 Task: Find connections with filter location Ripon with filter topic #Selfworthwith filter profile language English with filter current company House of Anita Dongre Limited with filter school Jai Hindu jobs with filter industry Ranching and Fisheries with filter service category Product Marketing with filter keywords title Finance Director
Action: Mouse moved to (620, 61)
Screenshot: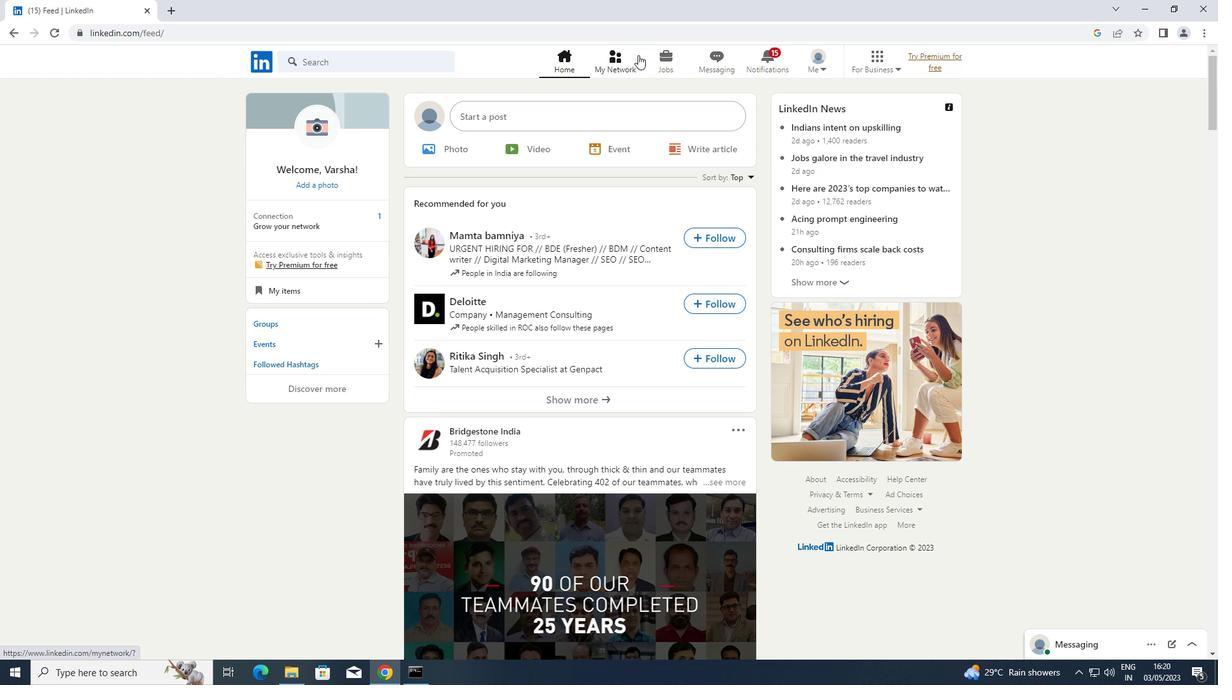 
Action: Mouse pressed left at (620, 61)
Screenshot: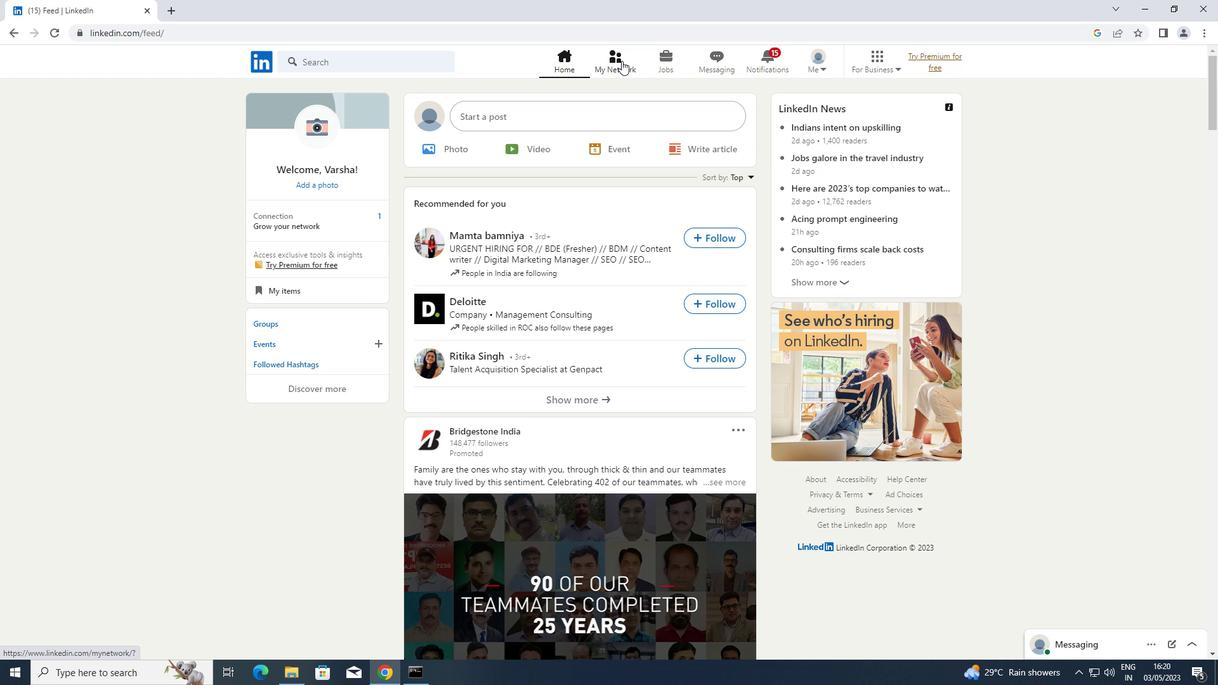 
Action: Mouse moved to (316, 125)
Screenshot: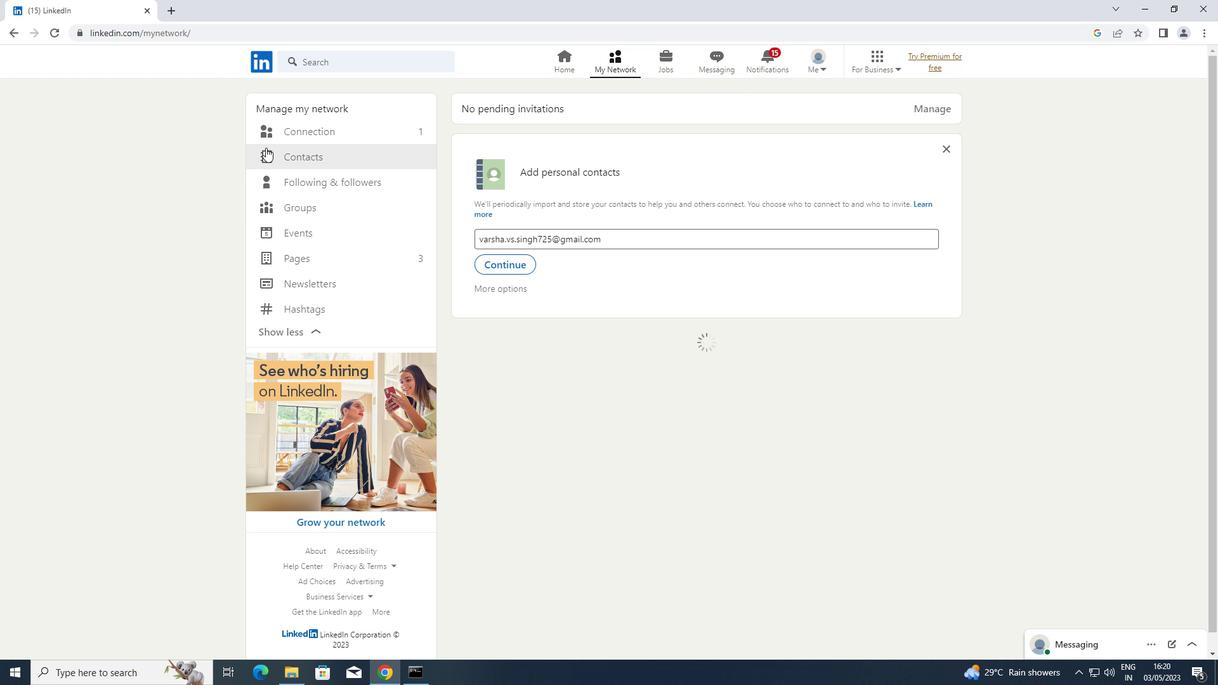 
Action: Mouse pressed left at (316, 125)
Screenshot: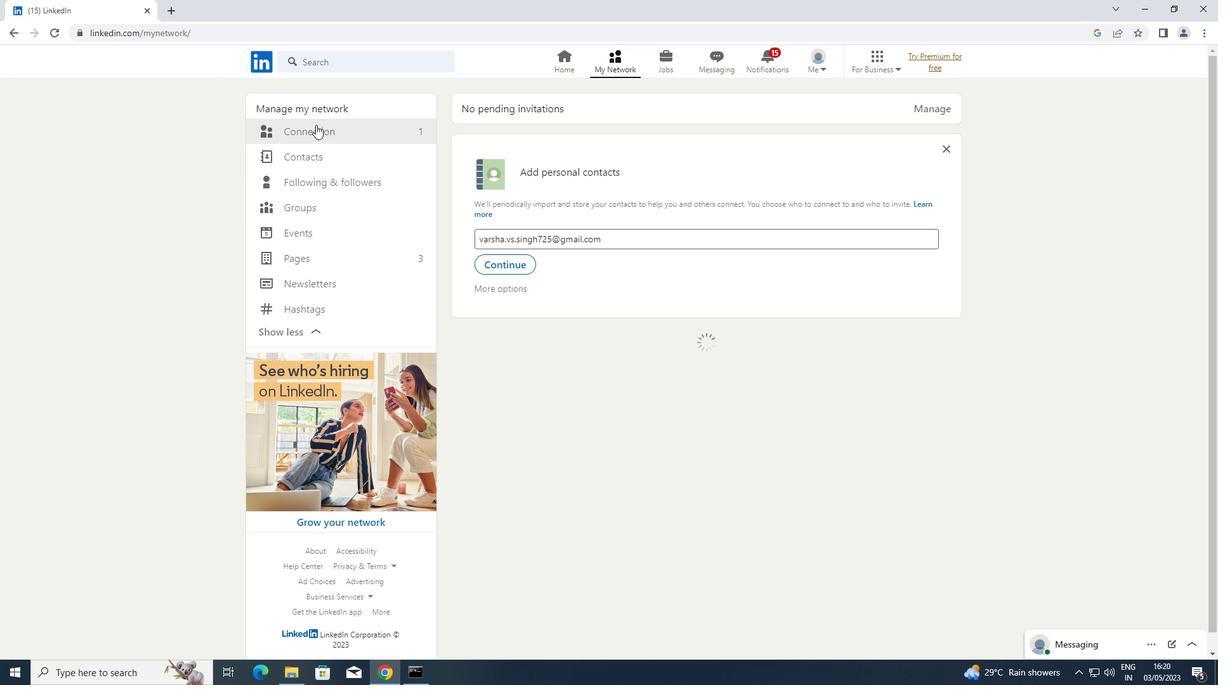 
Action: Mouse moved to (684, 133)
Screenshot: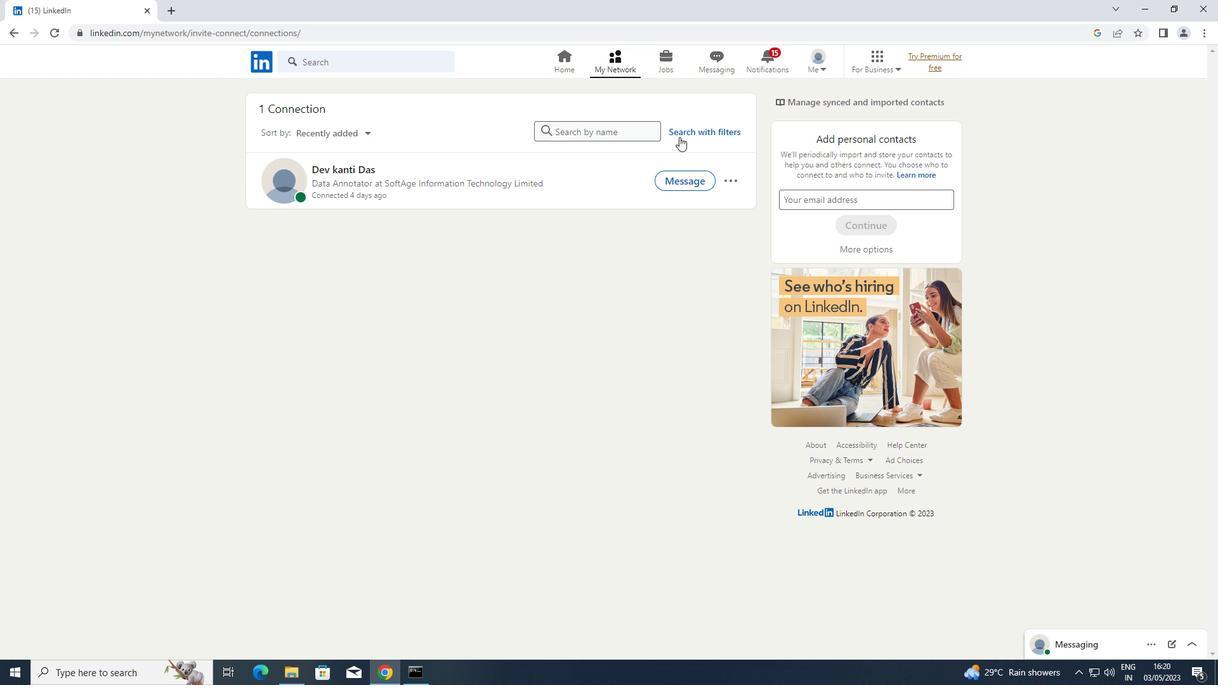 
Action: Mouse pressed left at (684, 133)
Screenshot: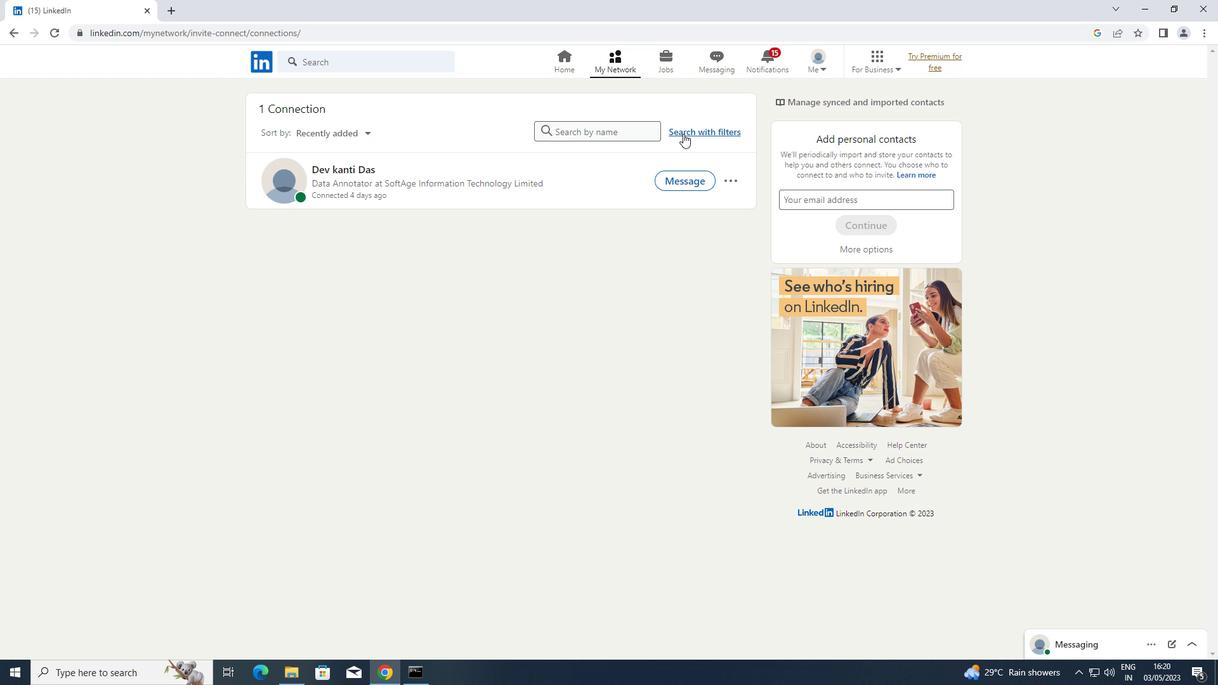 
Action: Mouse moved to (642, 99)
Screenshot: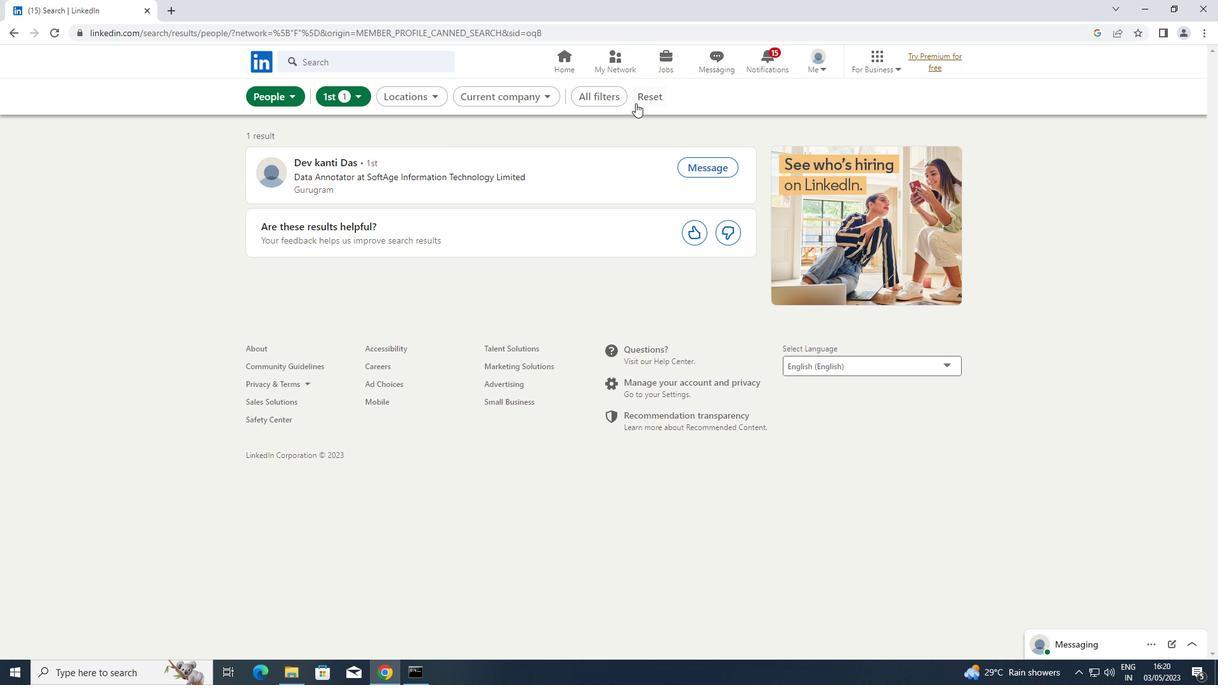 
Action: Mouse pressed left at (642, 99)
Screenshot: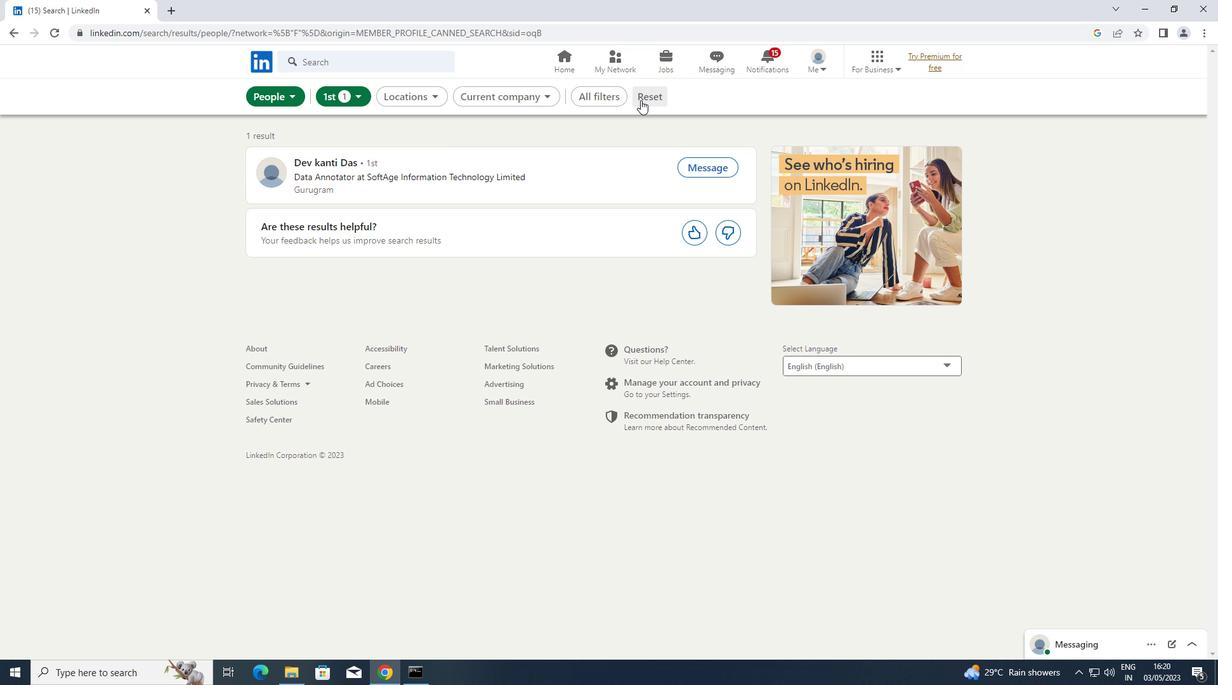 
Action: Mouse moved to (610, 97)
Screenshot: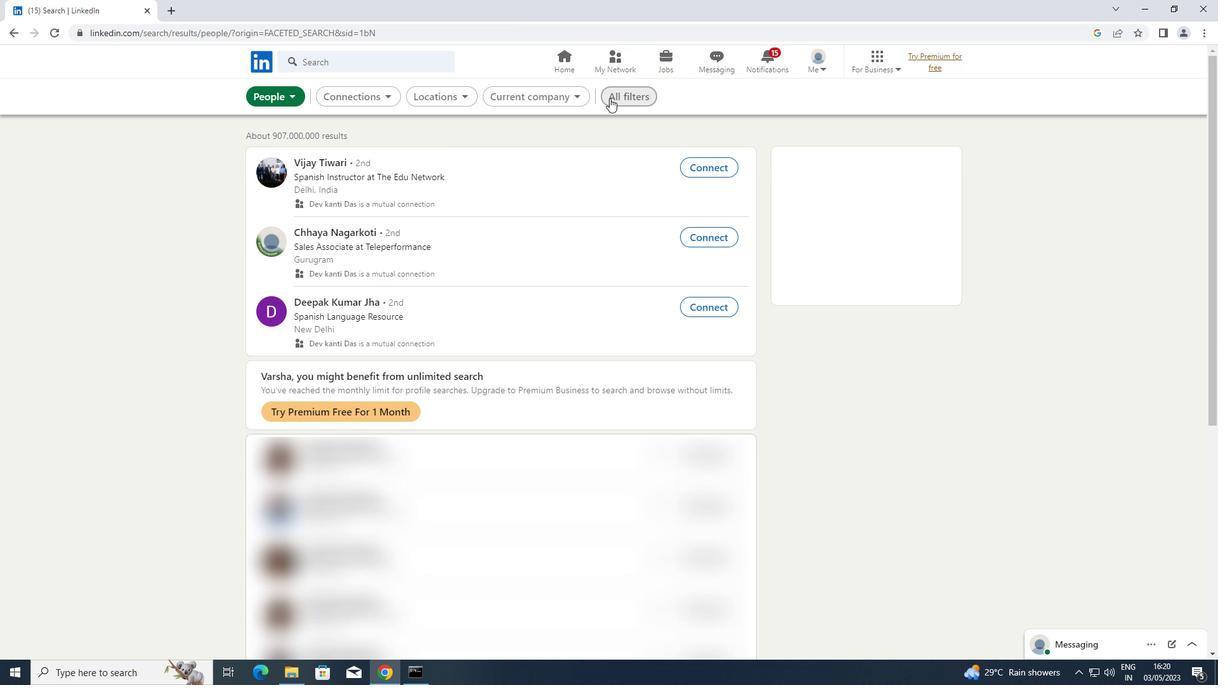
Action: Mouse pressed left at (610, 97)
Screenshot: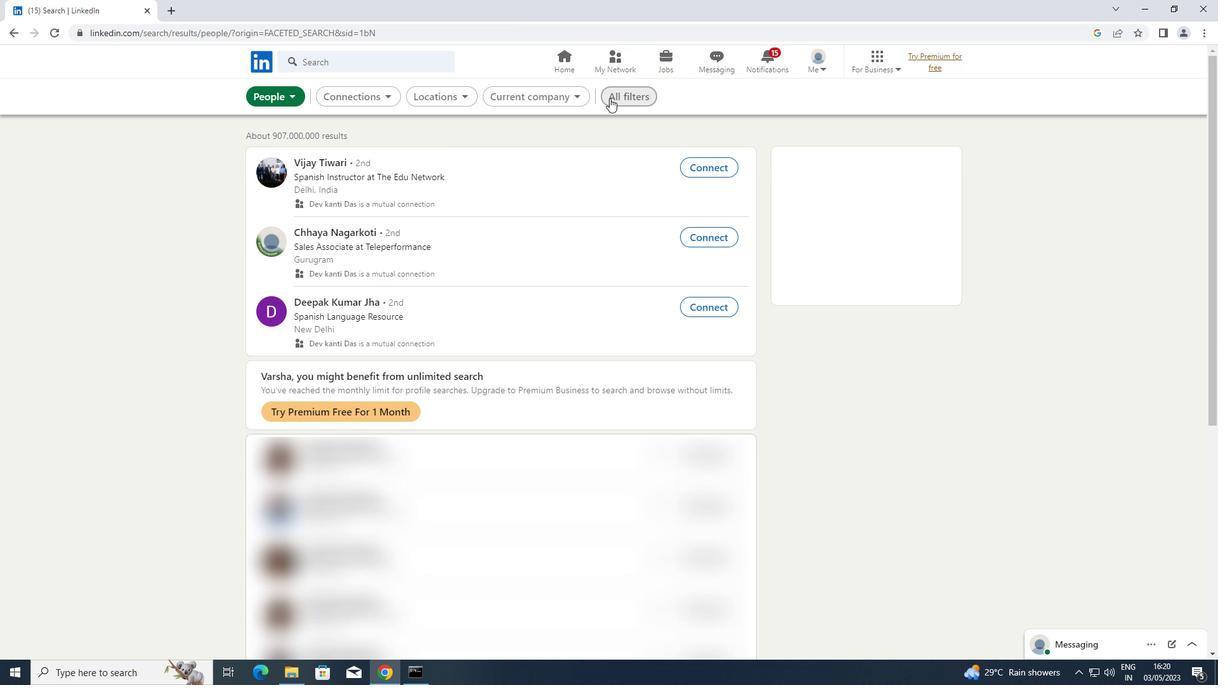 
Action: Mouse moved to (1035, 325)
Screenshot: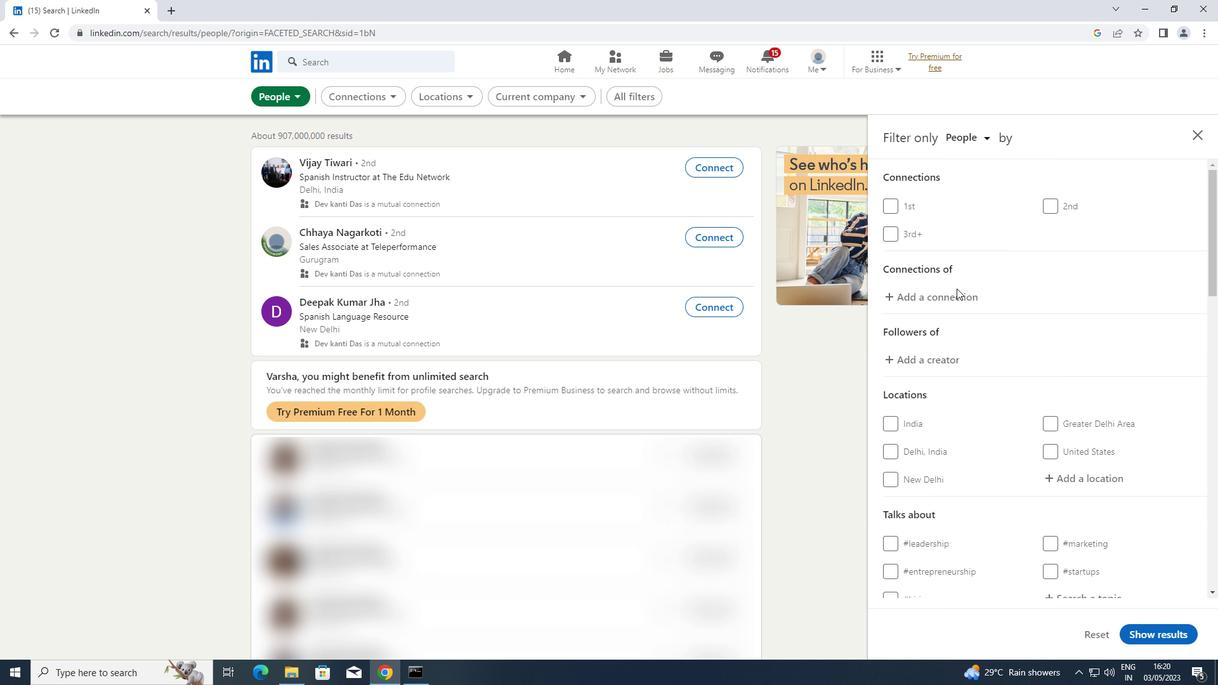 
Action: Mouse scrolled (1035, 325) with delta (0, 0)
Screenshot: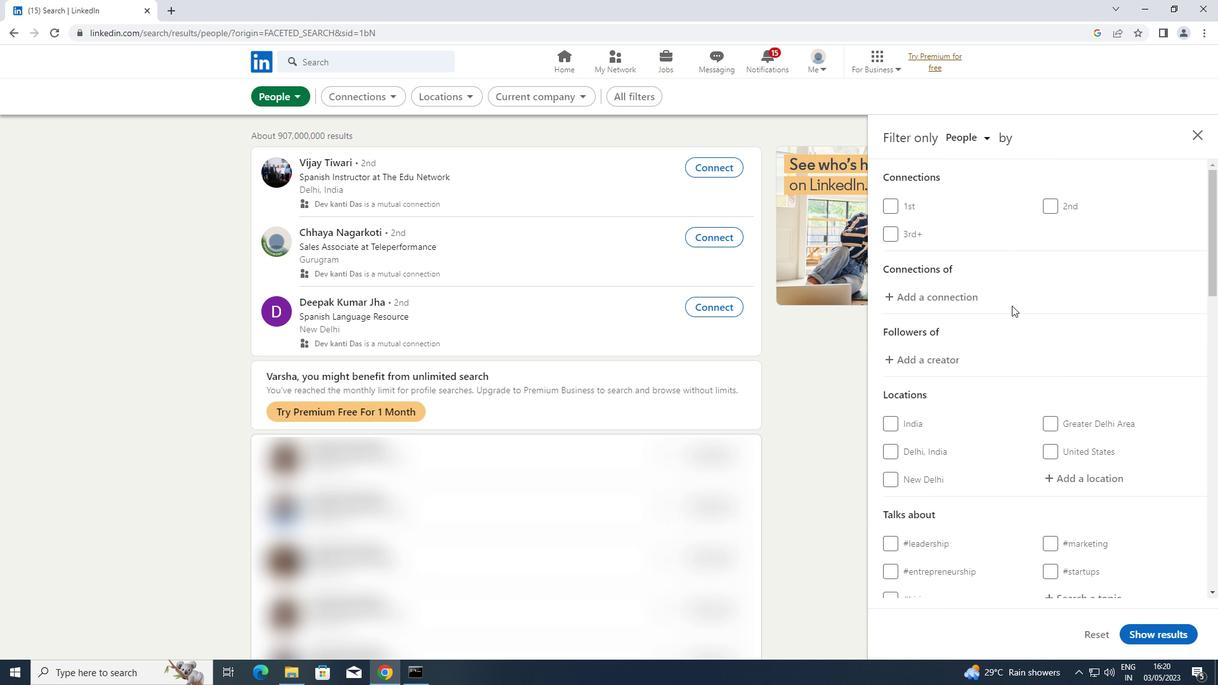 
Action: Mouse scrolled (1035, 325) with delta (0, 0)
Screenshot: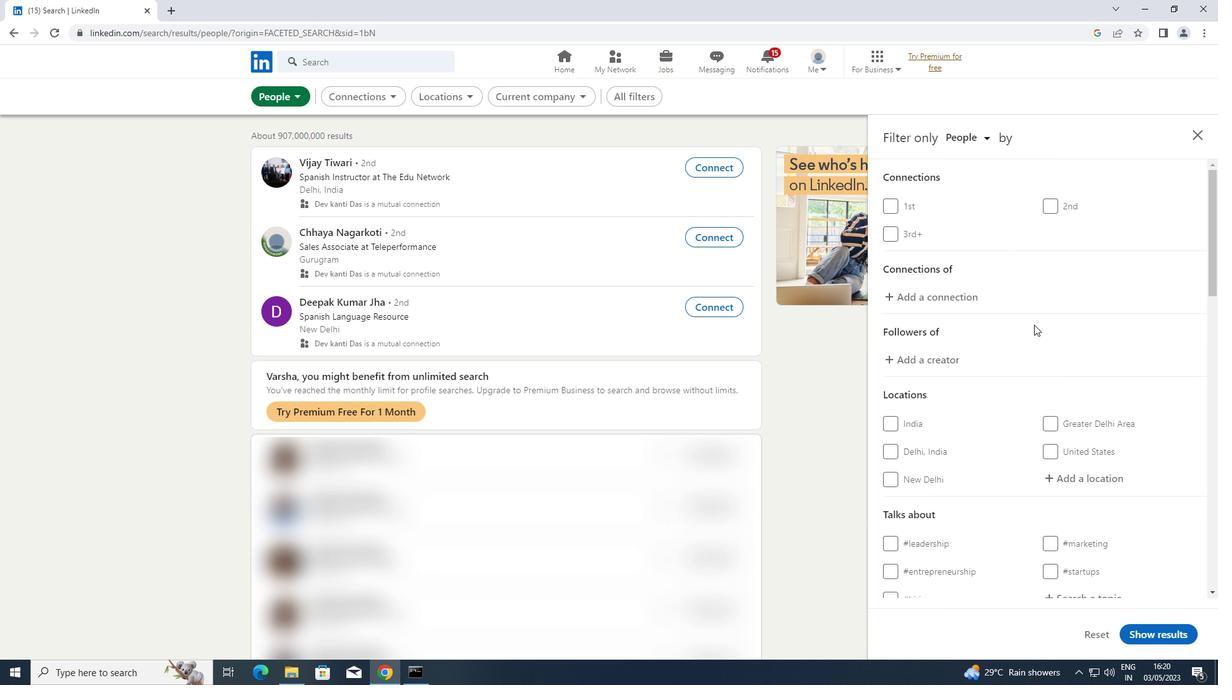 
Action: Mouse moved to (1064, 347)
Screenshot: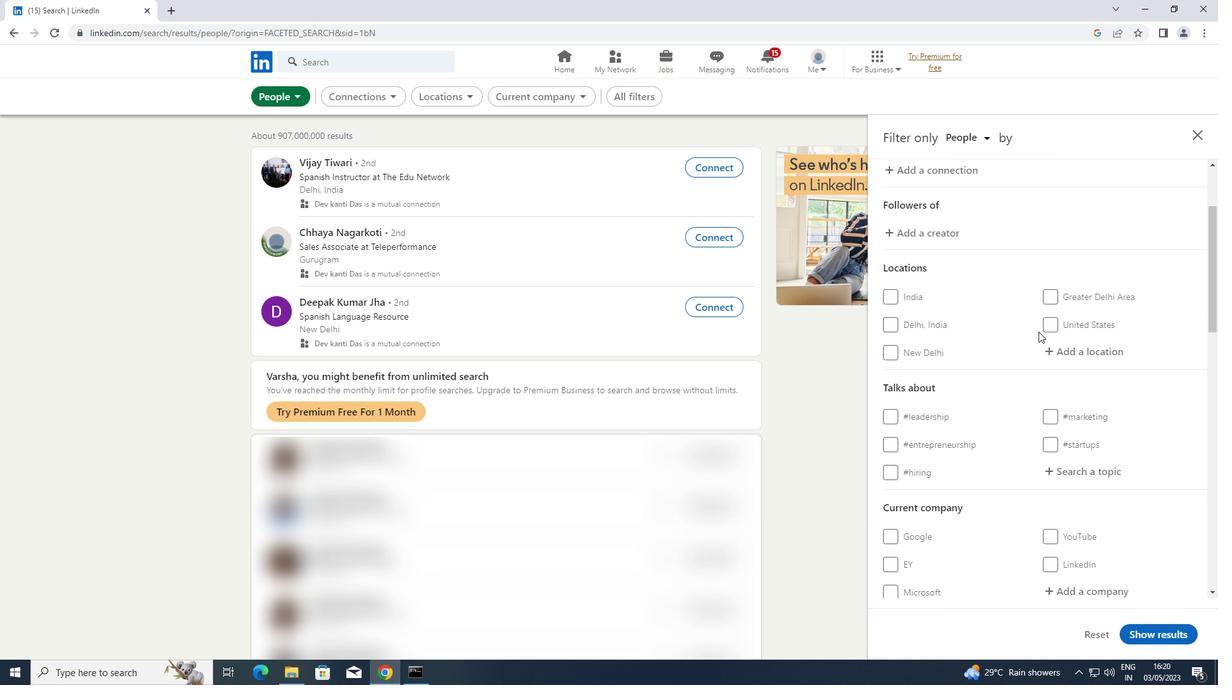 
Action: Mouse pressed left at (1064, 347)
Screenshot: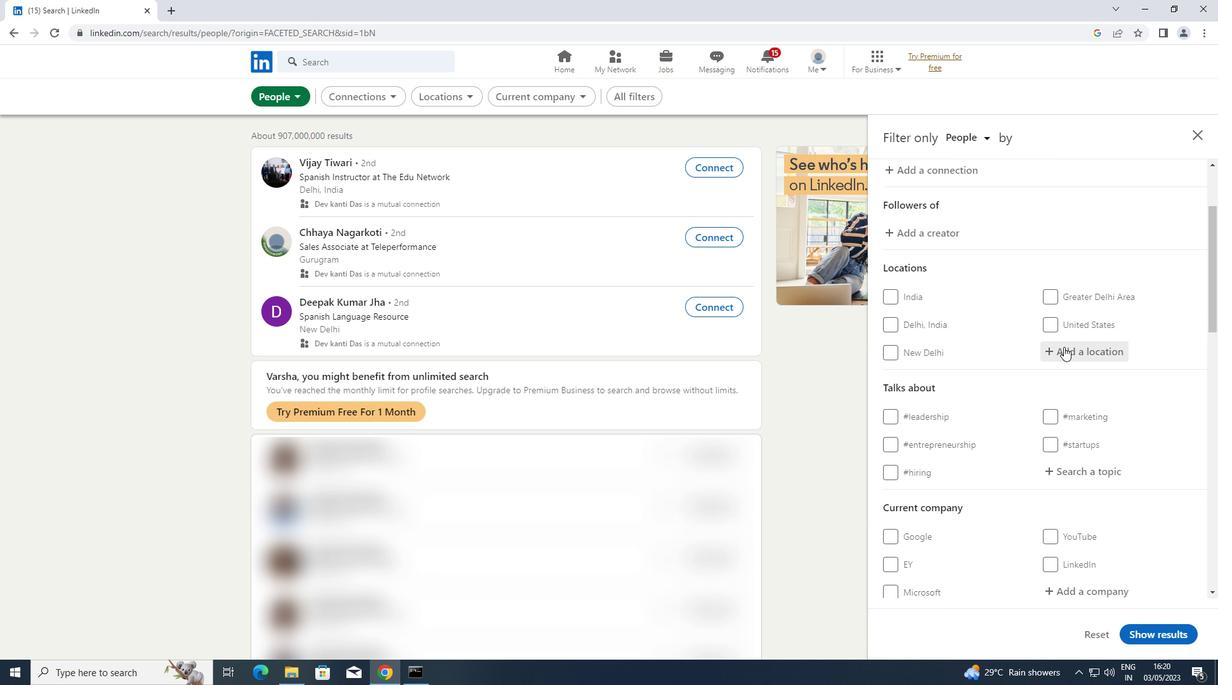
Action: Mouse moved to (1062, 349)
Screenshot: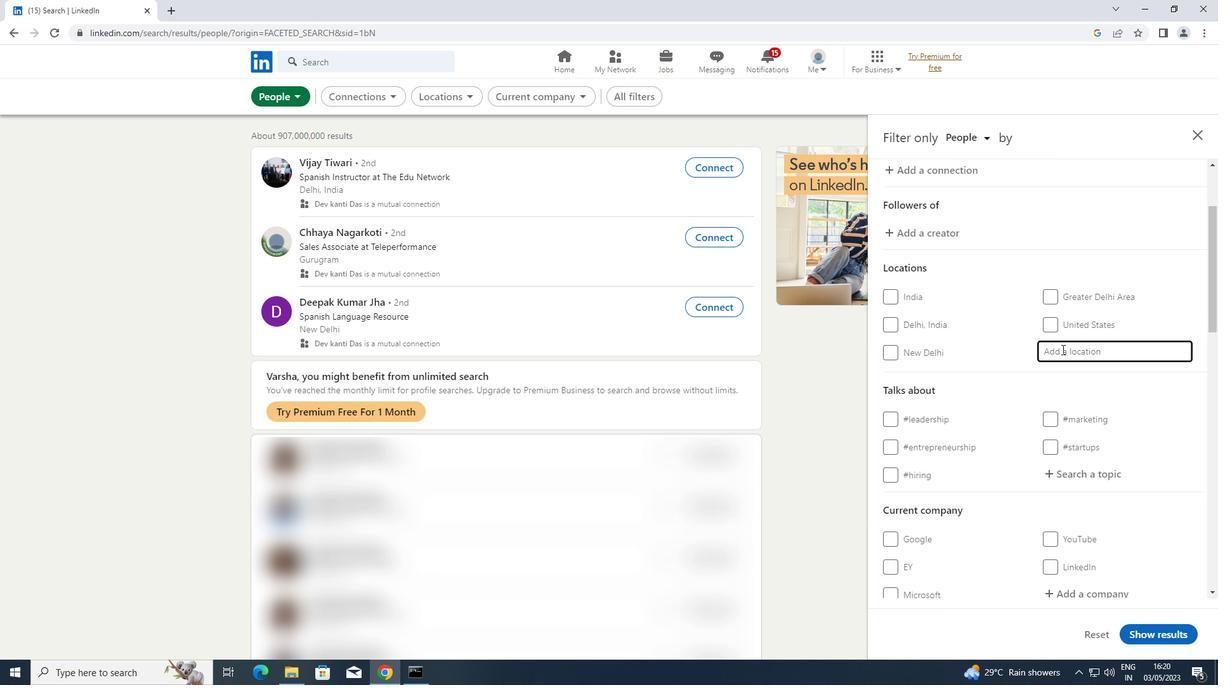 
Action: Key pressed <Key.shift>RIPON
Screenshot: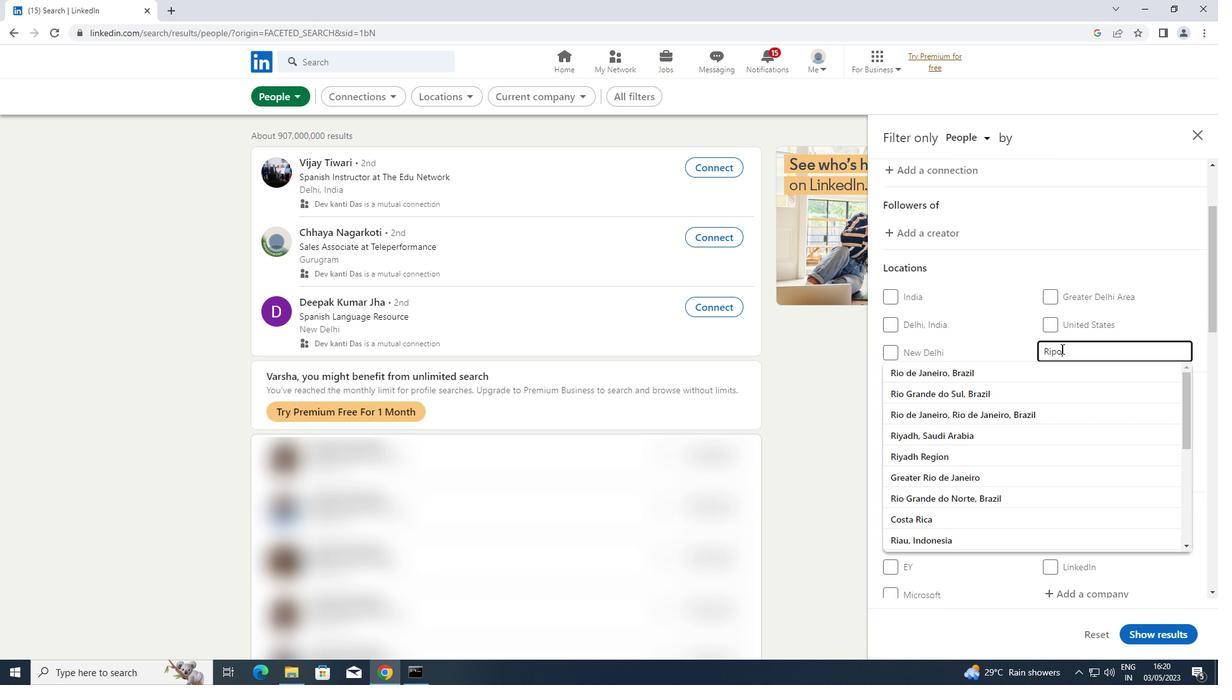 
Action: Mouse moved to (1057, 347)
Screenshot: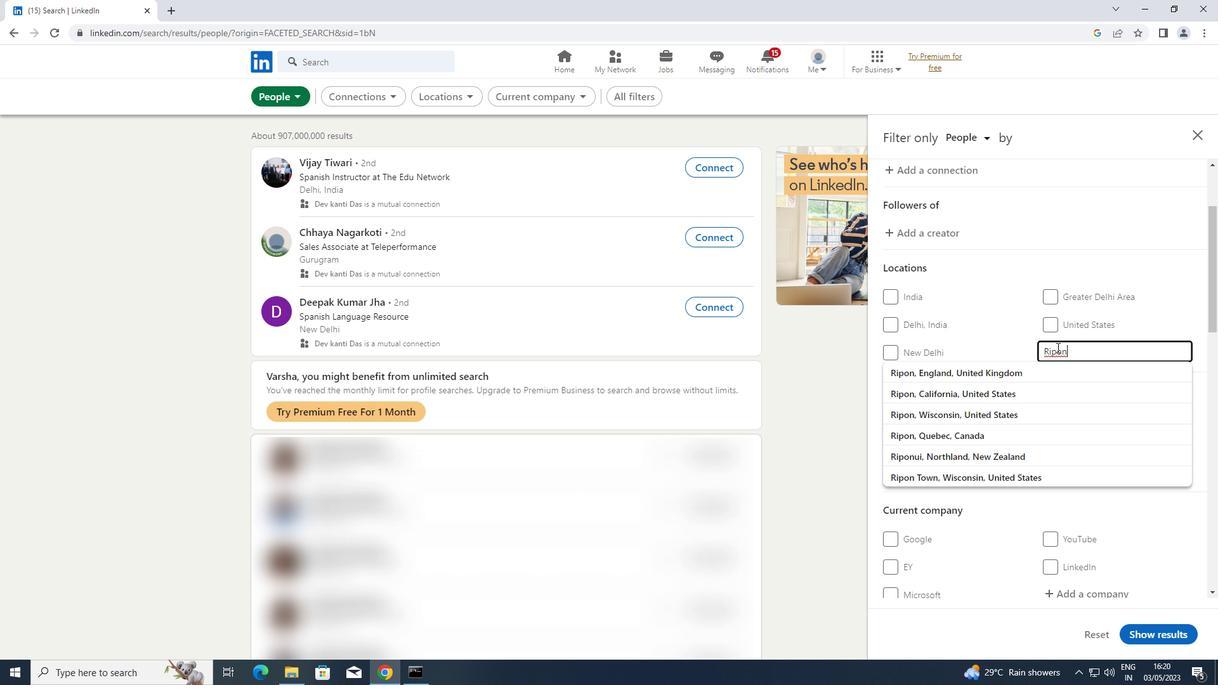 
Action: Key pressed <Key.enter>
Screenshot: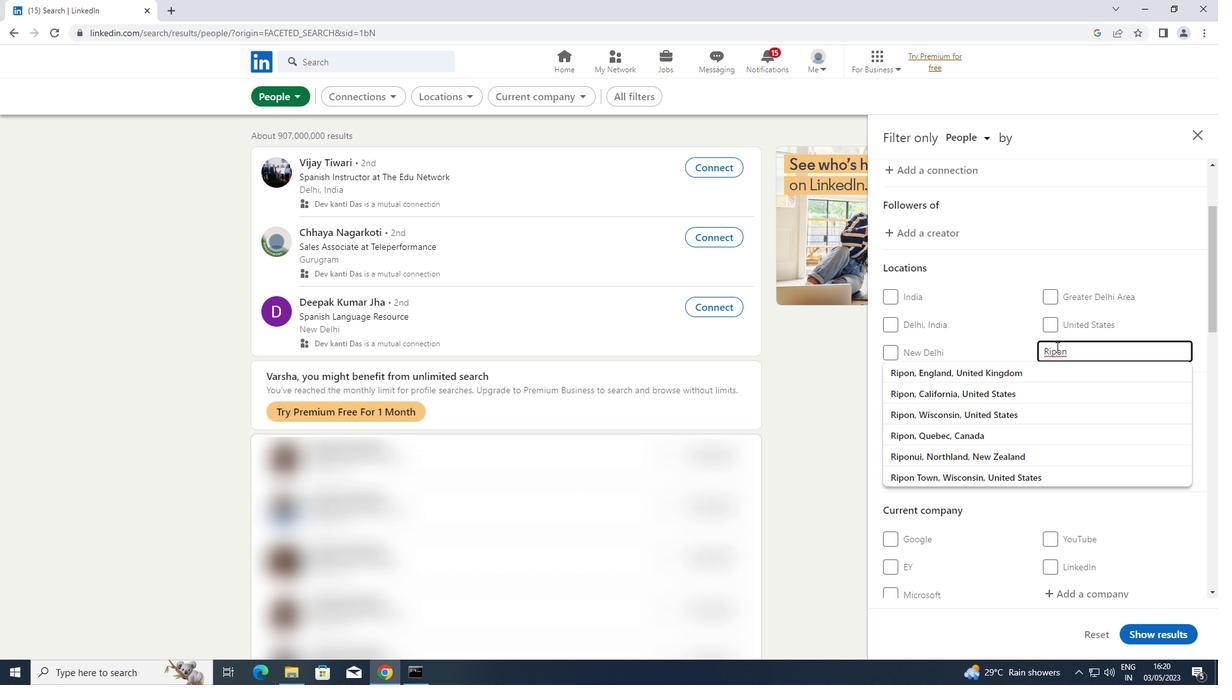 
Action: Mouse moved to (1058, 470)
Screenshot: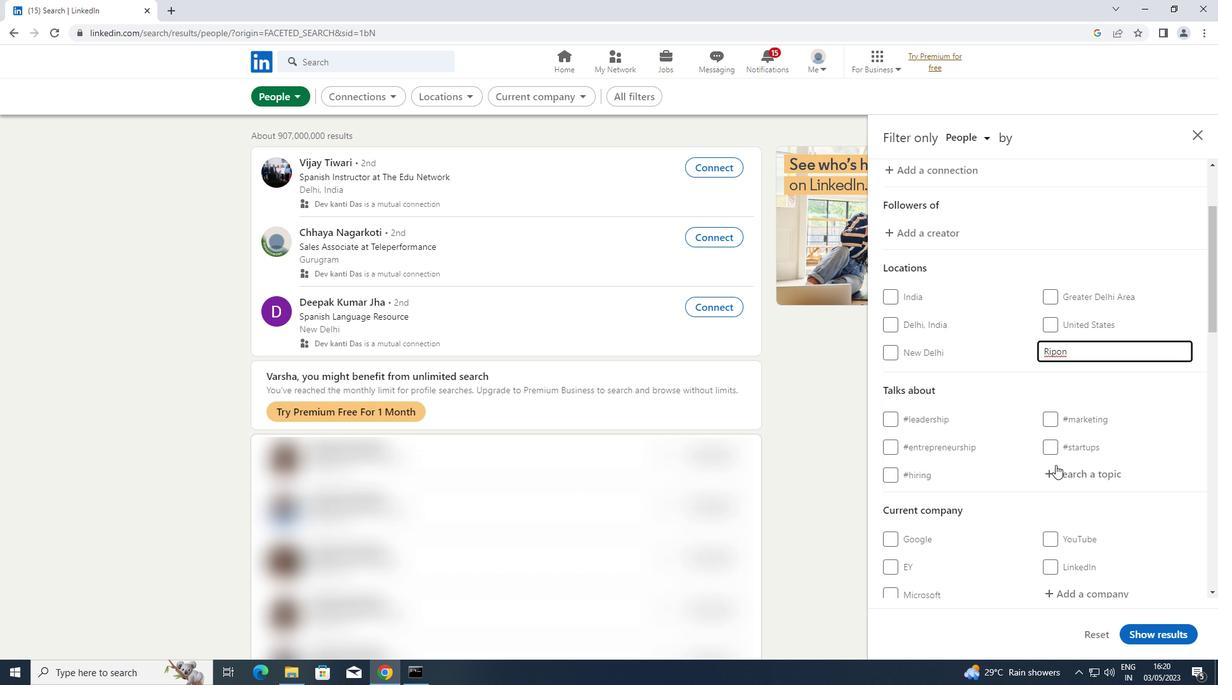 
Action: Mouse pressed left at (1058, 470)
Screenshot: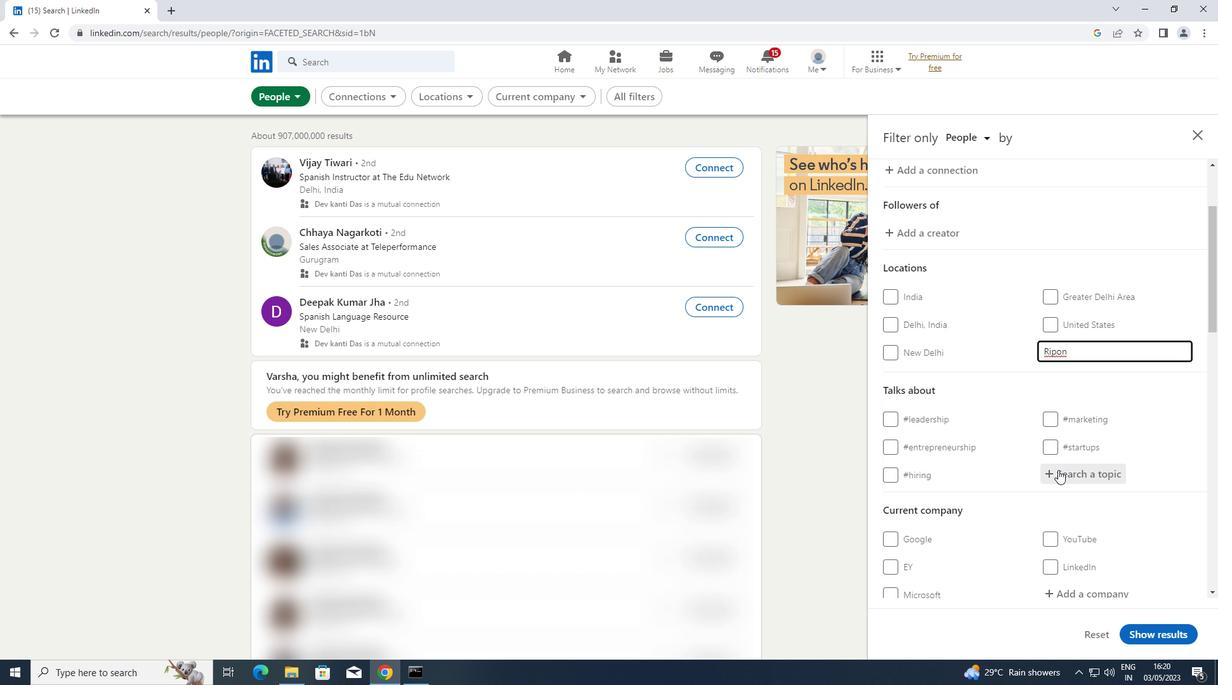 
Action: Mouse moved to (1058, 471)
Screenshot: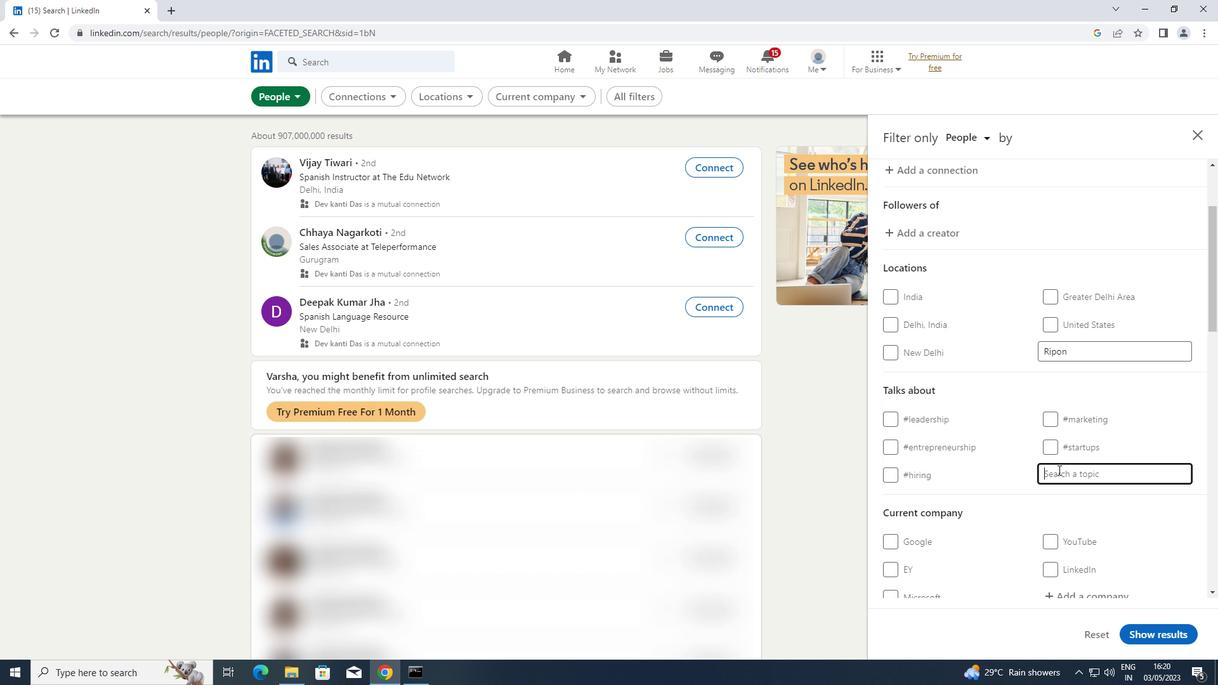 
Action: Key pressed SELFWORT
Screenshot: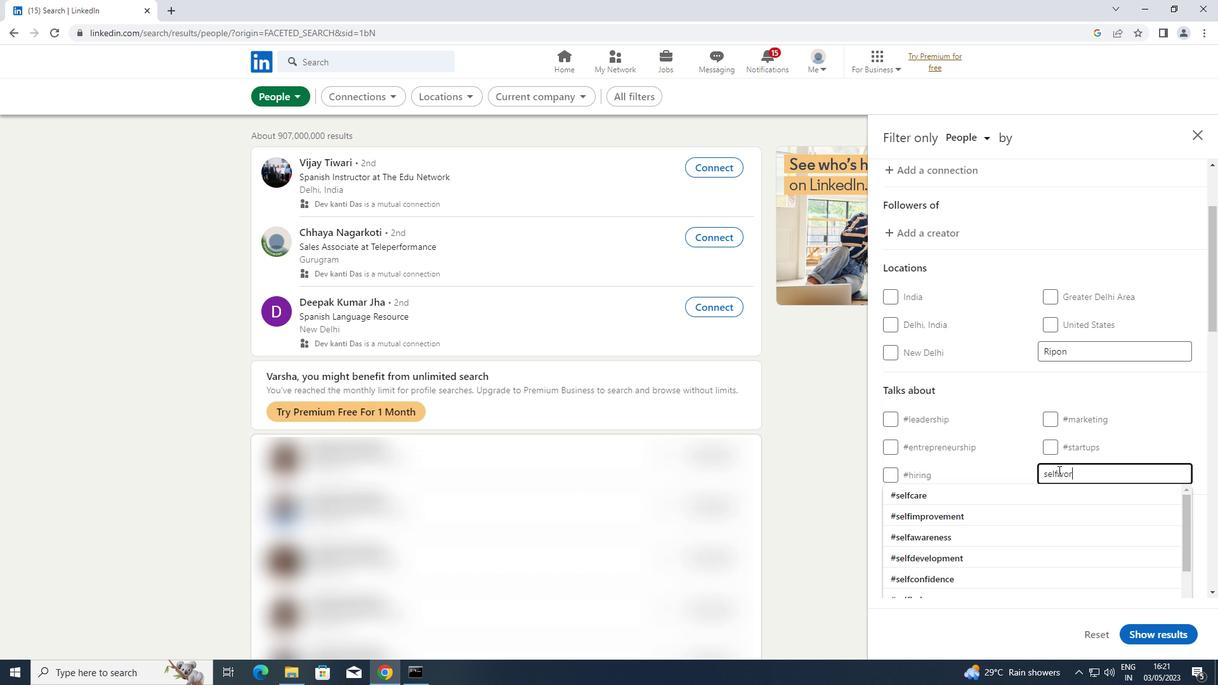
Action: Mouse moved to (933, 495)
Screenshot: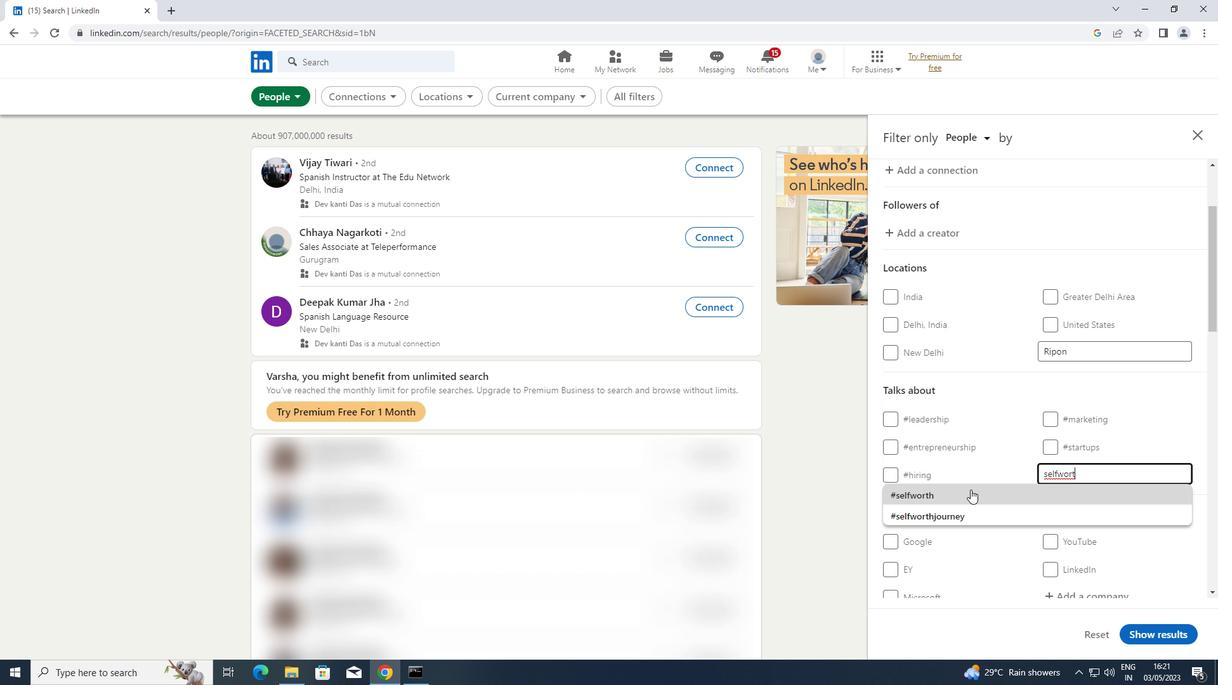 
Action: Mouse pressed left at (933, 495)
Screenshot: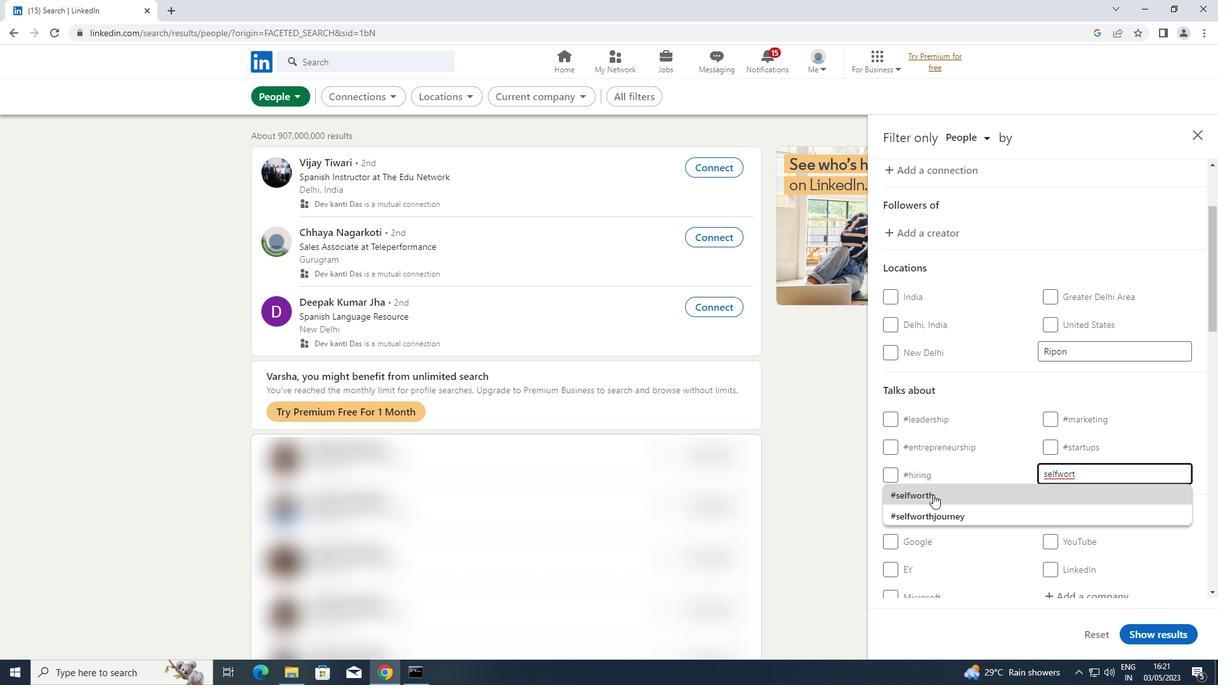 
Action: Mouse scrolled (933, 494) with delta (0, 0)
Screenshot: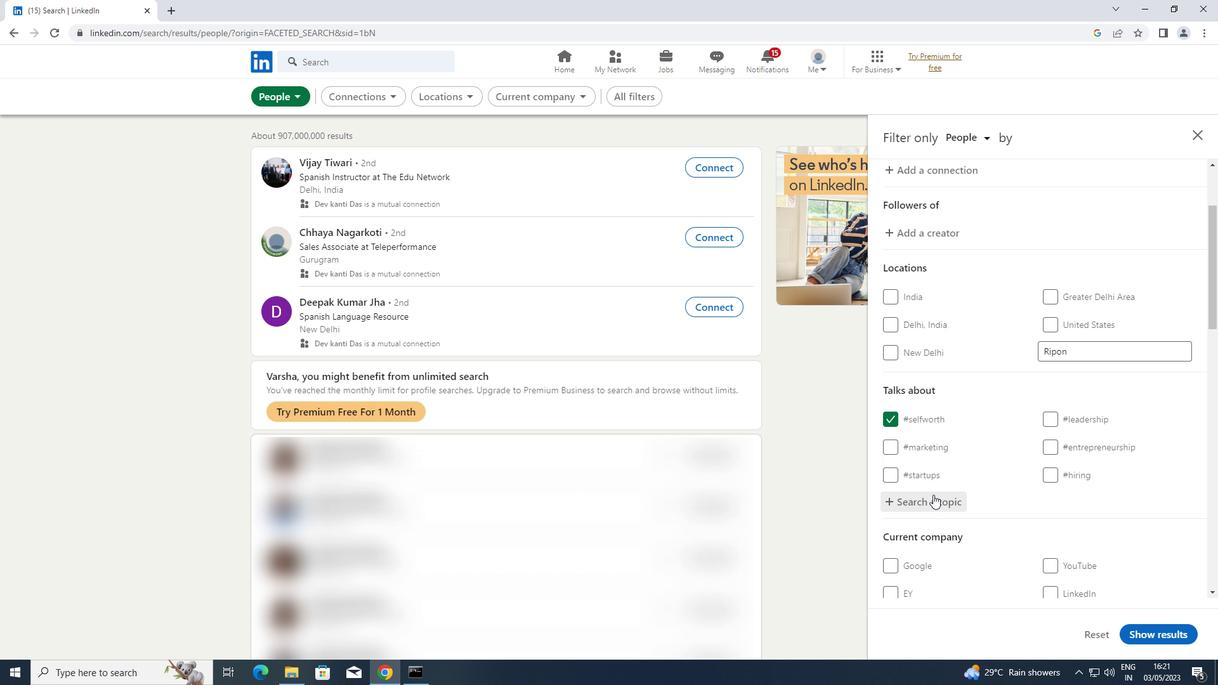 
Action: Mouse scrolled (933, 494) with delta (0, 0)
Screenshot: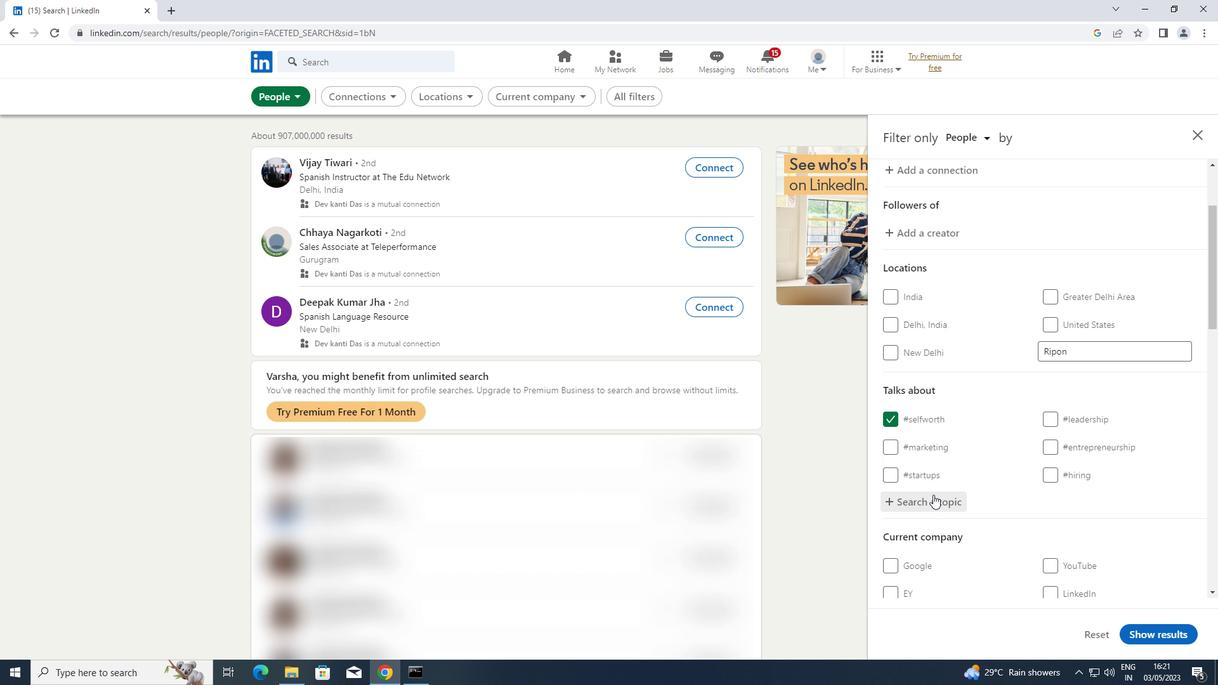 
Action: Mouse scrolled (933, 494) with delta (0, 0)
Screenshot: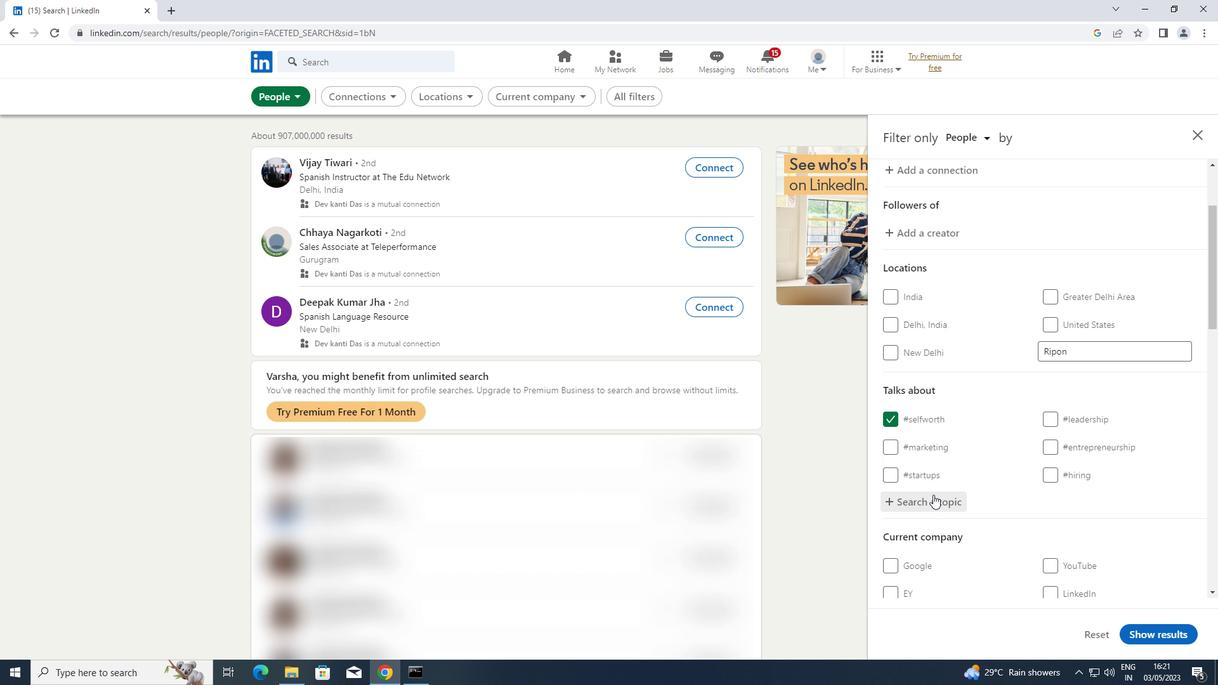 
Action: Mouse scrolled (933, 494) with delta (0, 0)
Screenshot: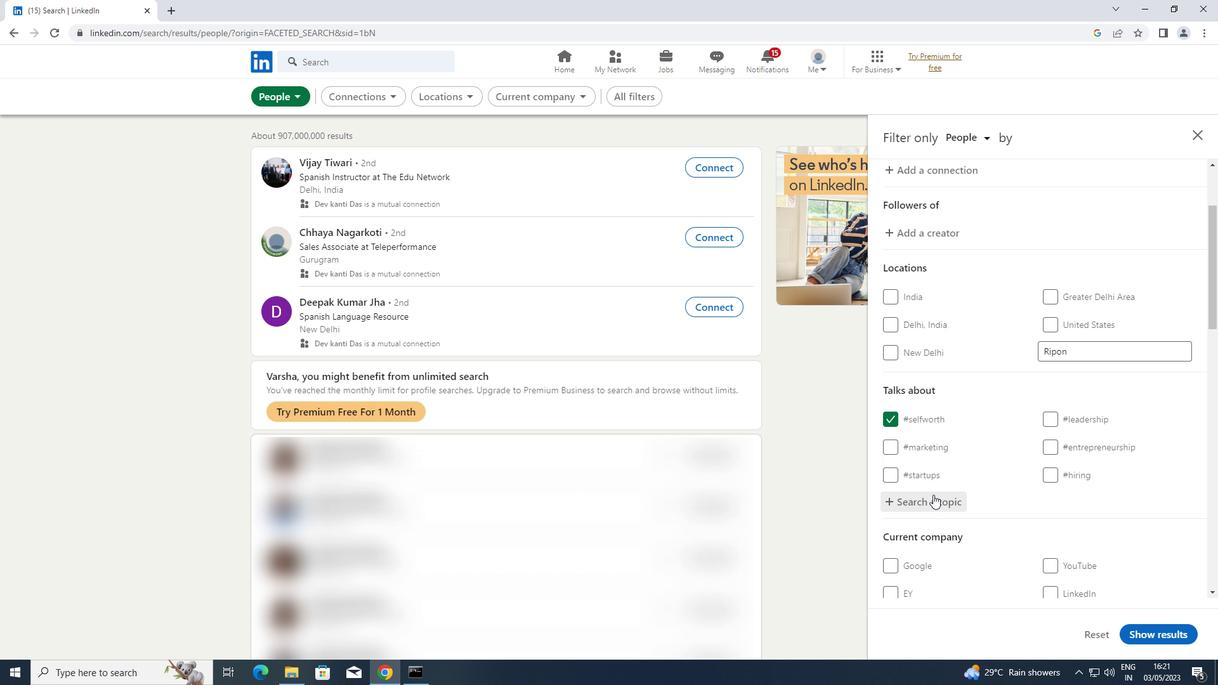 
Action: Mouse scrolled (933, 494) with delta (0, 0)
Screenshot: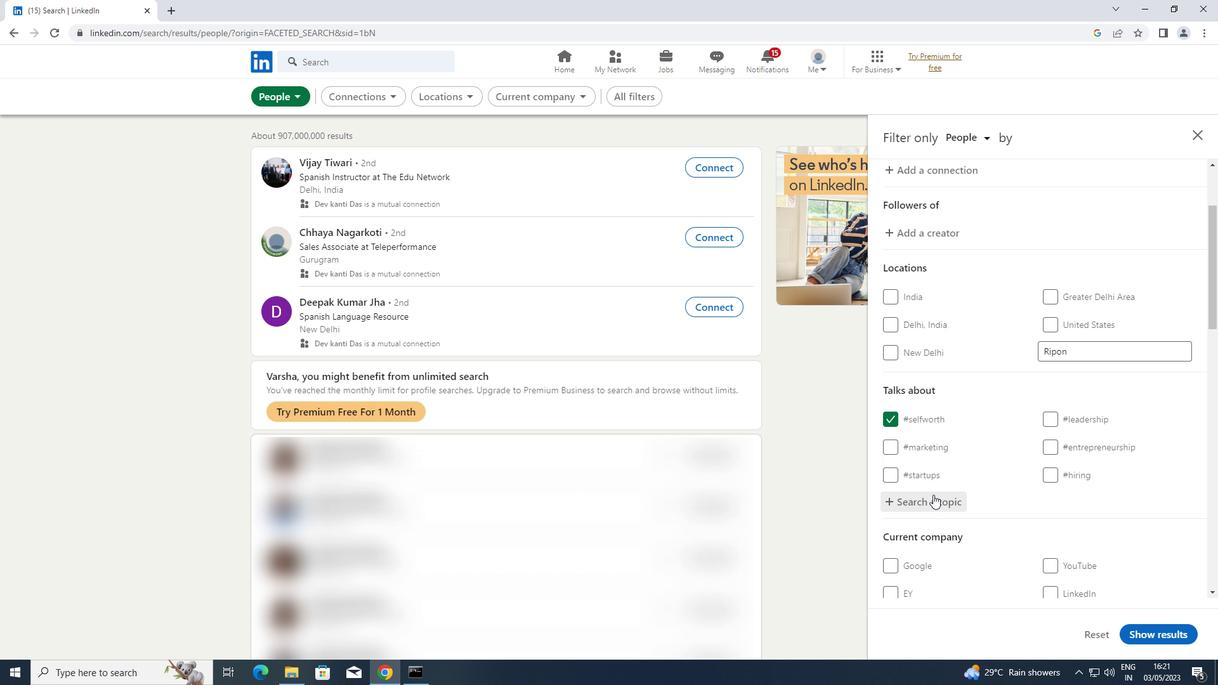 
Action: Mouse scrolled (933, 494) with delta (0, 0)
Screenshot: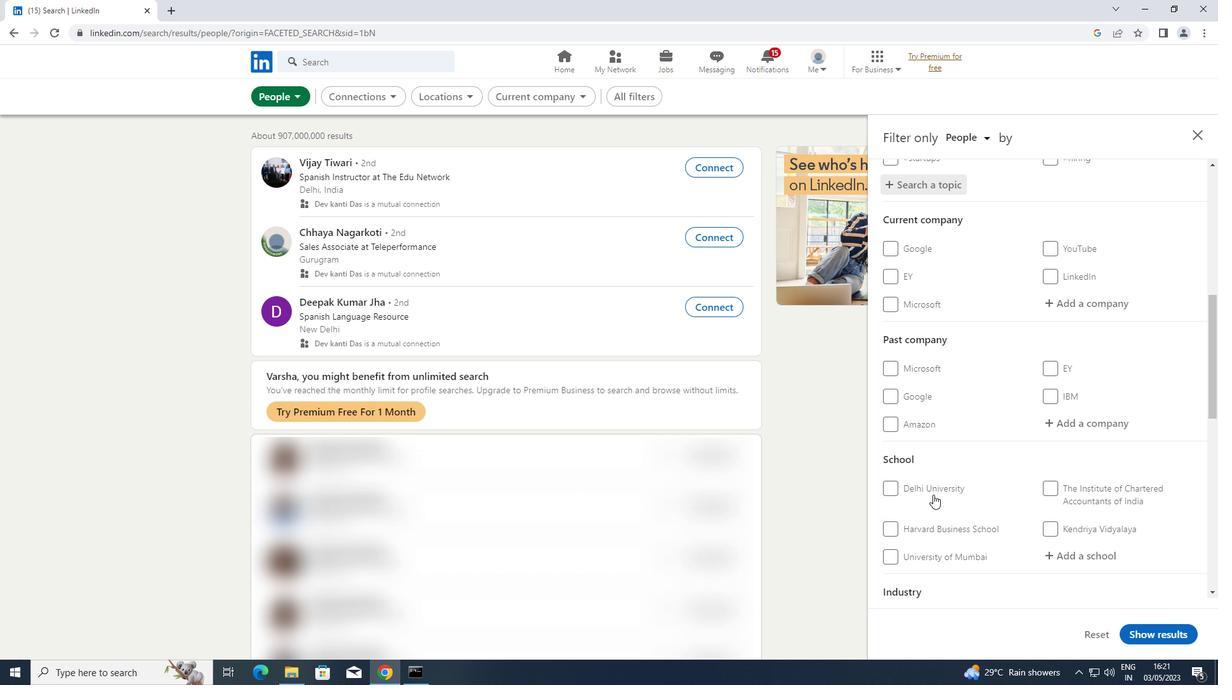 
Action: Mouse scrolled (933, 494) with delta (0, 0)
Screenshot: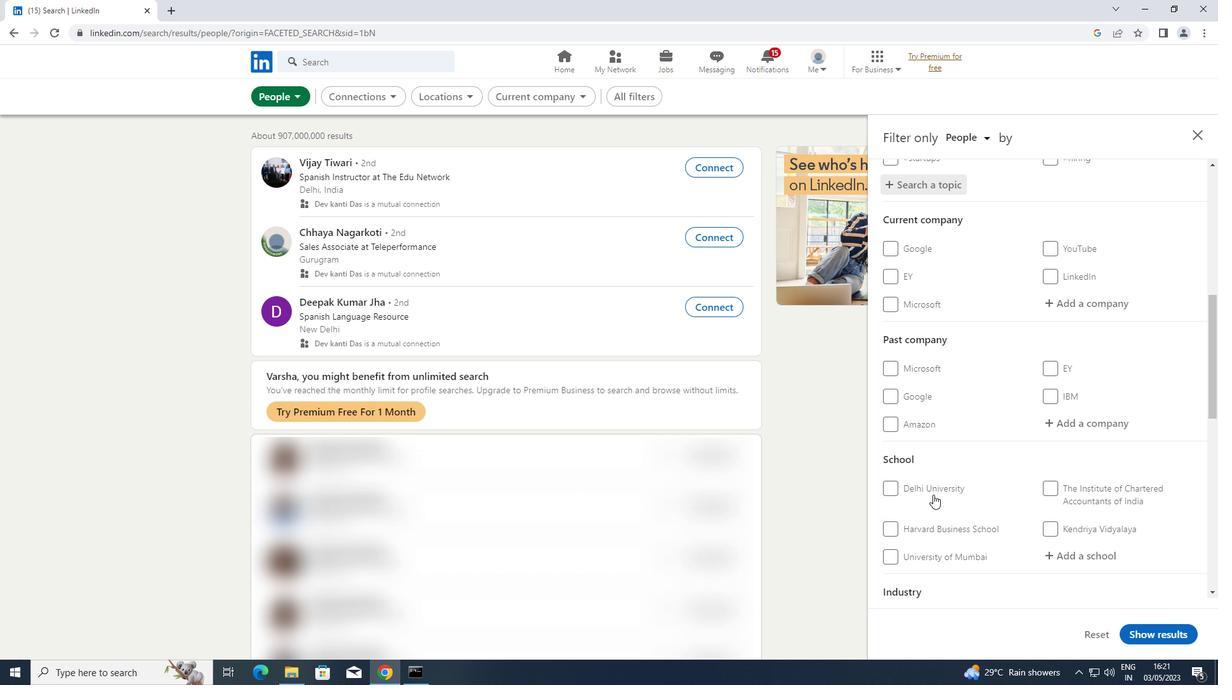 
Action: Mouse scrolled (933, 494) with delta (0, 0)
Screenshot: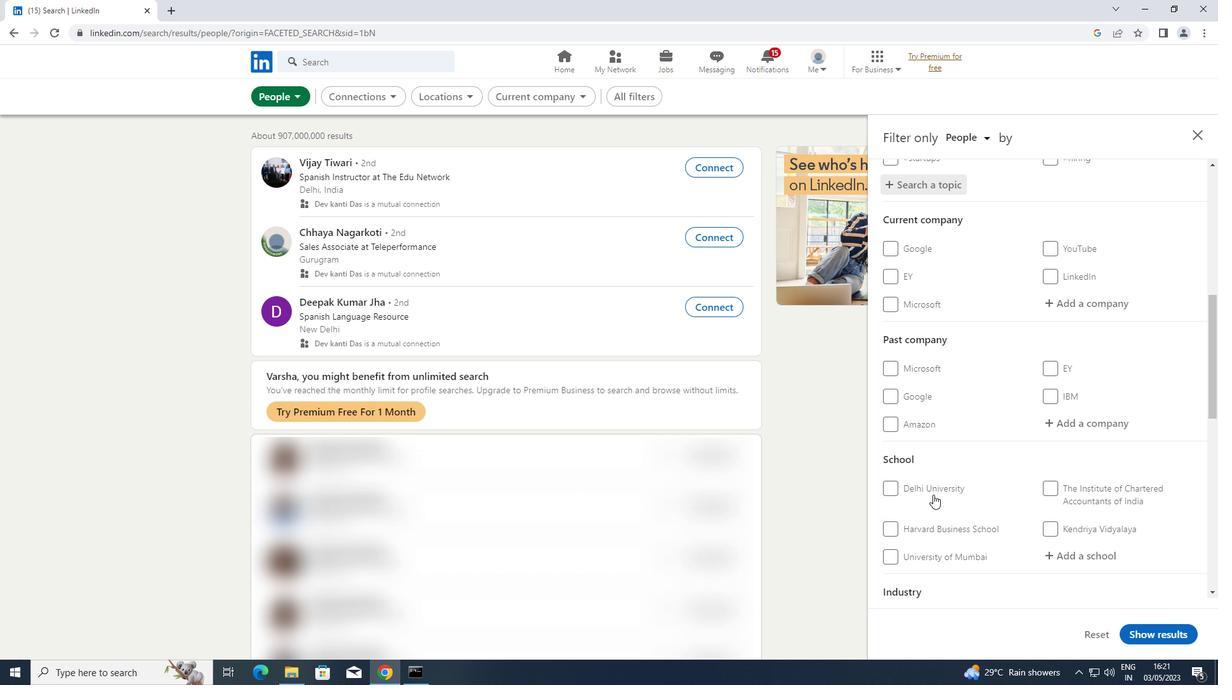 
Action: Mouse scrolled (933, 494) with delta (0, 0)
Screenshot: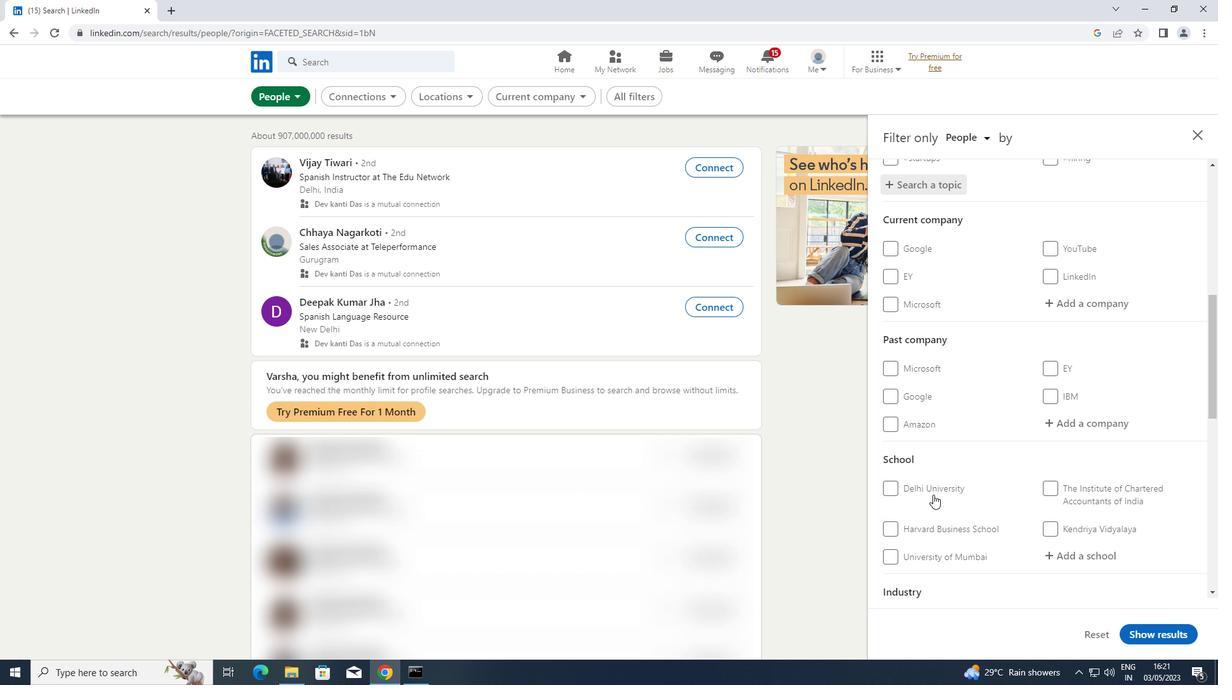 
Action: Mouse moved to (885, 518)
Screenshot: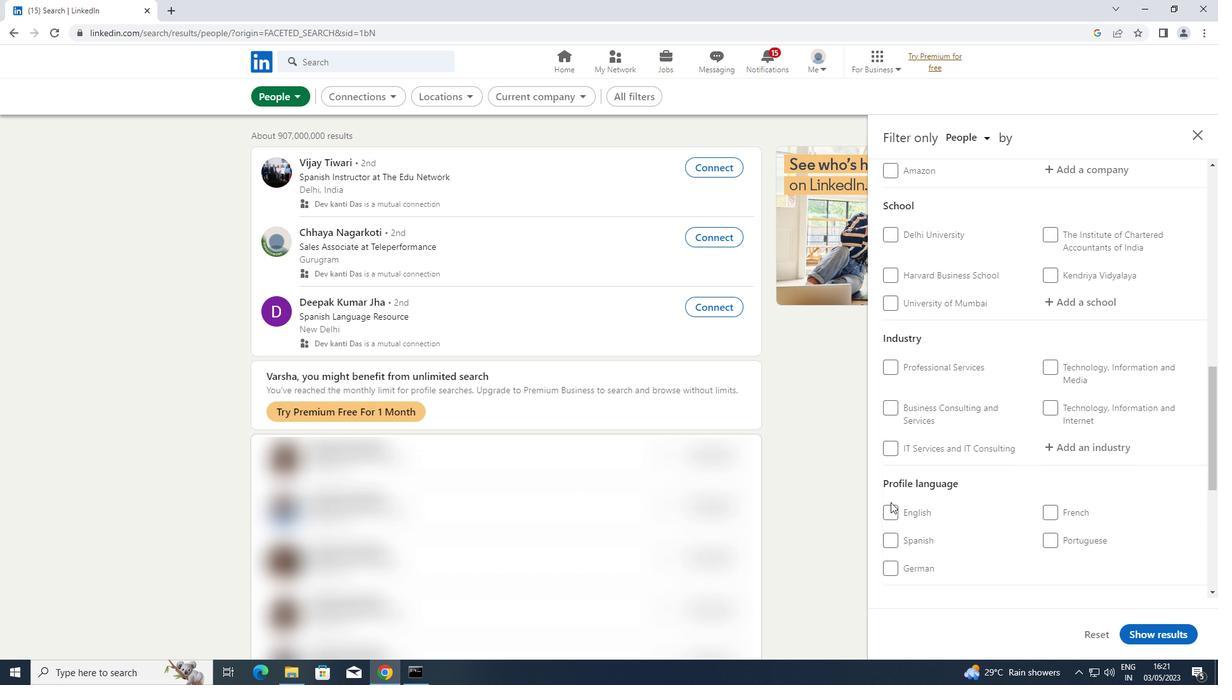 
Action: Mouse pressed left at (885, 518)
Screenshot: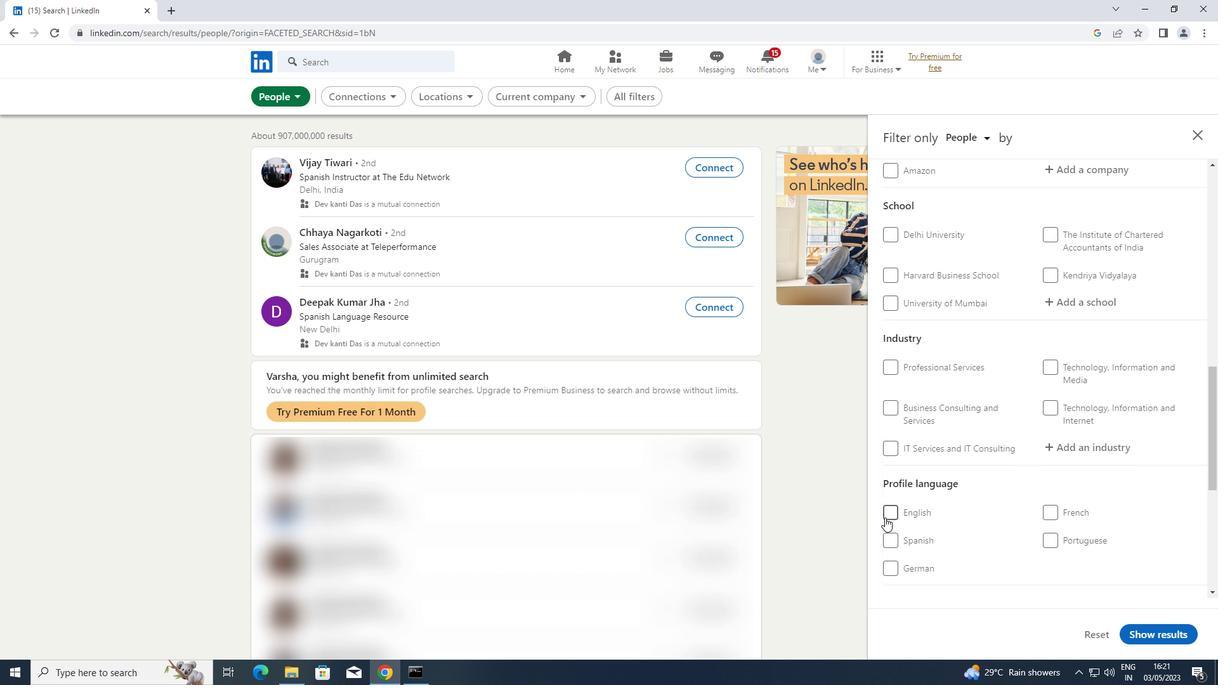 
Action: Mouse moved to (894, 504)
Screenshot: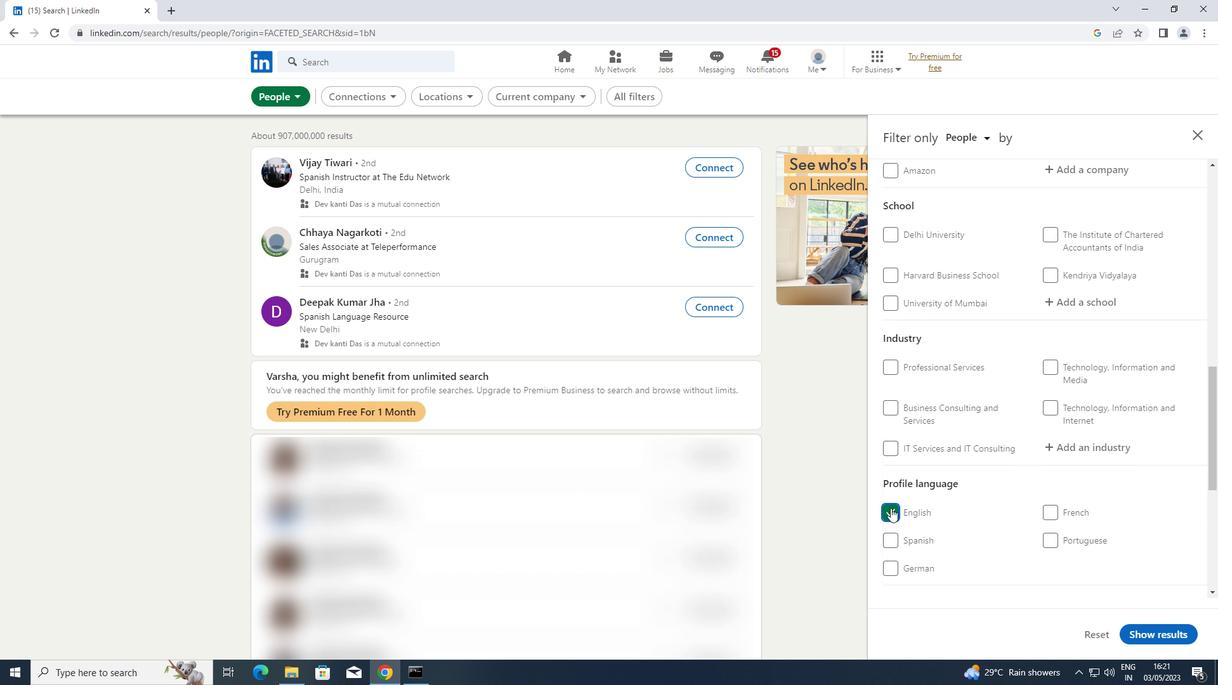 
Action: Mouse scrolled (894, 504) with delta (0, 0)
Screenshot: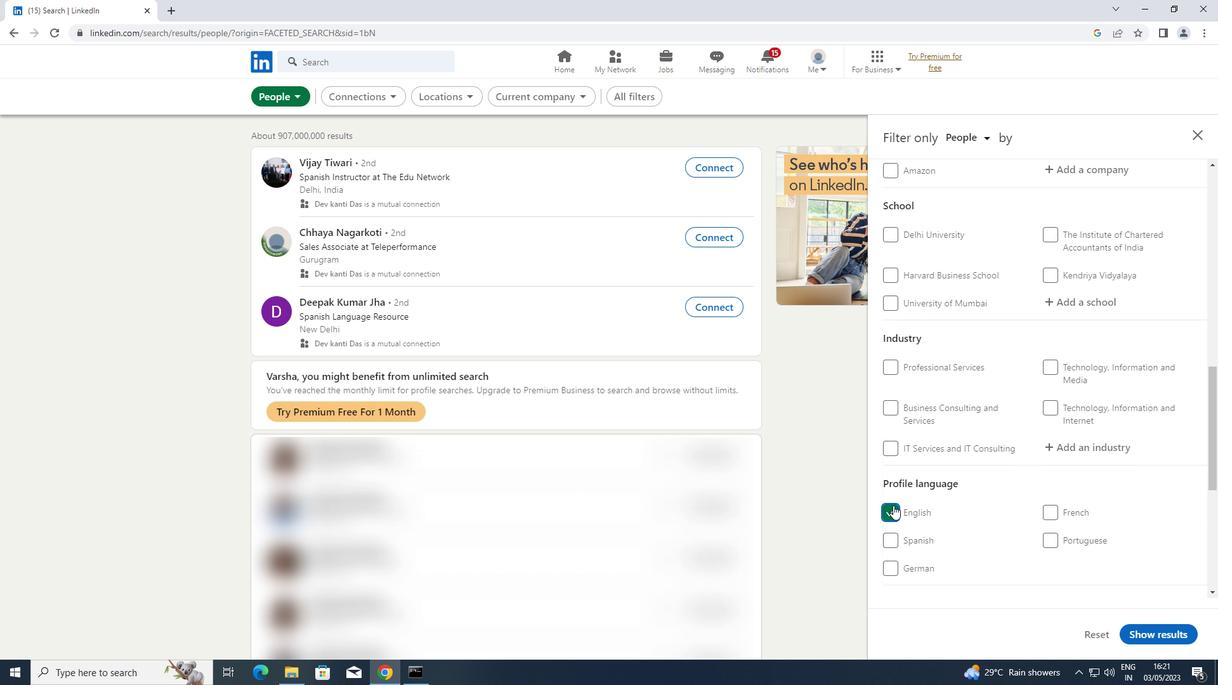 
Action: Mouse scrolled (894, 504) with delta (0, 0)
Screenshot: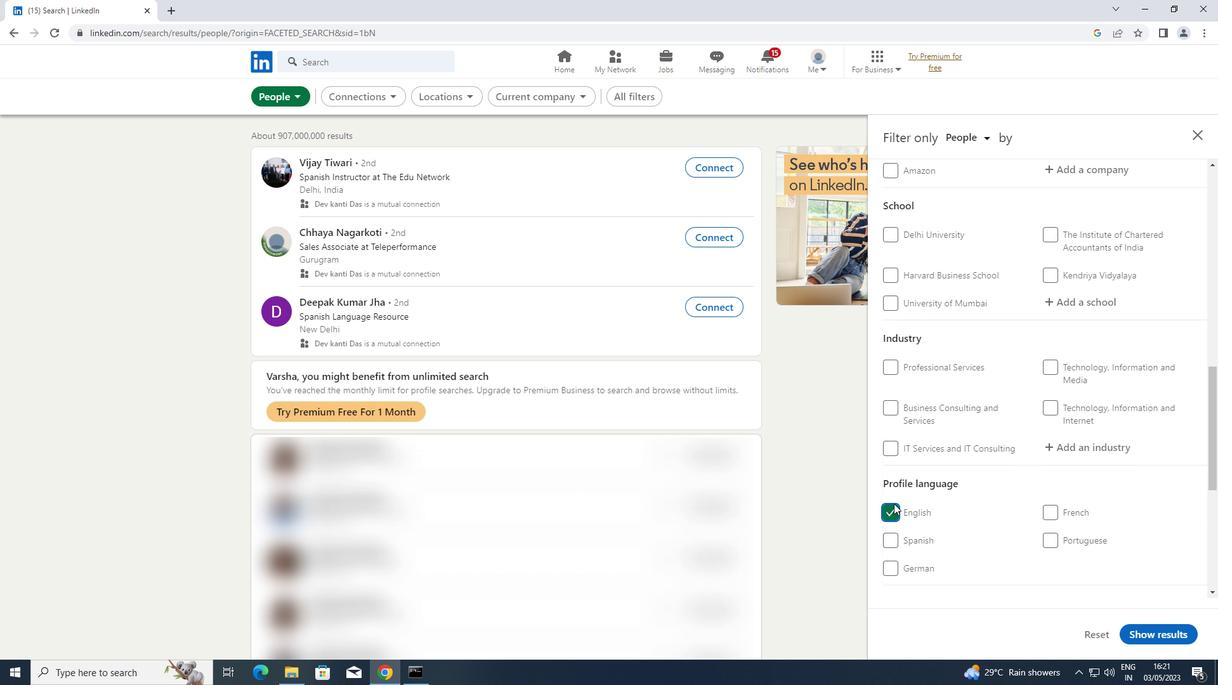 
Action: Mouse scrolled (894, 504) with delta (0, 0)
Screenshot: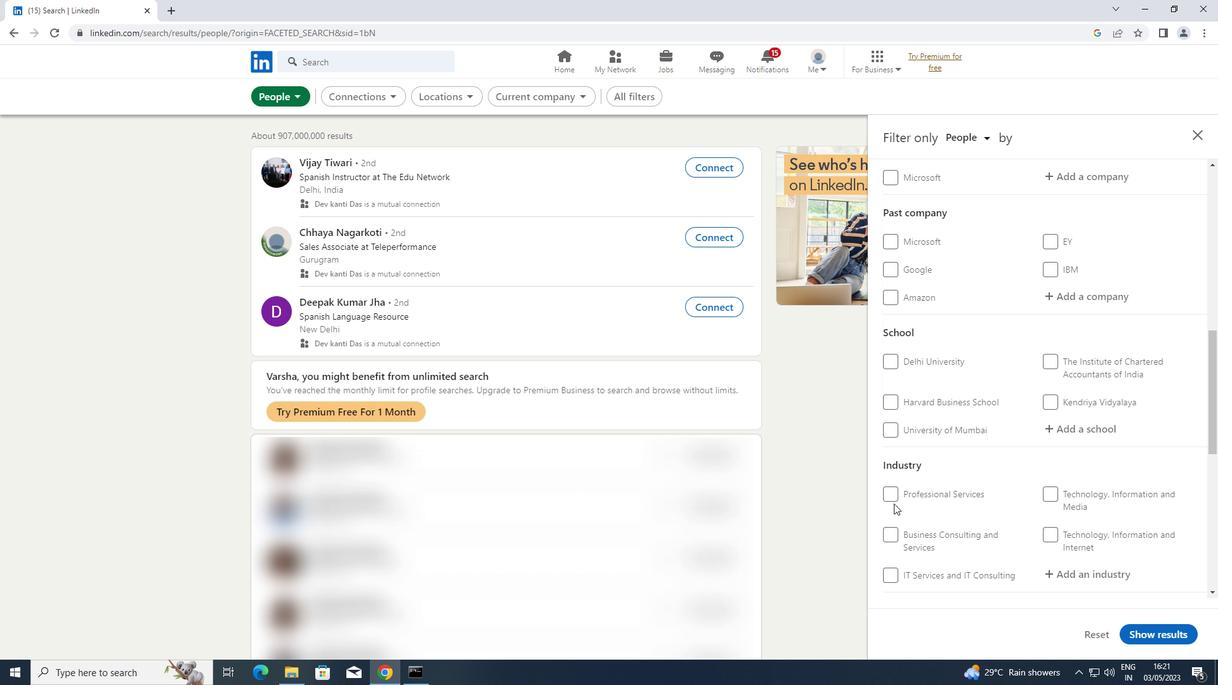 
Action: Mouse scrolled (894, 504) with delta (0, 0)
Screenshot: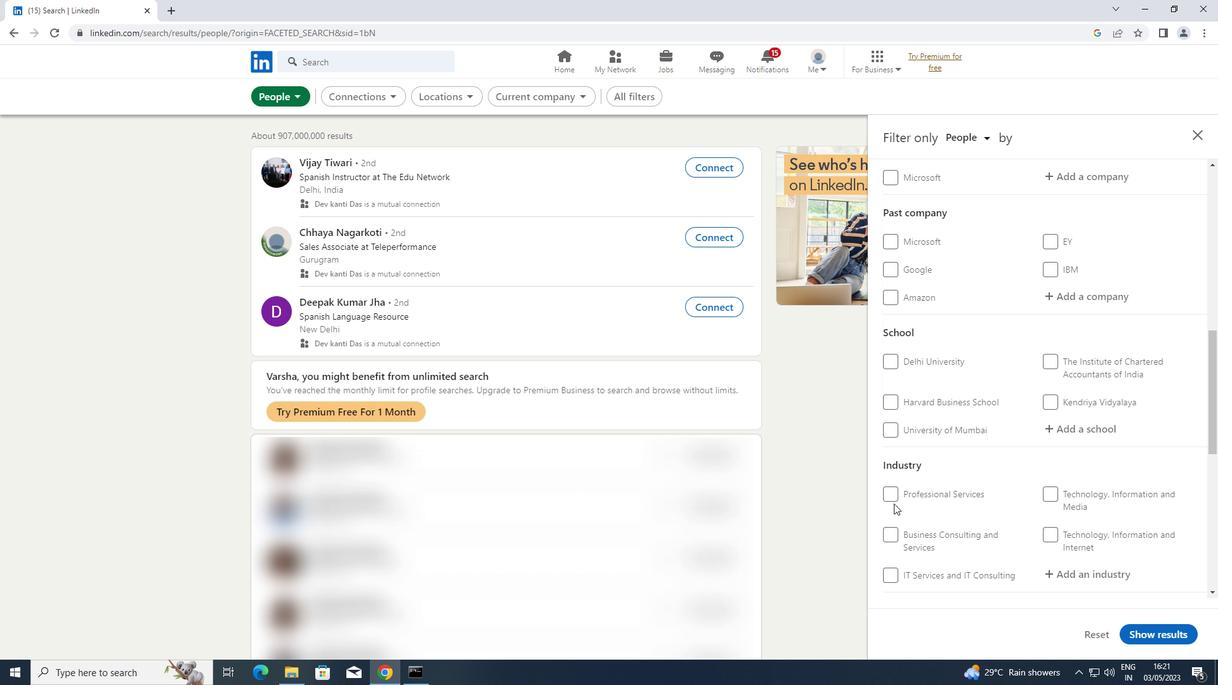 
Action: Mouse scrolled (894, 504) with delta (0, 0)
Screenshot: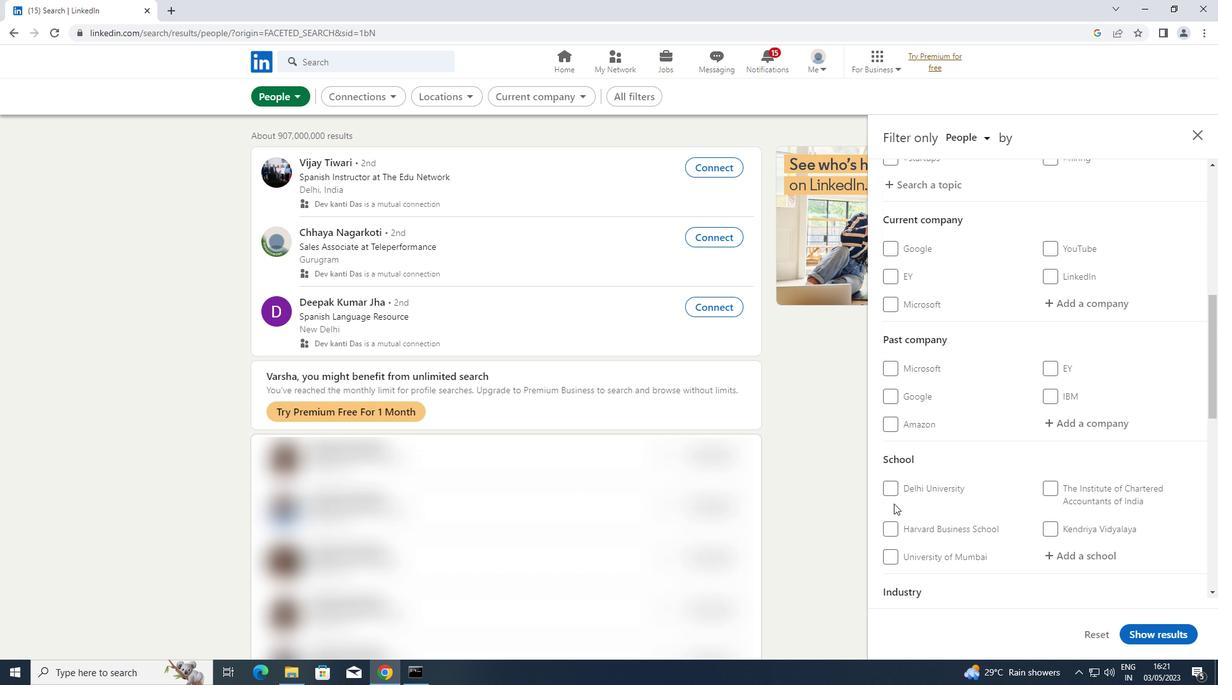 
Action: Mouse moved to (1070, 363)
Screenshot: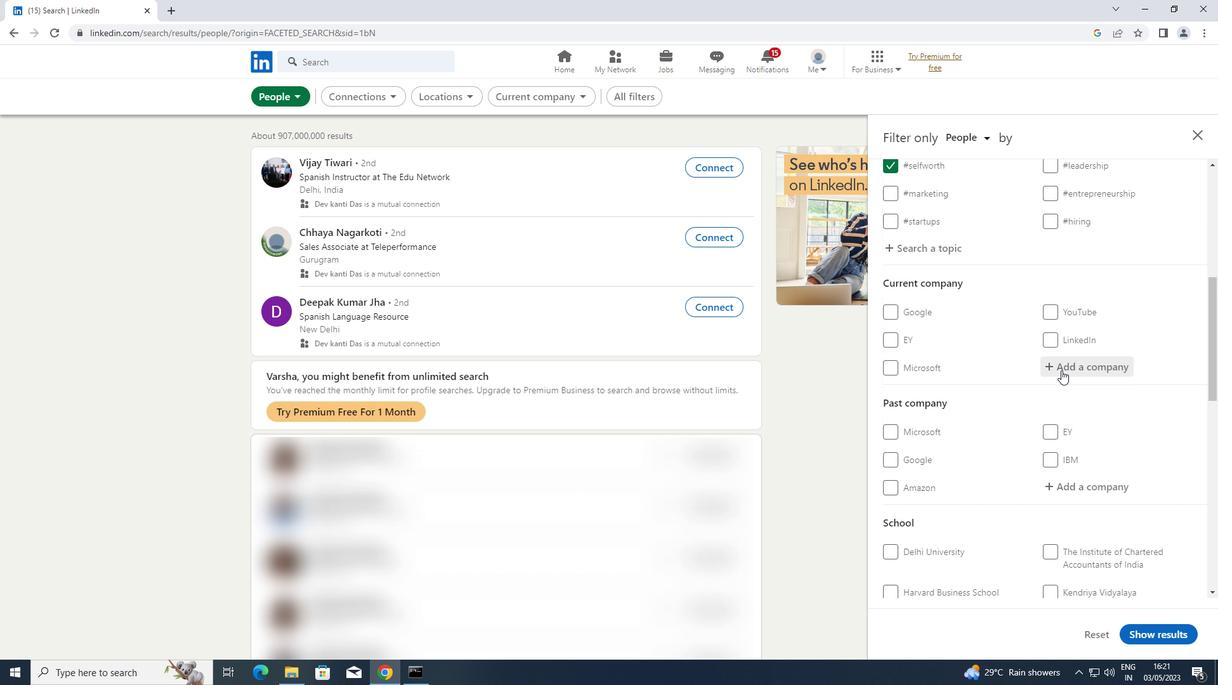 
Action: Mouse pressed left at (1070, 363)
Screenshot: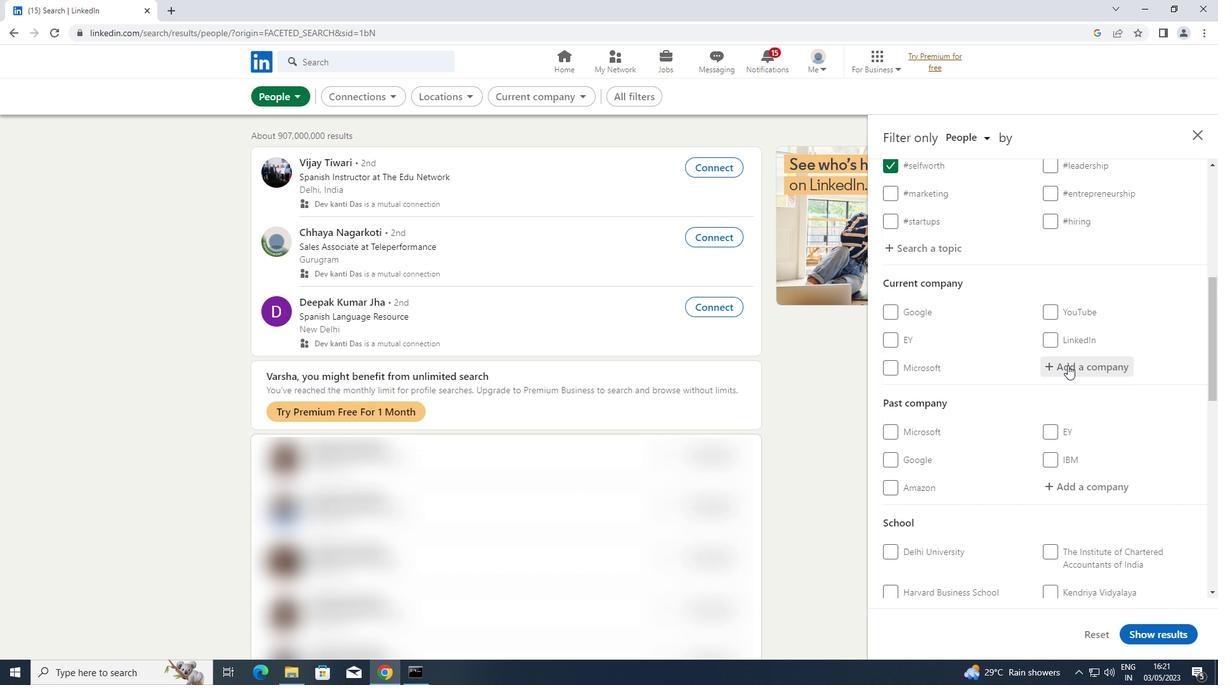 
Action: Mouse moved to (1062, 359)
Screenshot: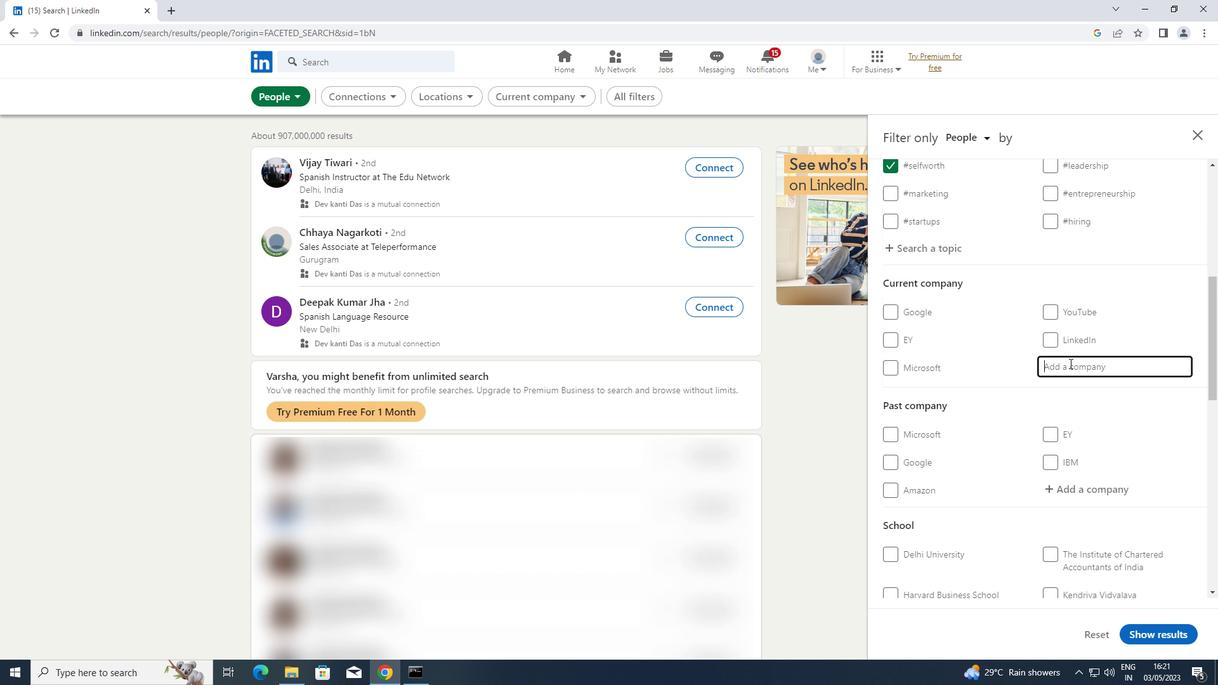 
Action: Key pressed <Key.shift>HOUSE<Key.space>OF<Key.space><Key.shift>ANITA
Screenshot: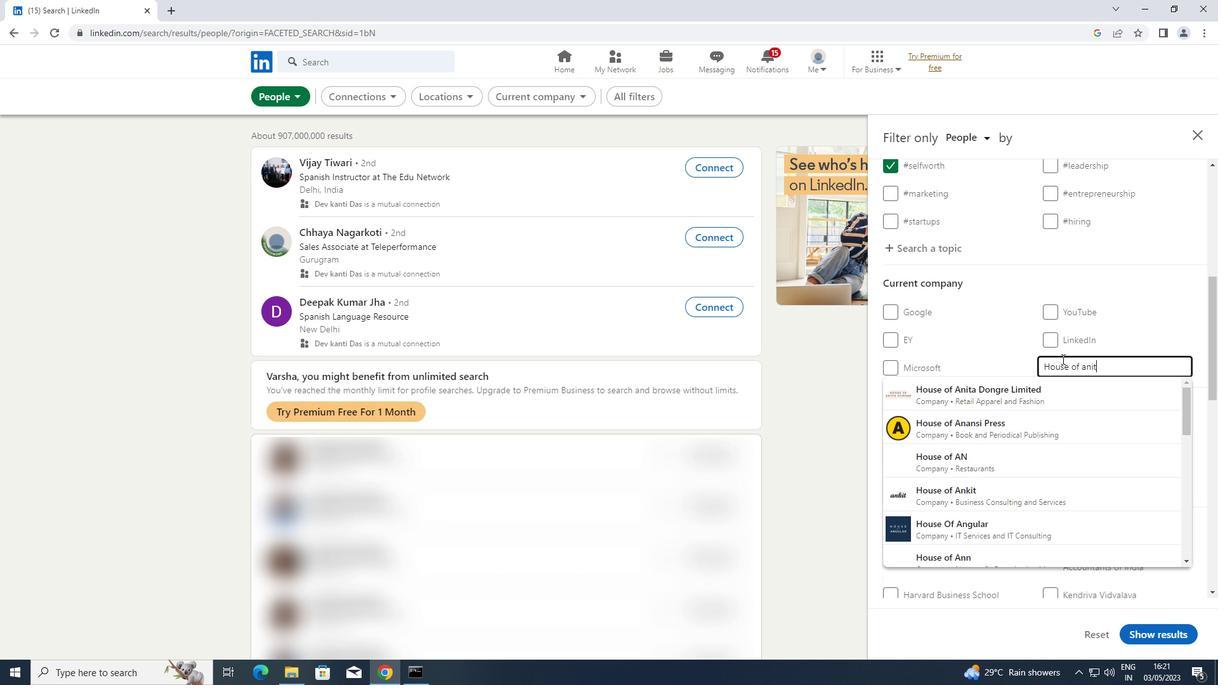 
Action: Mouse moved to (1013, 385)
Screenshot: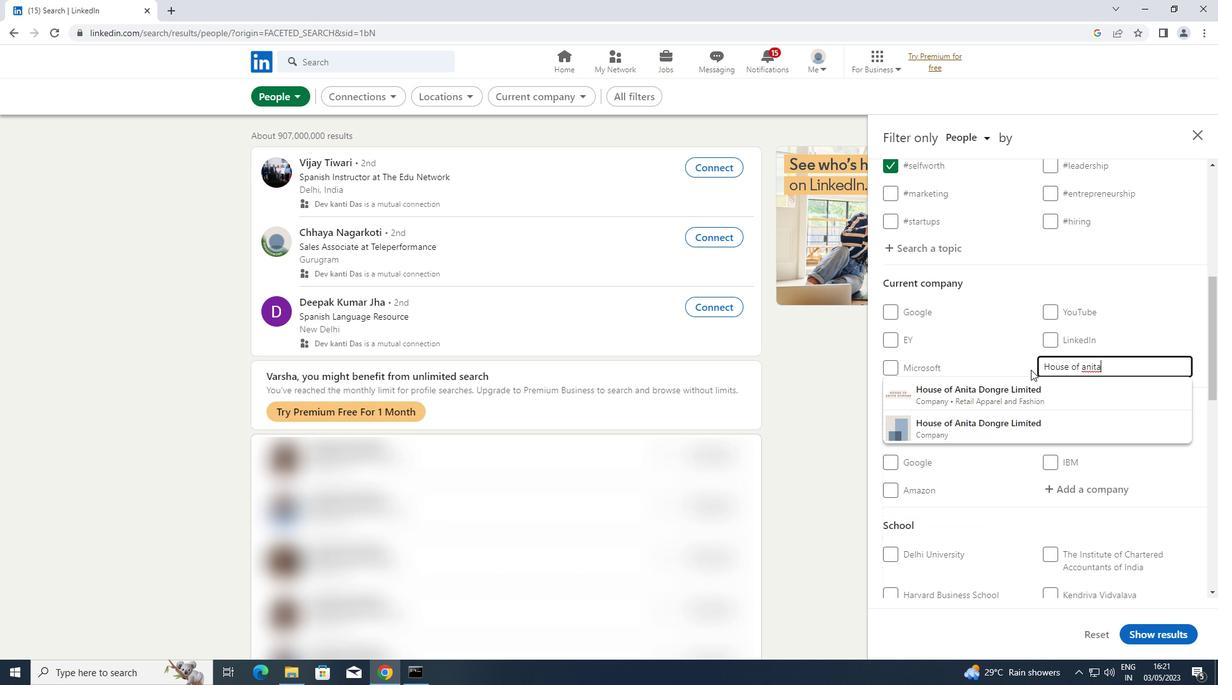 
Action: Mouse pressed left at (1013, 385)
Screenshot: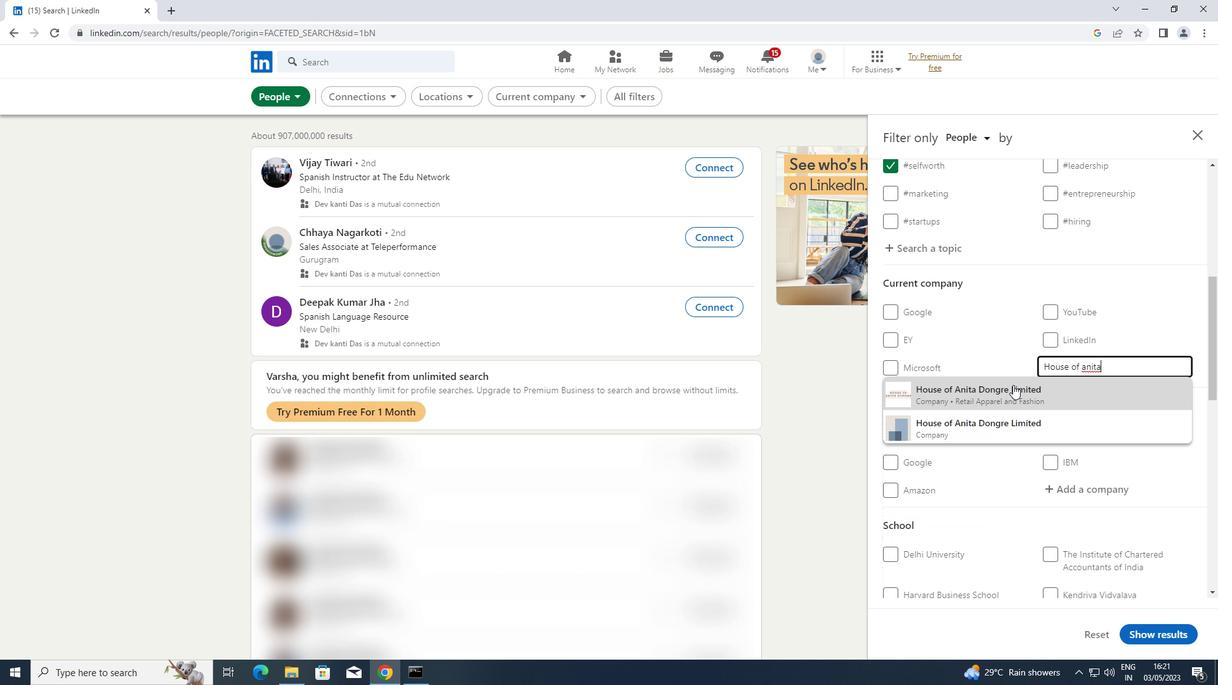 
Action: Mouse scrolled (1013, 384) with delta (0, 0)
Screenshot: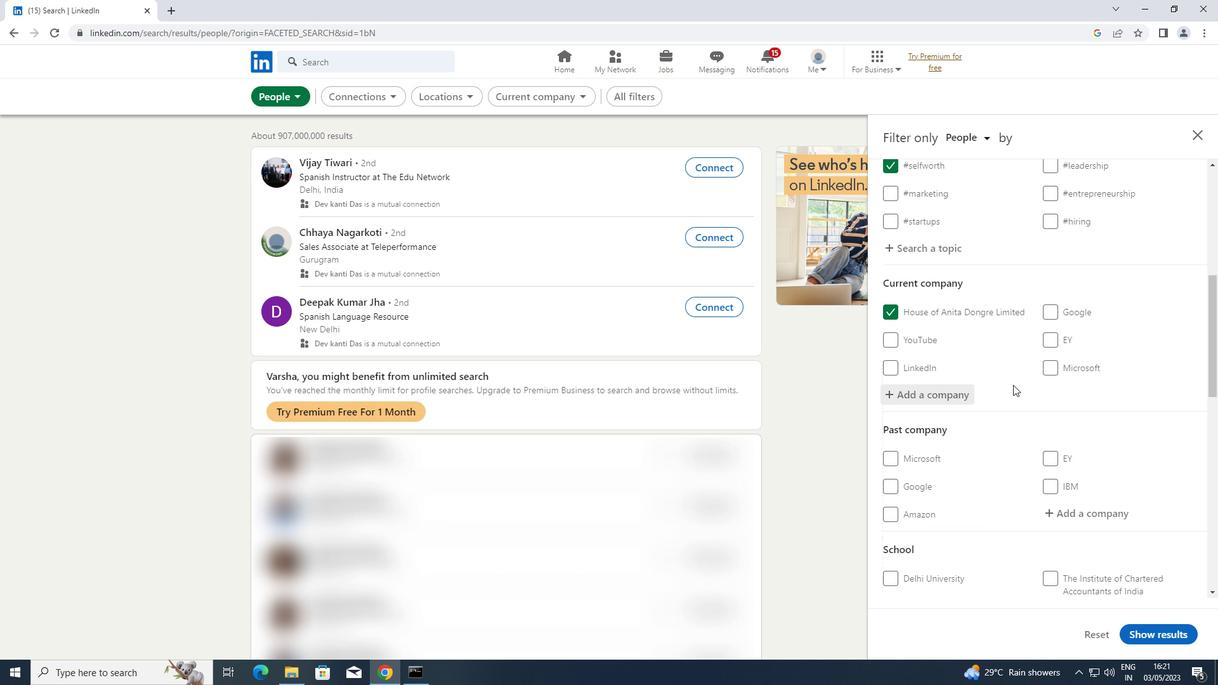 
Action: Mouse scrolled (1013, 384) with delta (0, 0)
Screenshot: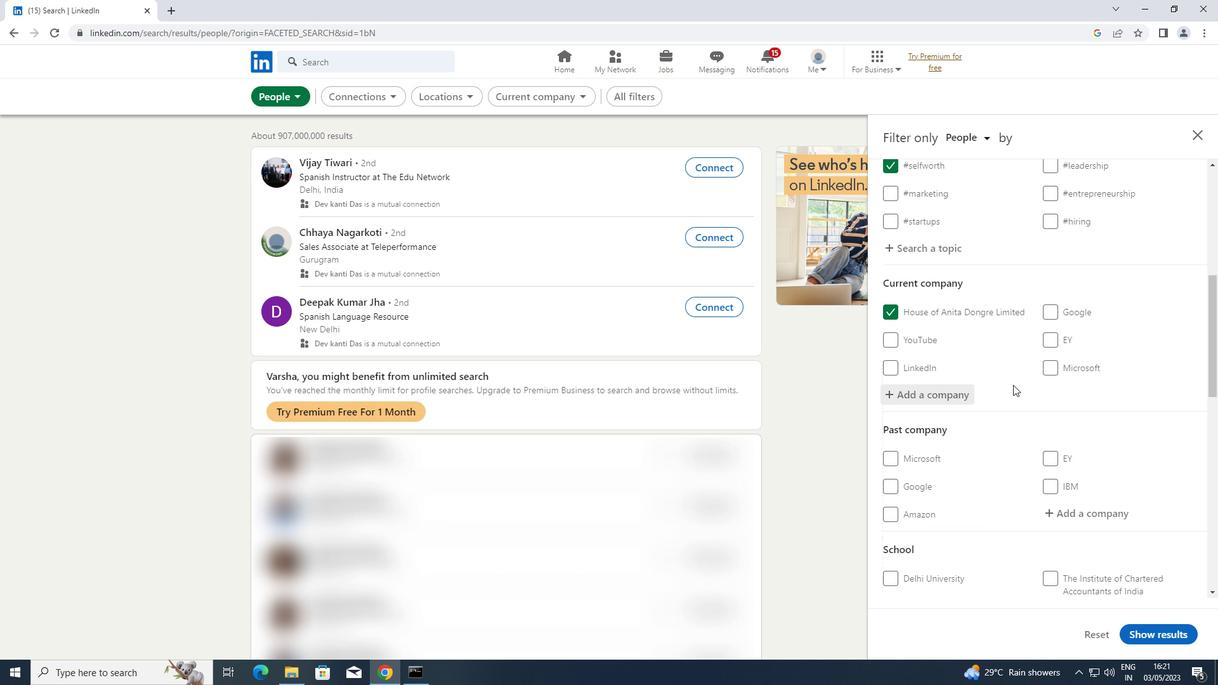 
Action: Mouse moved to (1063, 514)
Screenshot: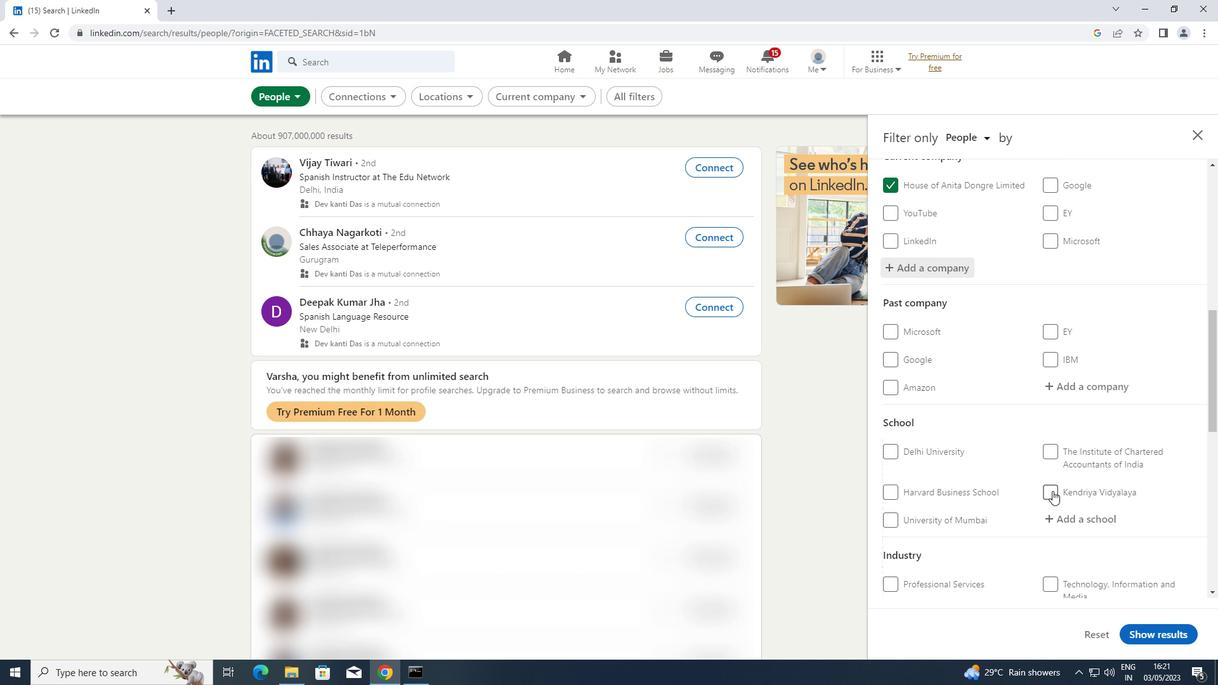 
Action: Mouse pressed left at (1063, 514)
Screenshot: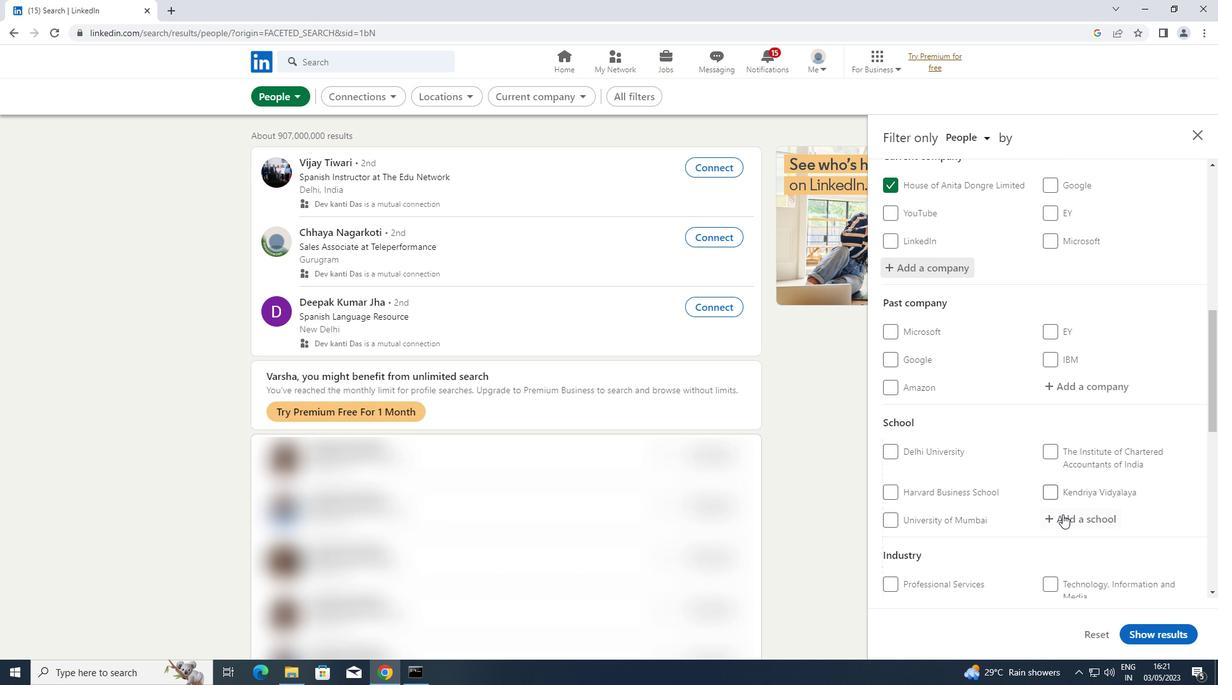 
Action: Key pressed <Key.shift>JAI<Key.space><Key.shift>HINDU
Screenshot: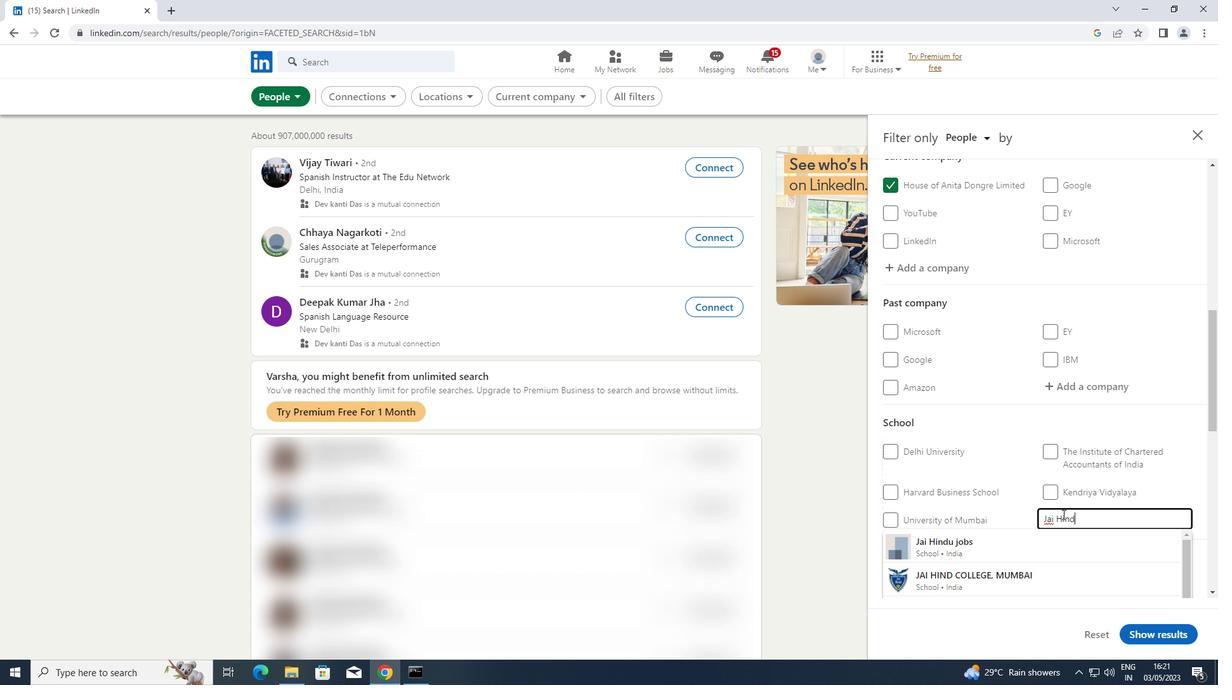 
Action: Mouse moved to (916, 542)
Screenshot: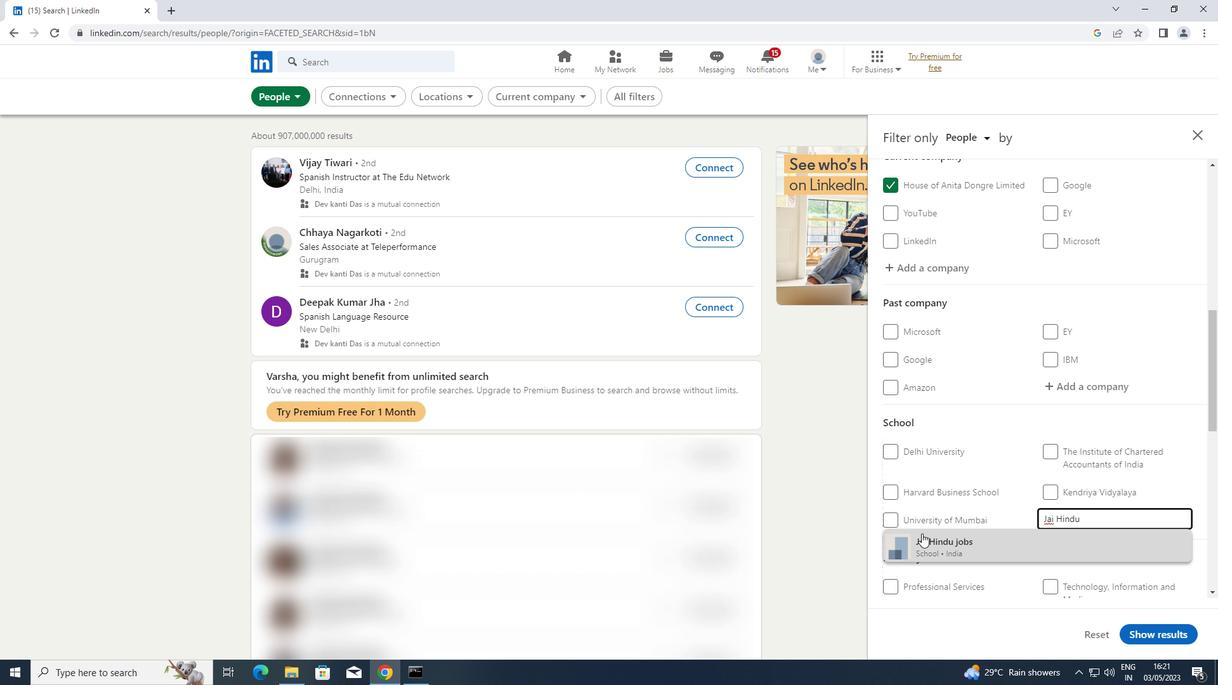 
Action: Mouse pressed left at (916, 542)
Screenshot: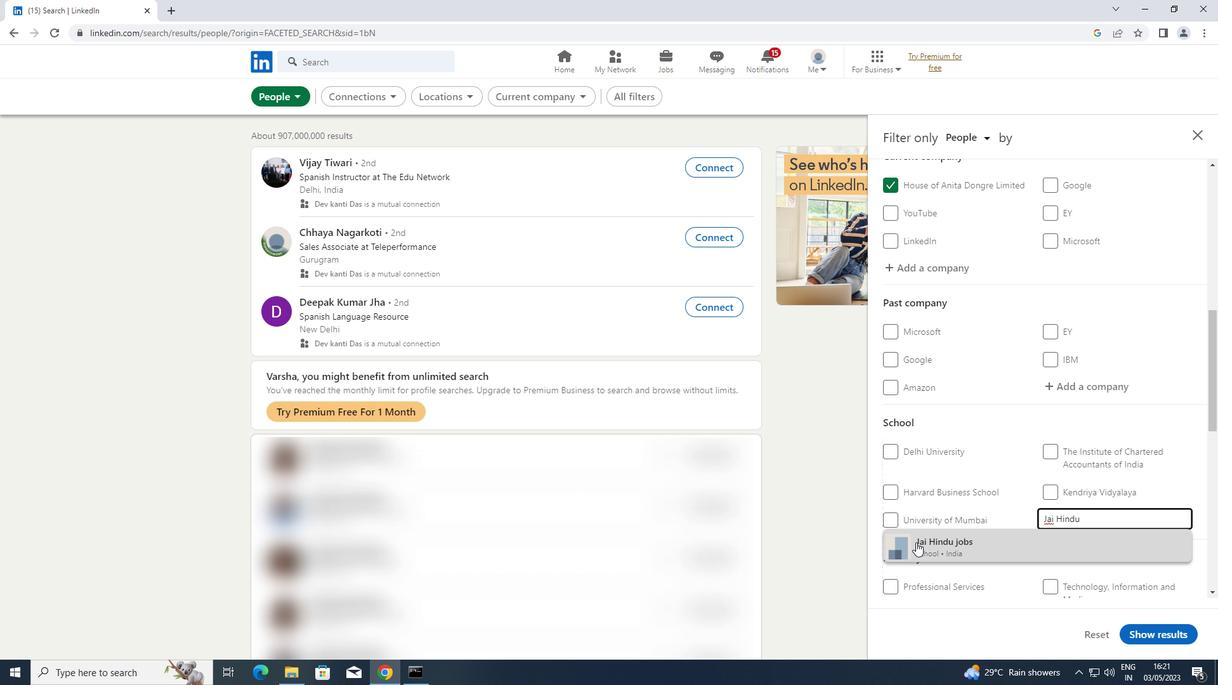 
Action: Mouse scrolled (916, 542) with delta (0, 0)
Screenshot: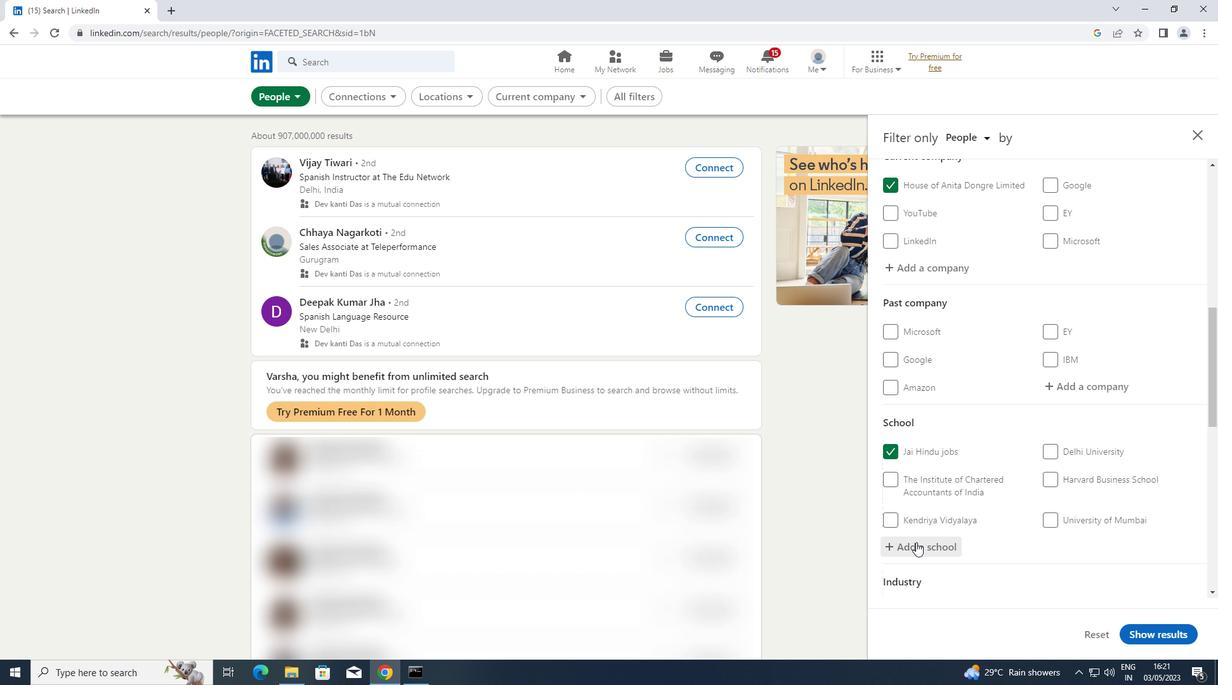 
Action: Mouse scrolled (916, 542) with delta (0, 0)
Screenshot: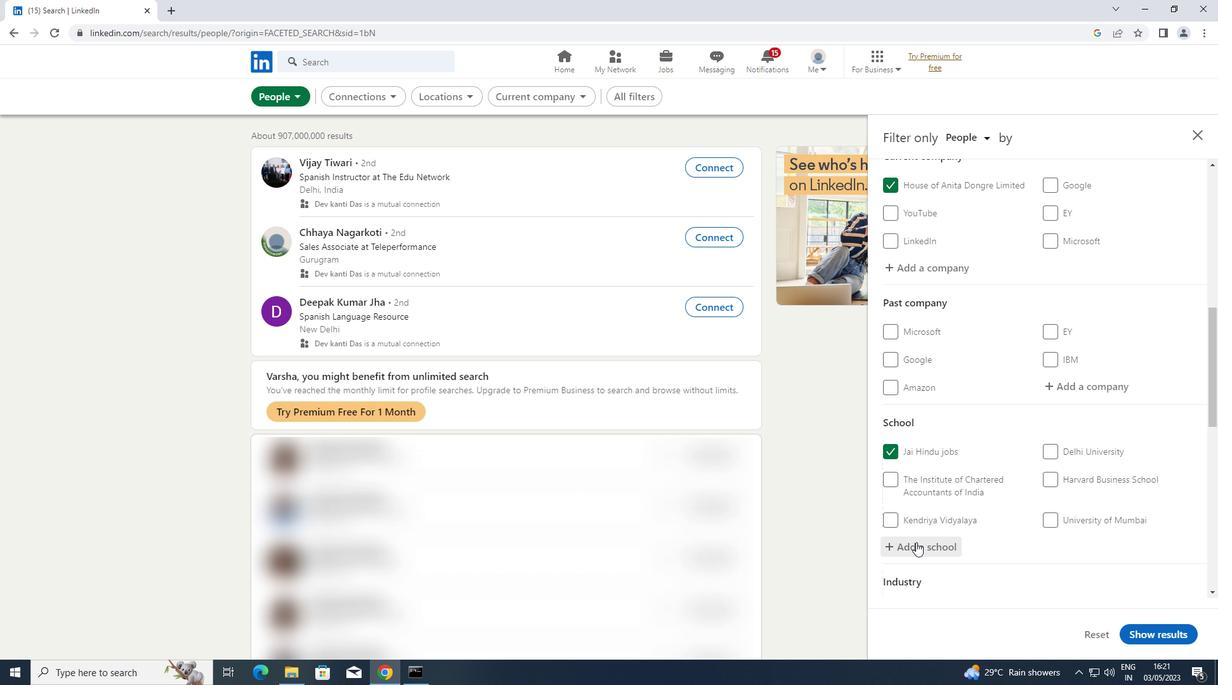 
Action: Mouse scrolled (916, 542) with delta (0, 0)
Screenshot: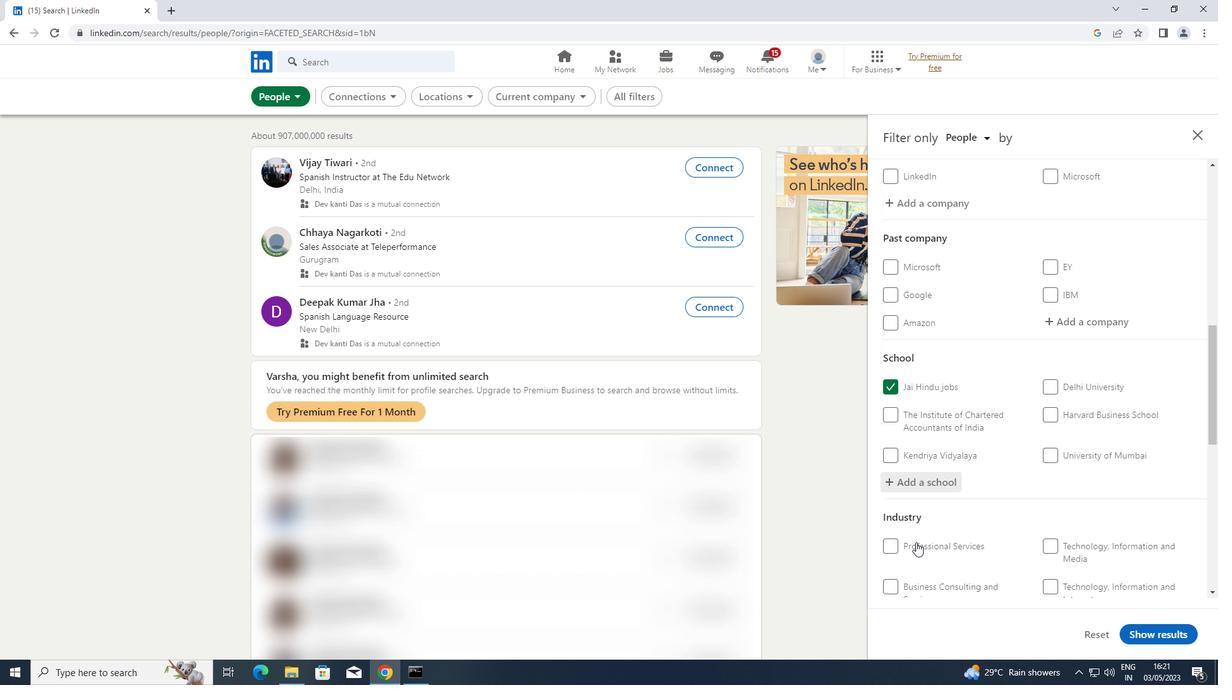 
Action: Mouse scrolled (916, 542) with delta (0, 0)
Screenshot: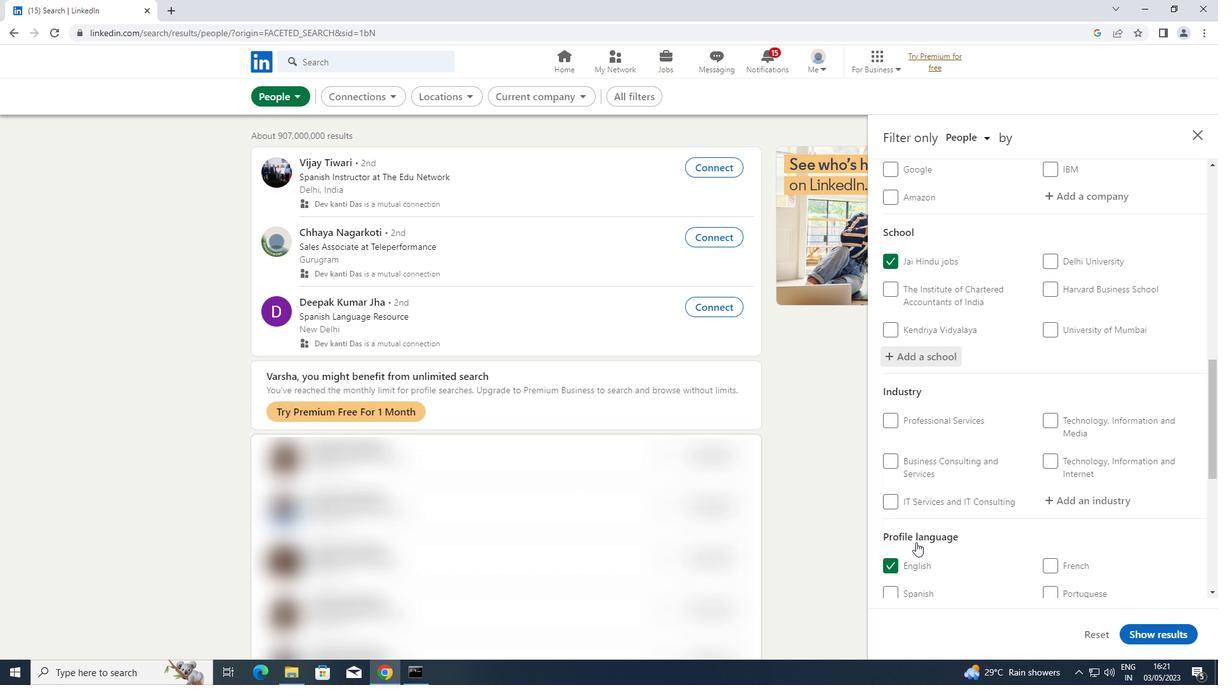 
Action: Mouse moved to (1083, 436)
Screenshot: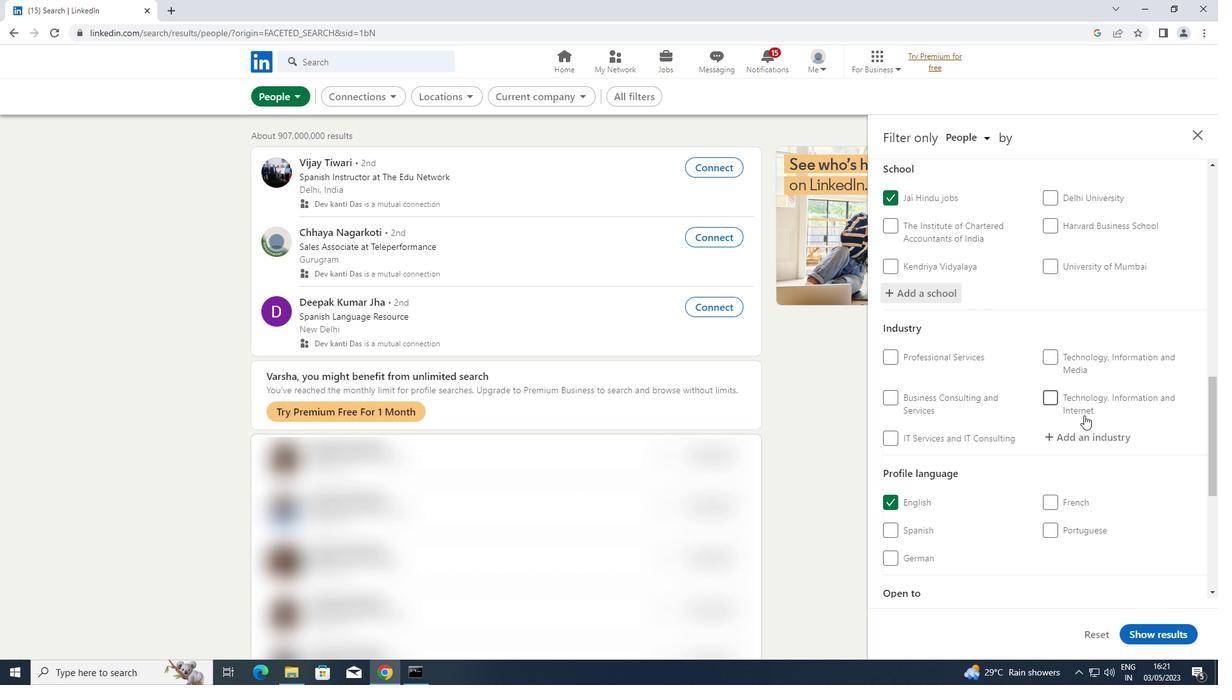 
Action: Mouse pressed left at (1083, 436)
Screenshot: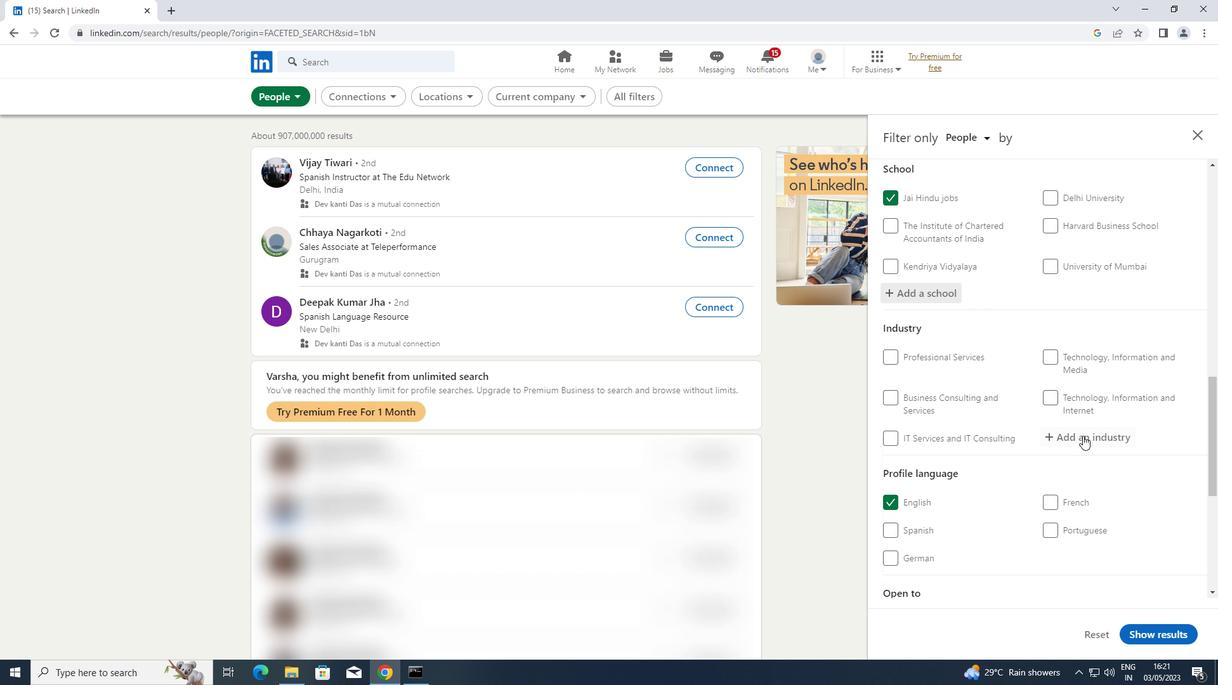 
Action: Key pressed <Key.shift>RANCHIN
Screenshot: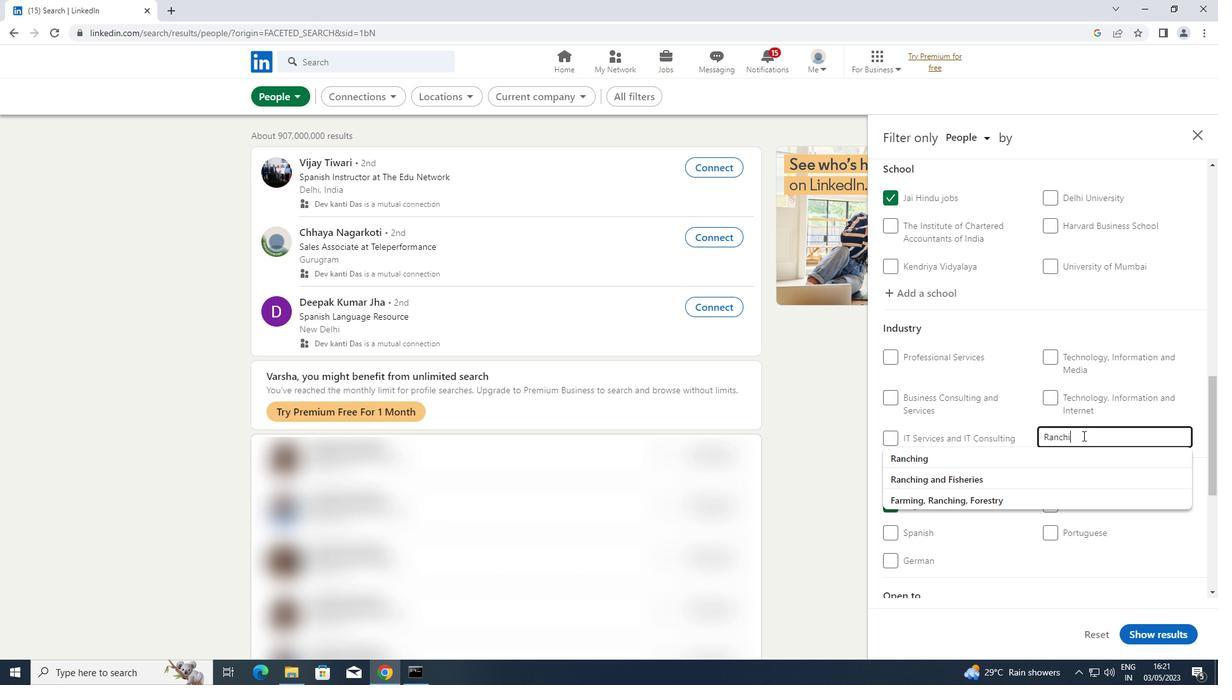 
Action: Mouse moved to (973, 479)
Screenshot: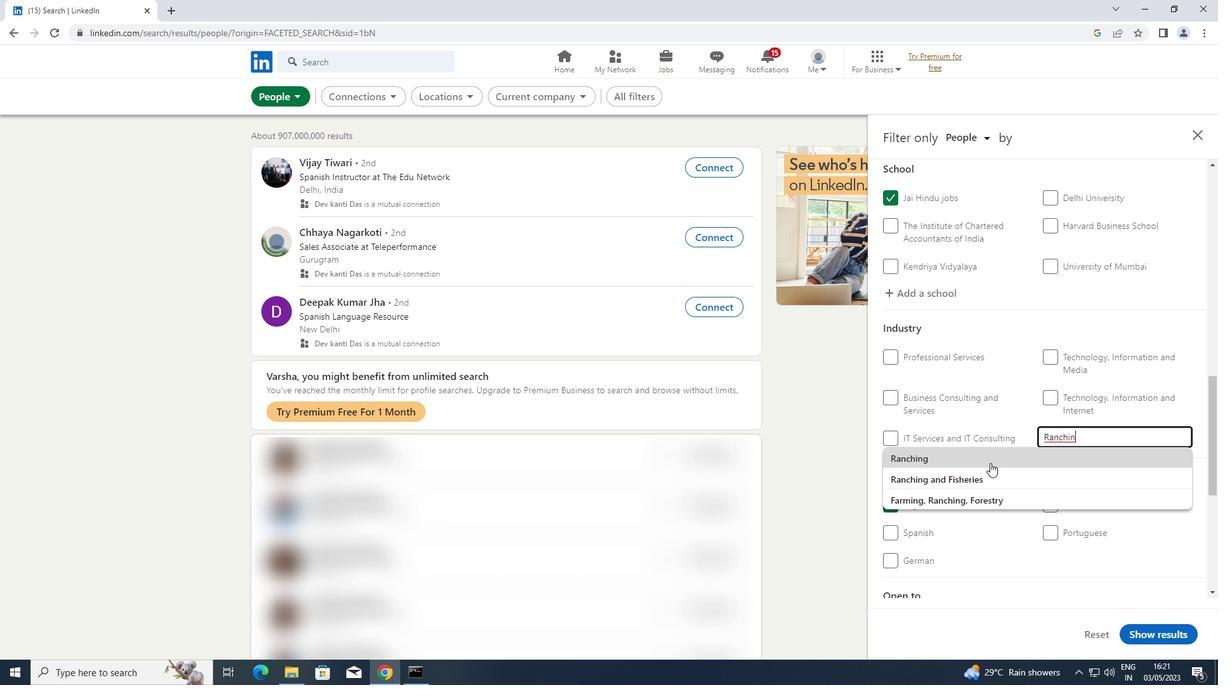 
Action: Mouse pressed left at (973, 479)
Screenshot: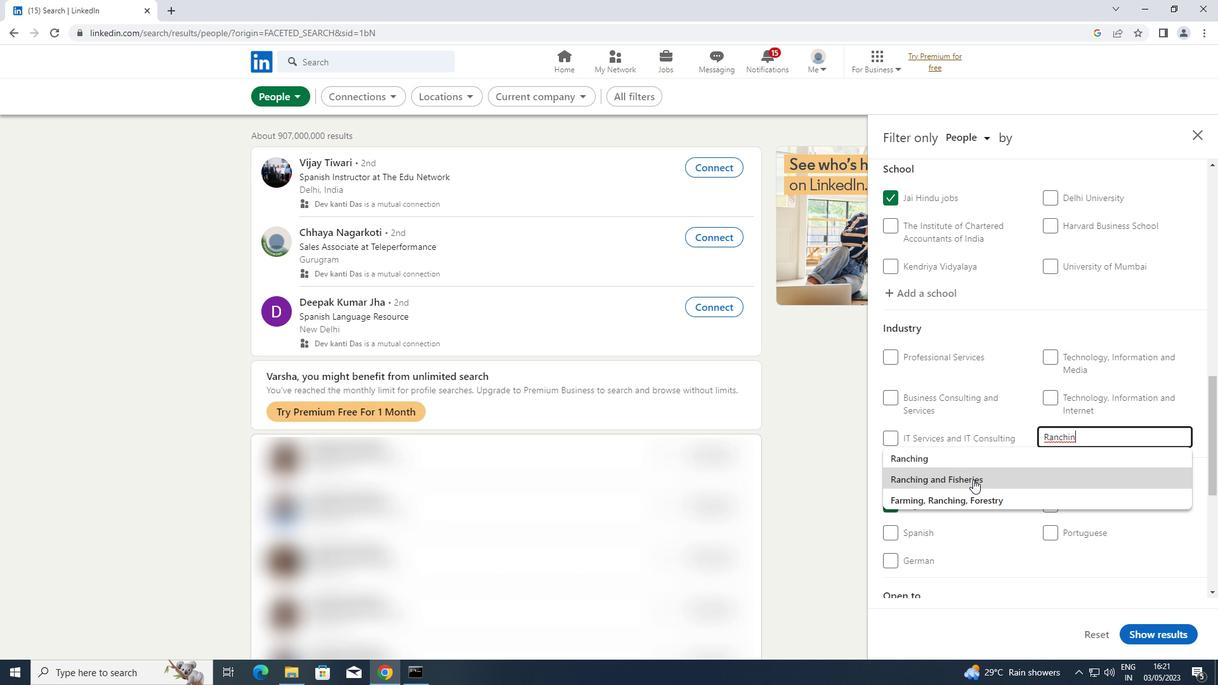 
Action: Mouse moved to (973, 479)
Screenshot: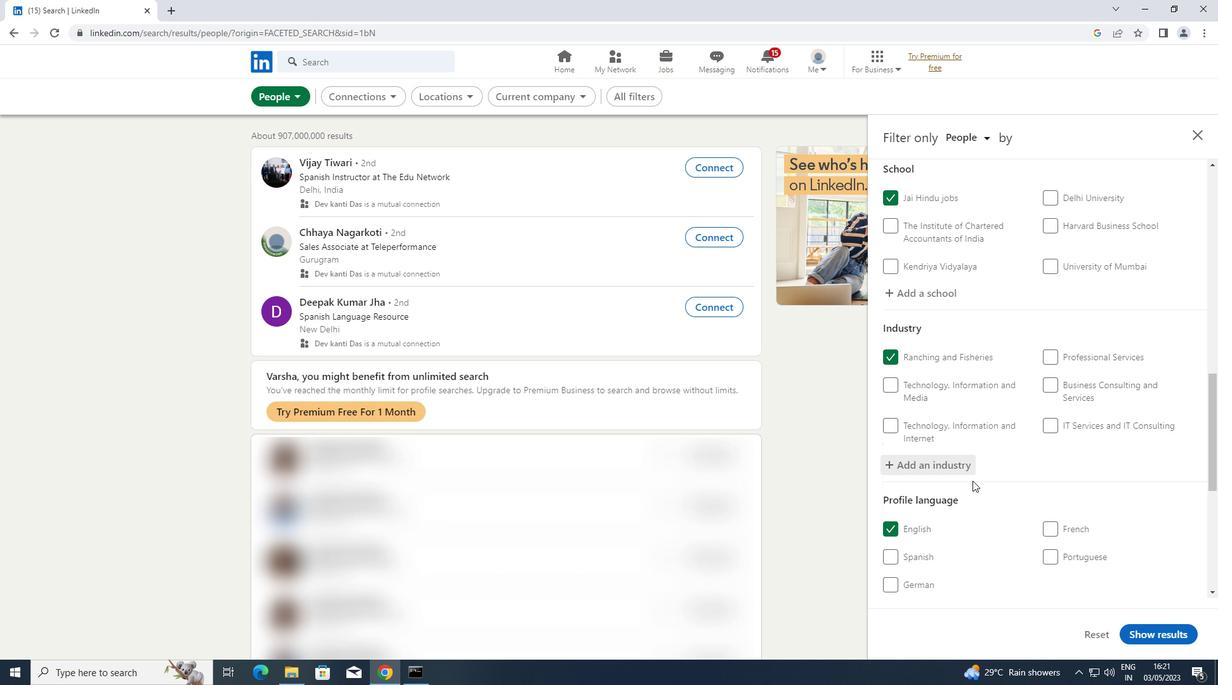 
Action: Mouse scrolled (973, 479) with delta (0, 0)
Screenshot: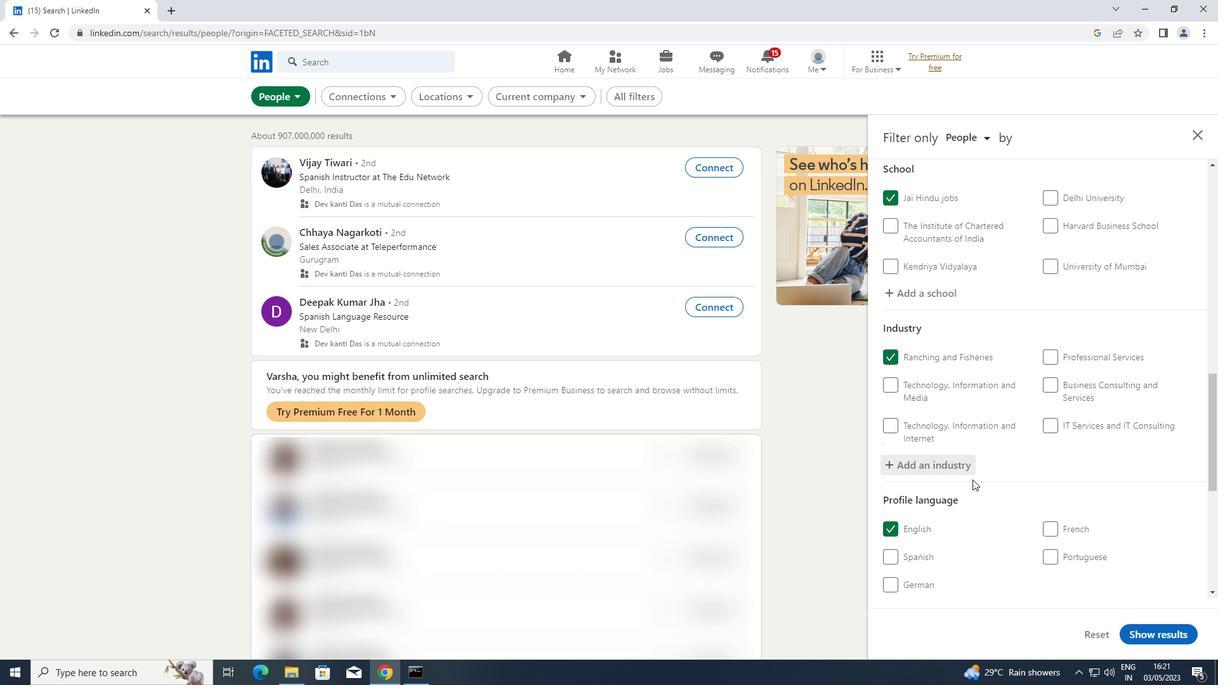 
Action: Mouse scrolled (973, 479) with delta (0, 0)
Screenshot: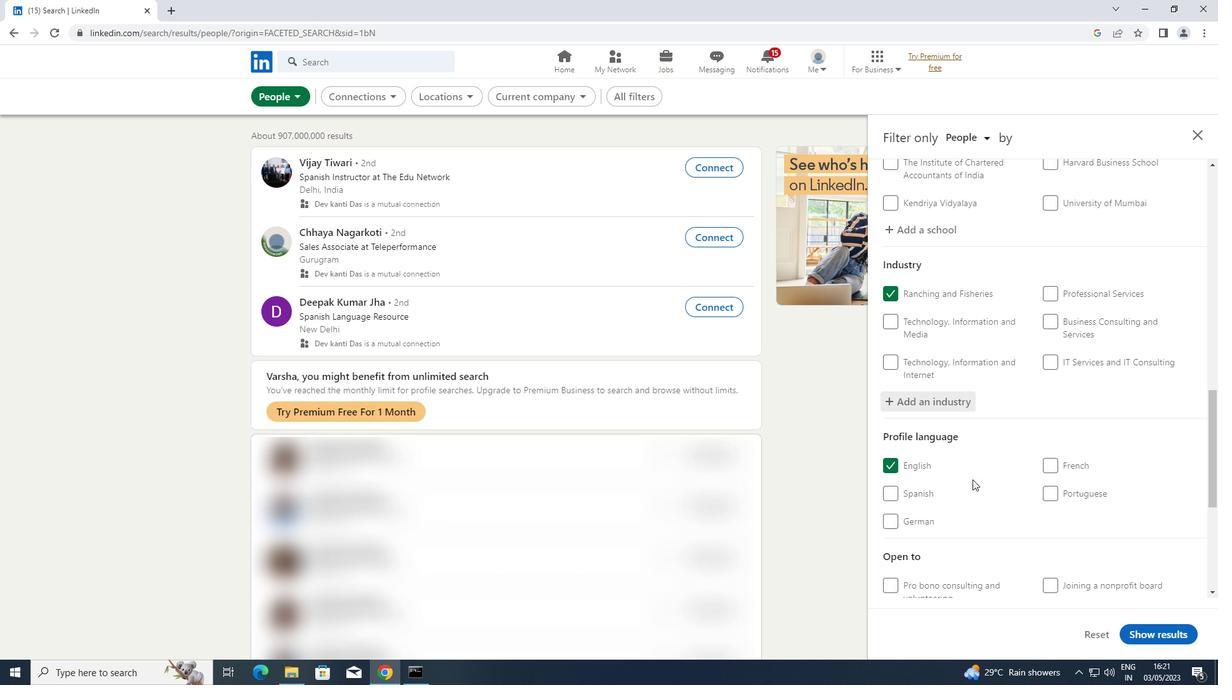 
Action: Mouse scrolled (973, 479) with delta (0, 0)
Screenshot: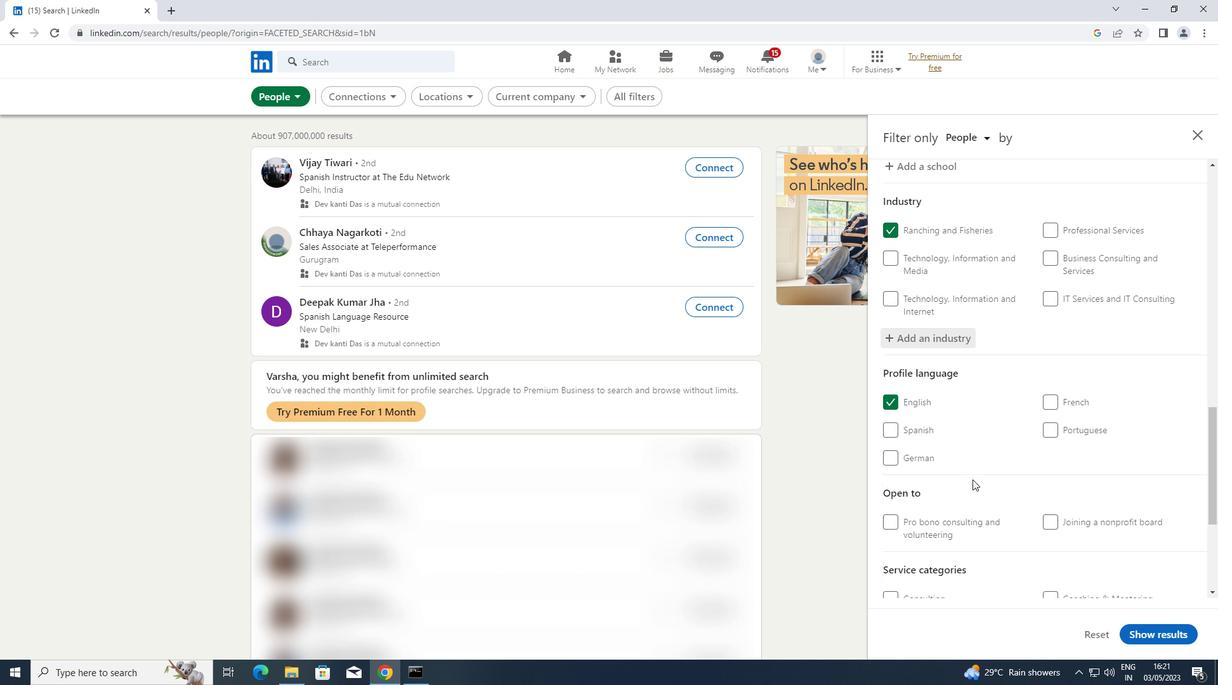 
Action: Mouse scrolled (973, 479) with delta (0, 0)
Screenshot: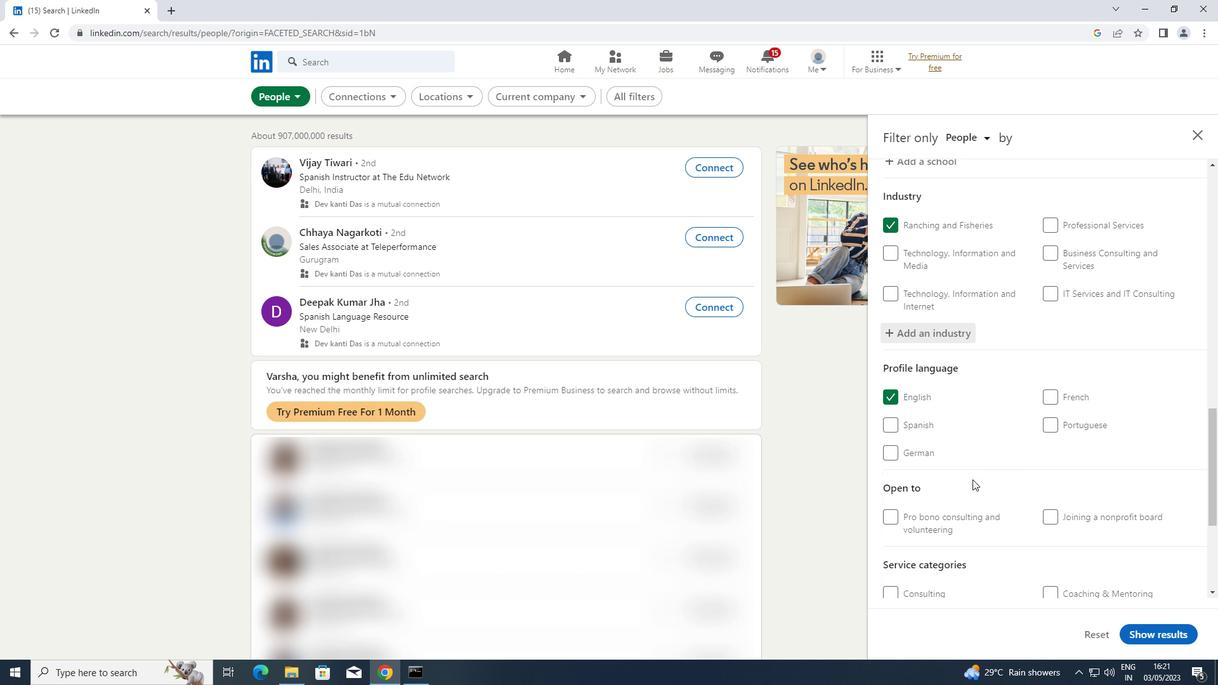 
Action: Mouse scrolled (973, 479) with delta (0, 0)
Screenshot: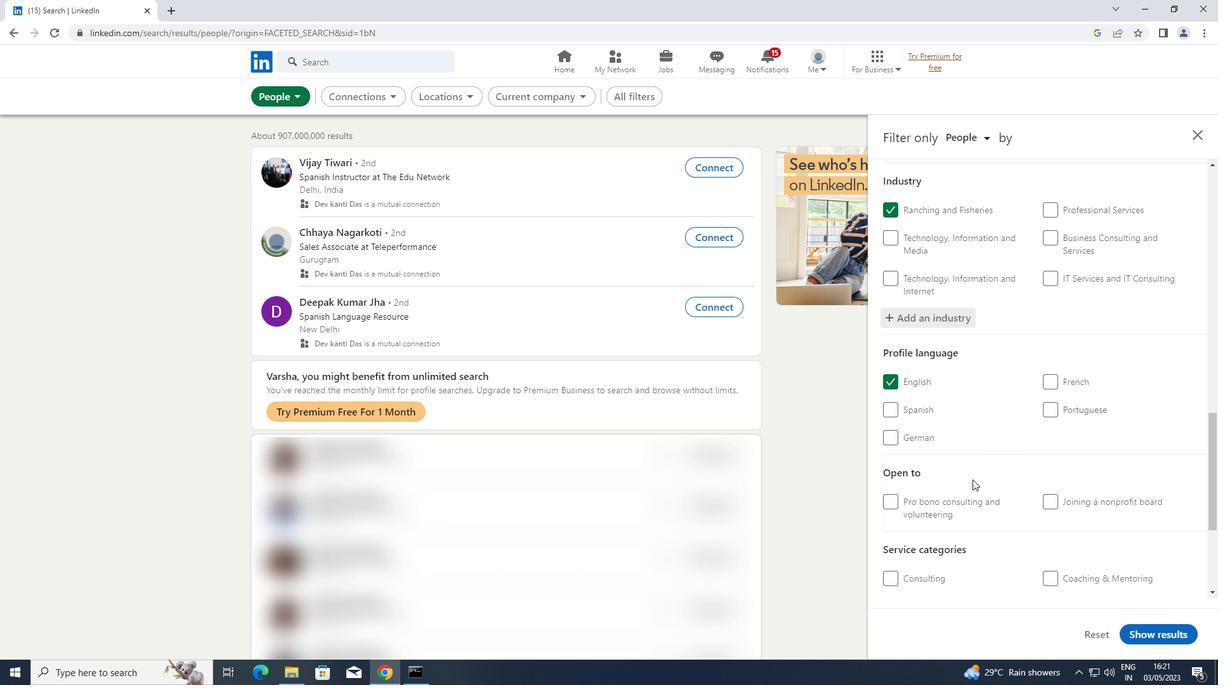 
Action: Mouse scrolled (973, 479) with delta (0, 0)
Screenshot: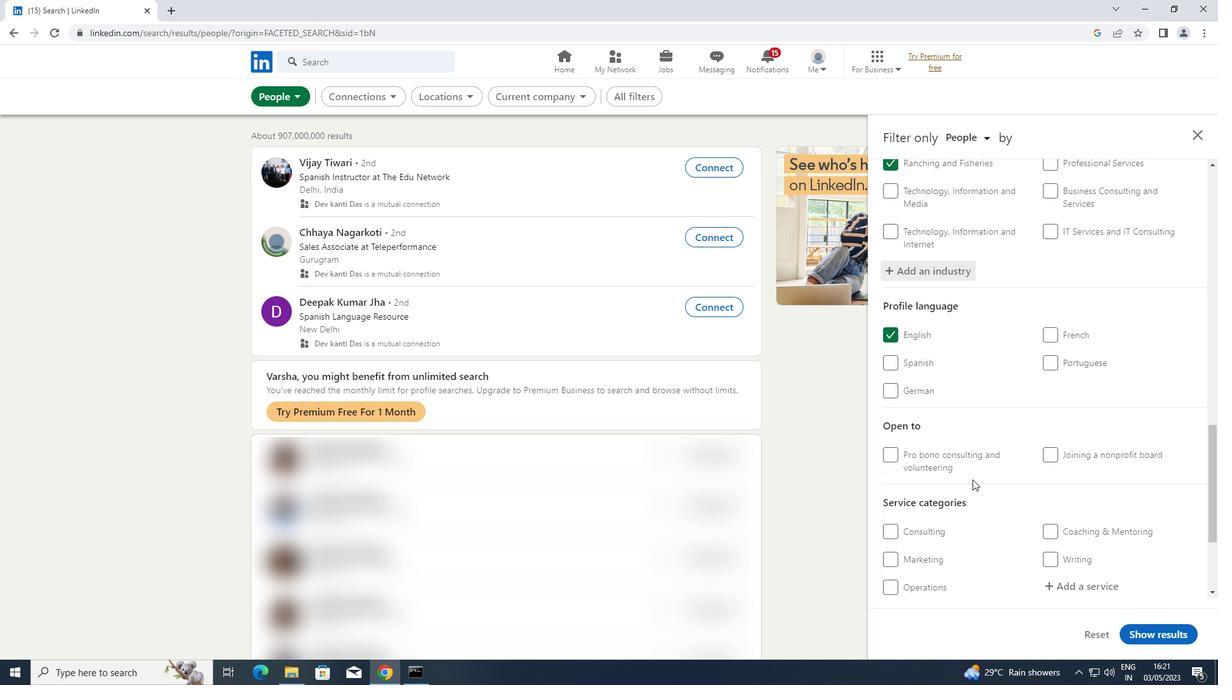 
Action: Mouse moved to (1091, 415)
Screenshot: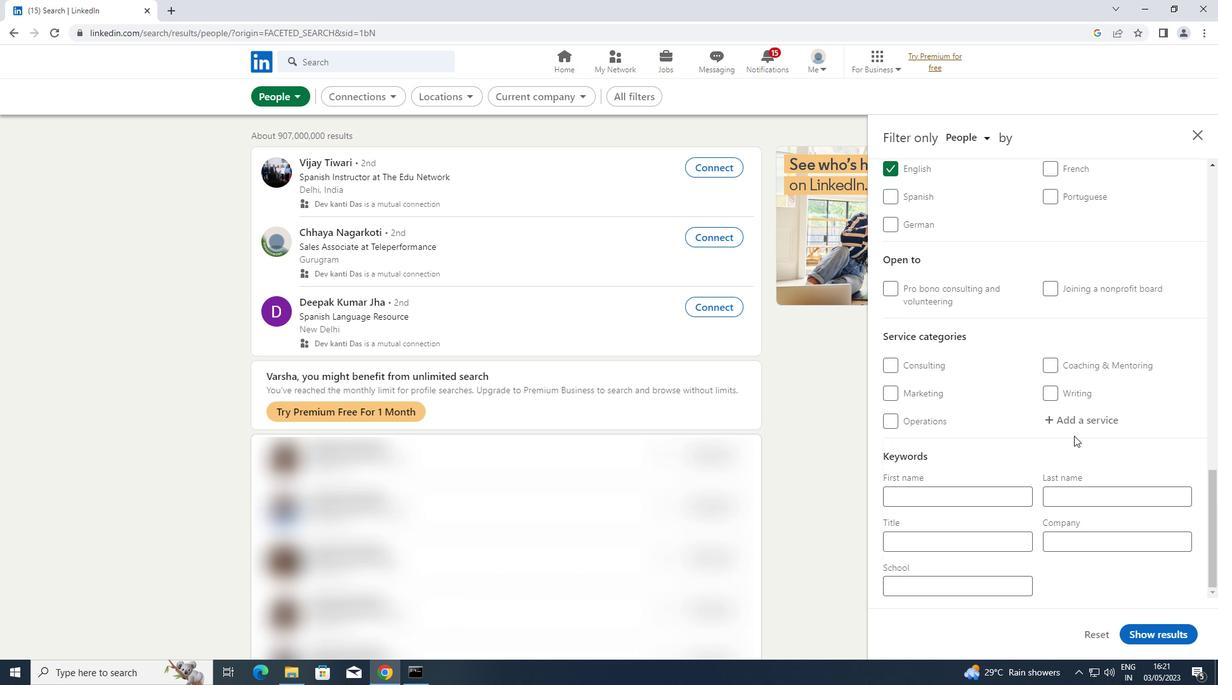 
Action: Mouse pressed left at (1091, 415)
Screenshot: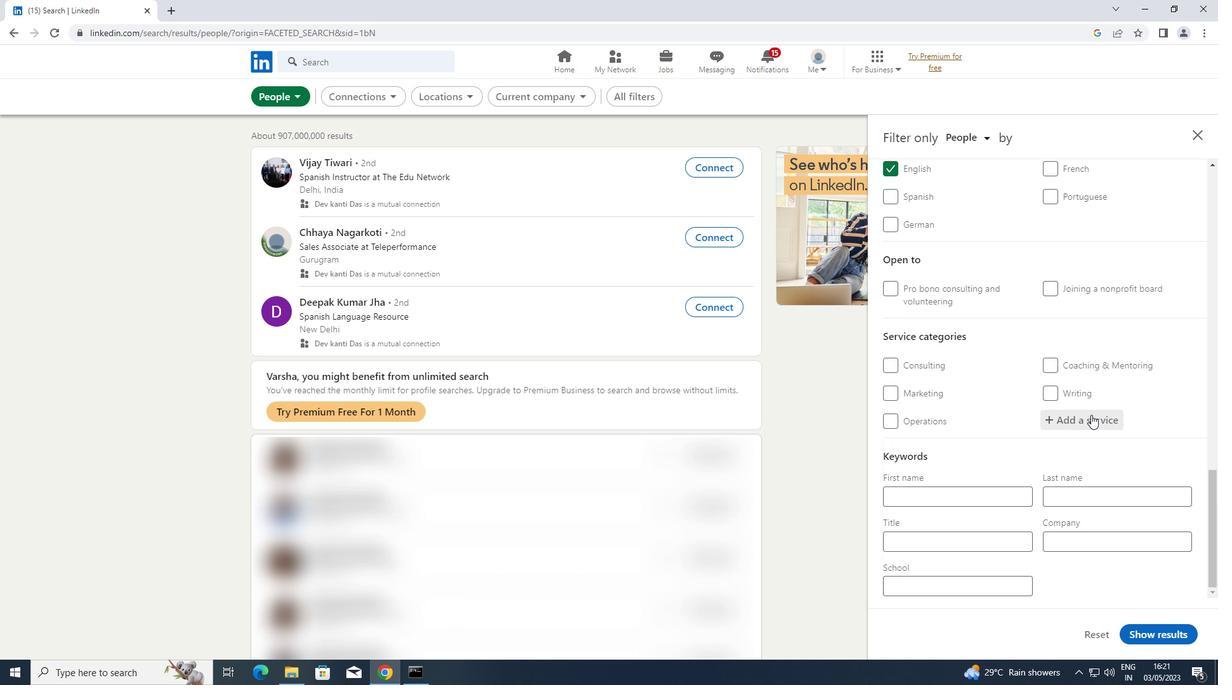 
Action: Mouse moved to (1089, 413)
Screenshot: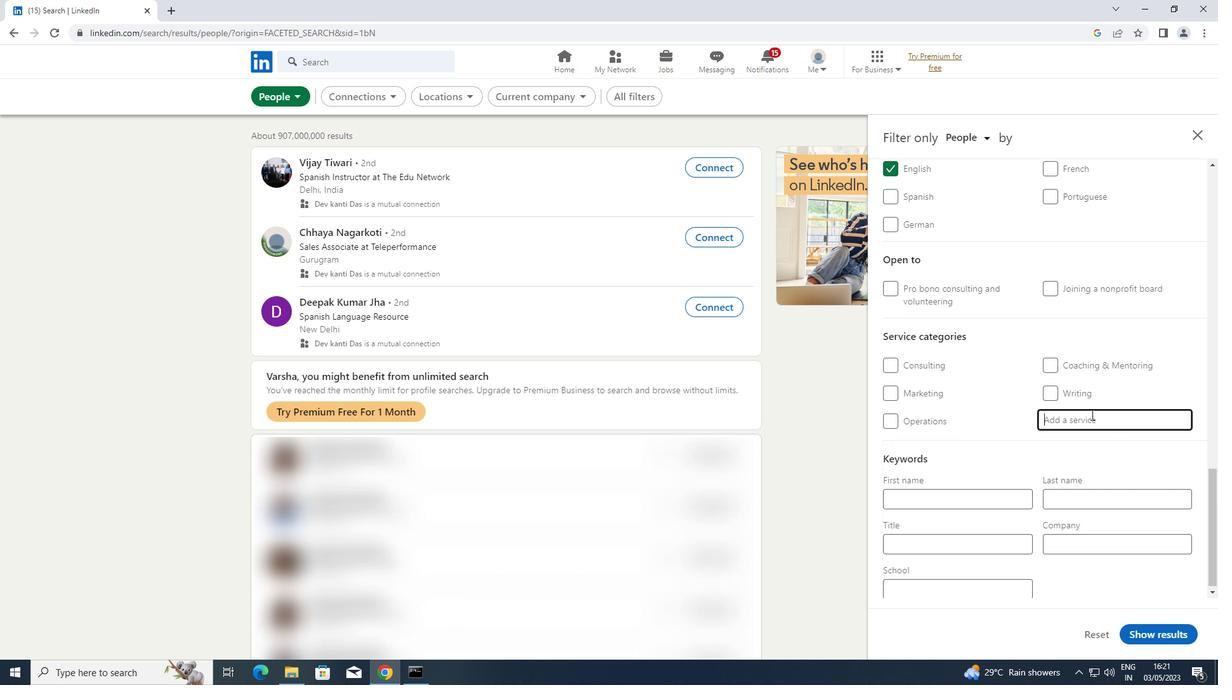
Action: Key pressed <Key.shift>PRODUCT
Screenshot: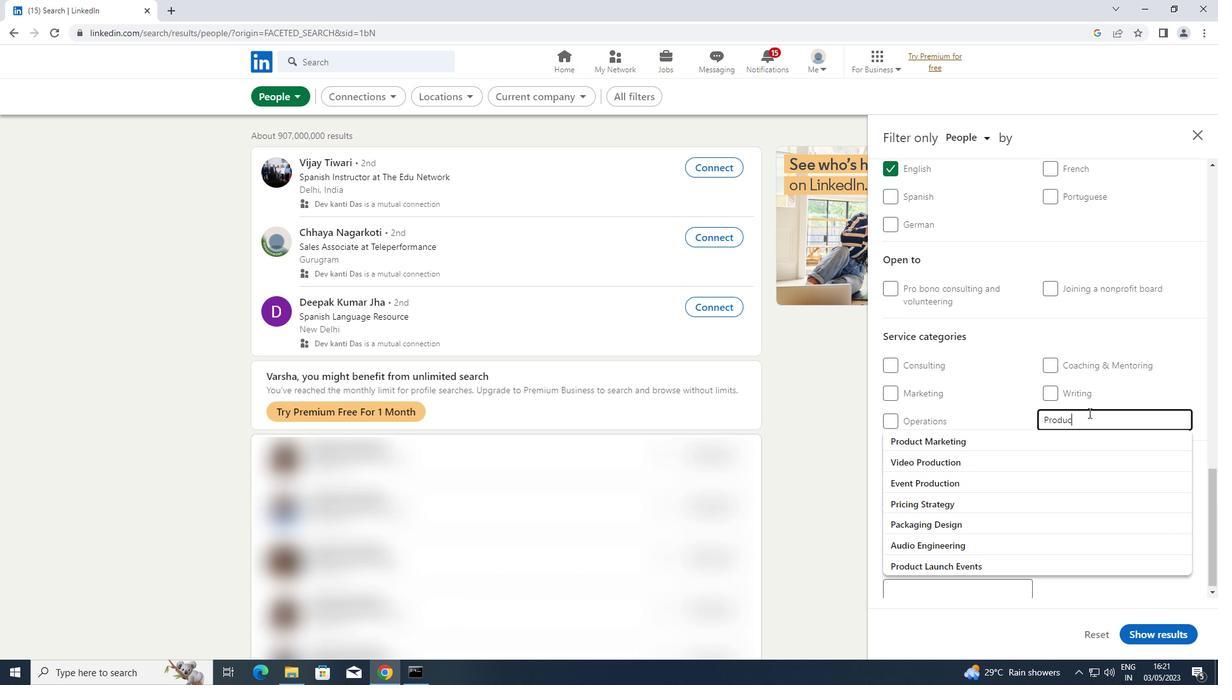 
Action: Mouse moved to (945, 436)
Screenshot: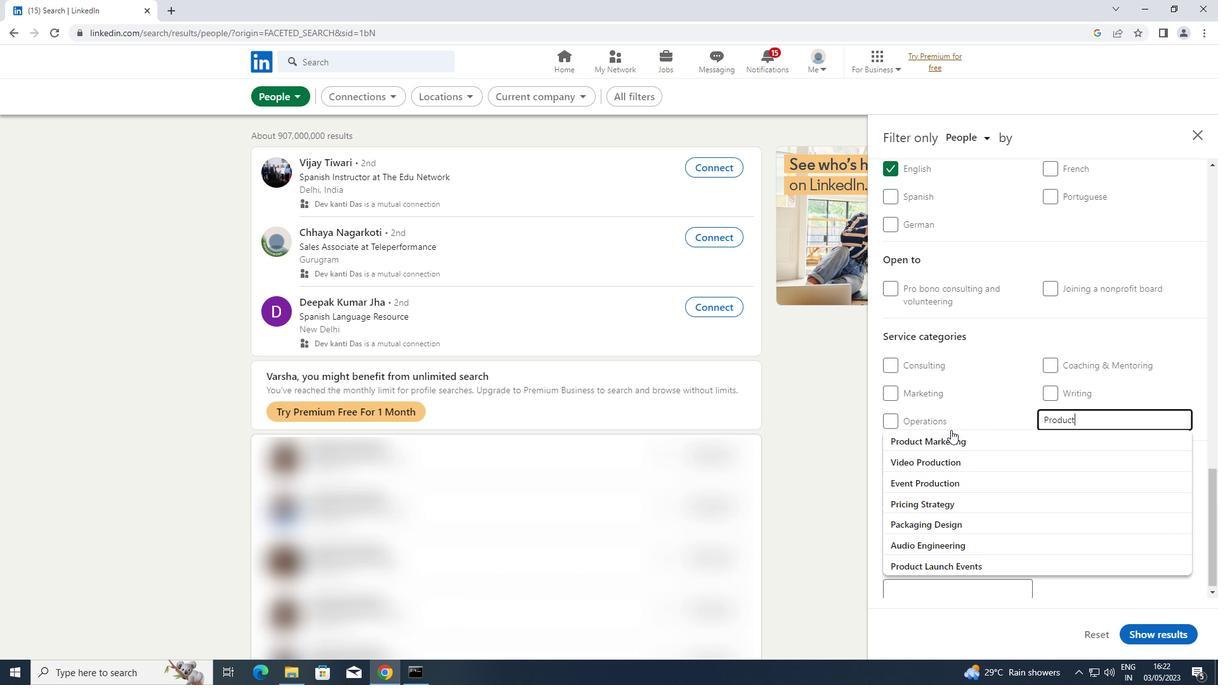 
Action: Mouse pressed left at (945, 436)
Screenshot: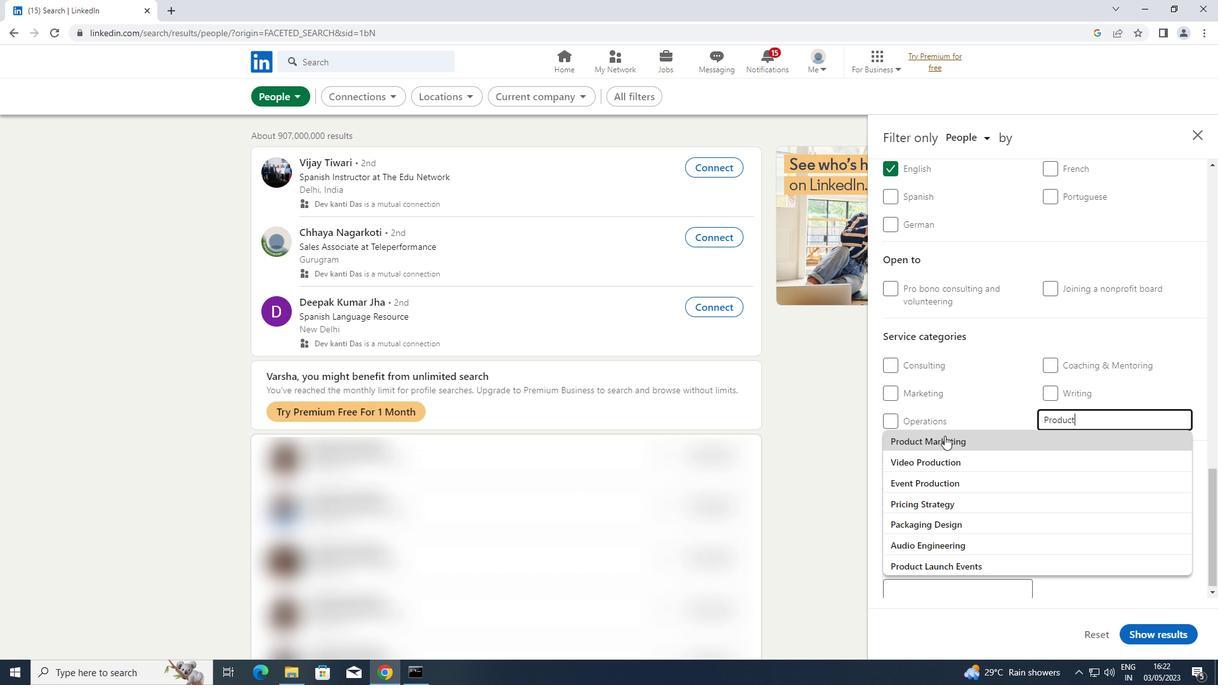 
Action: Mouse scrolled (945, 435) with delta (0, 0)
Screenshot: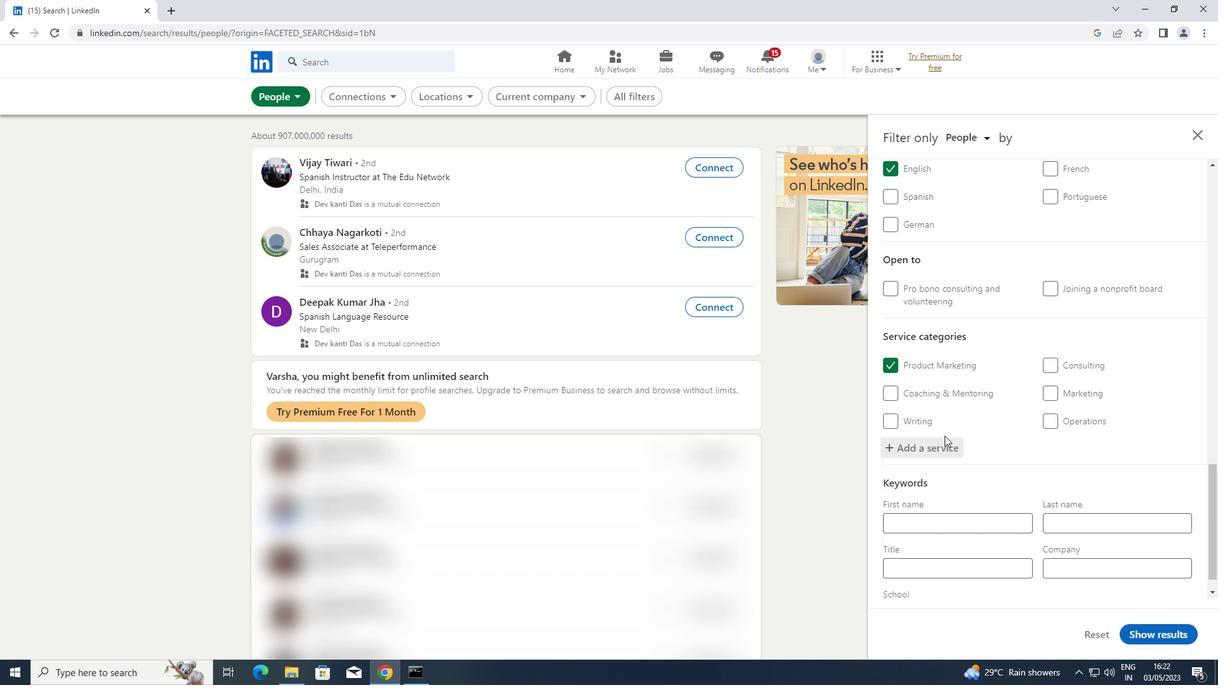 
Action: Mouse scrolled (945, 435) with delta (0, 0)
Screenshot: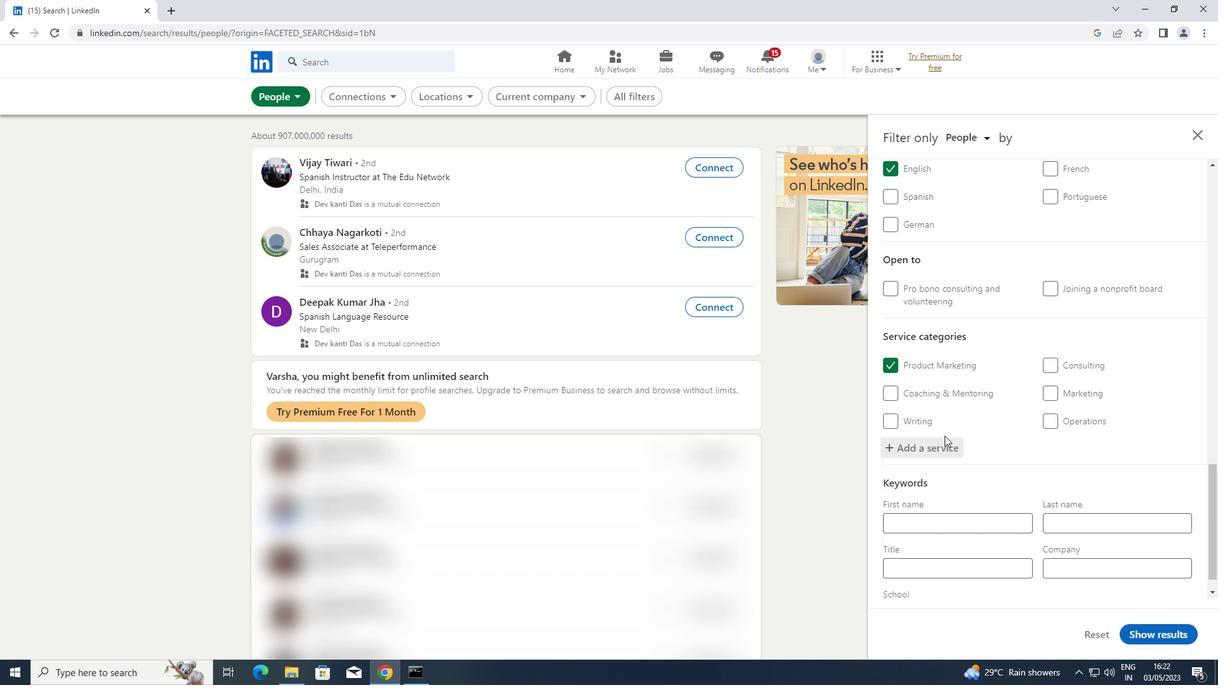 
Action: Mouse scrolled (945, 435) with delta (0, 0)
Screenshot: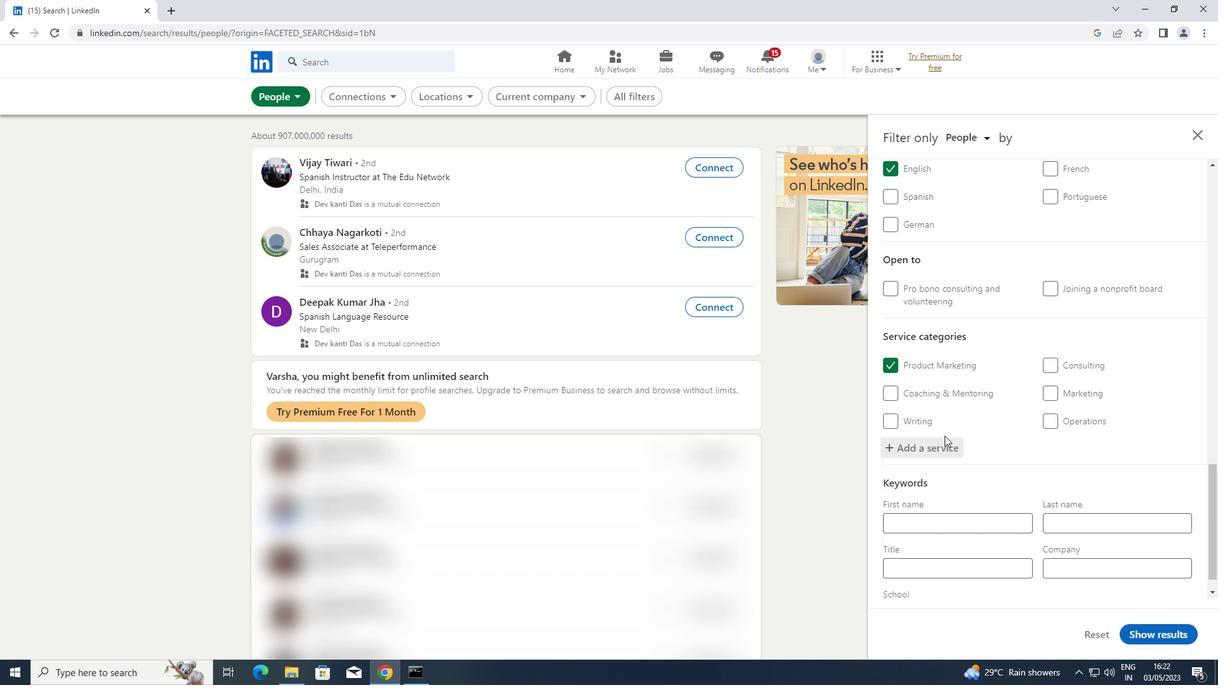 
Action: Mouse scrolled (945, 435) with delta (0, 0)
Screenshot: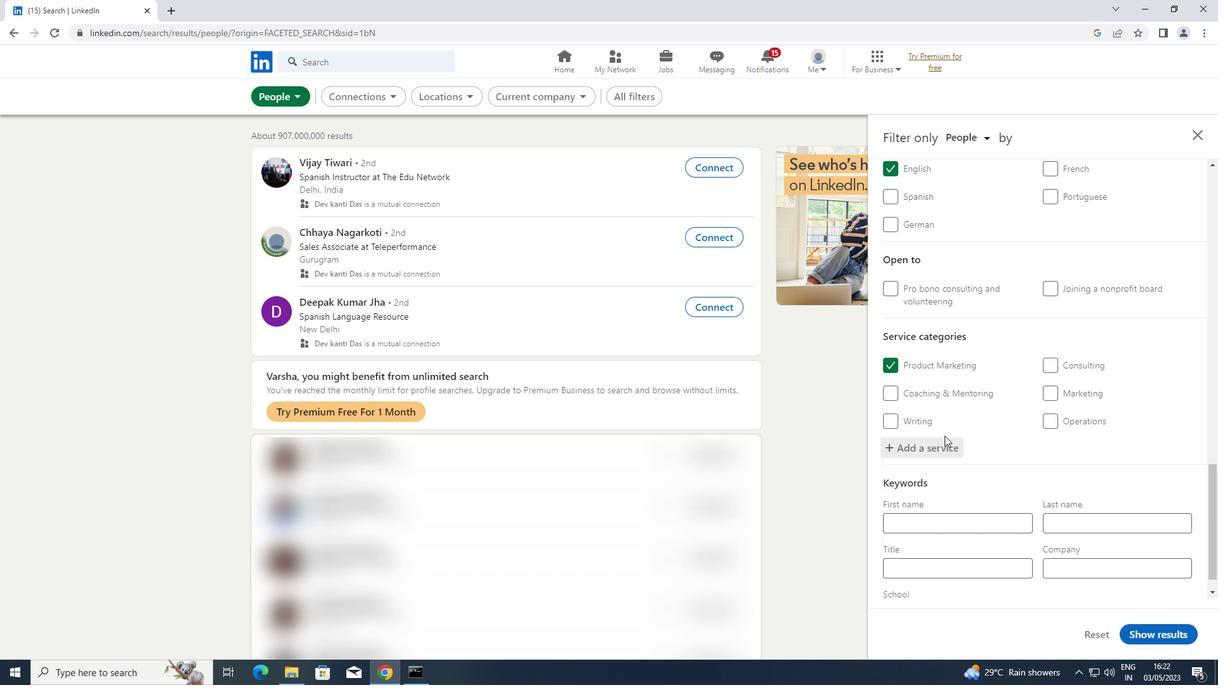 
Action: Mouse scrolled (945, 435) with delta (0, 0)
Screenshot: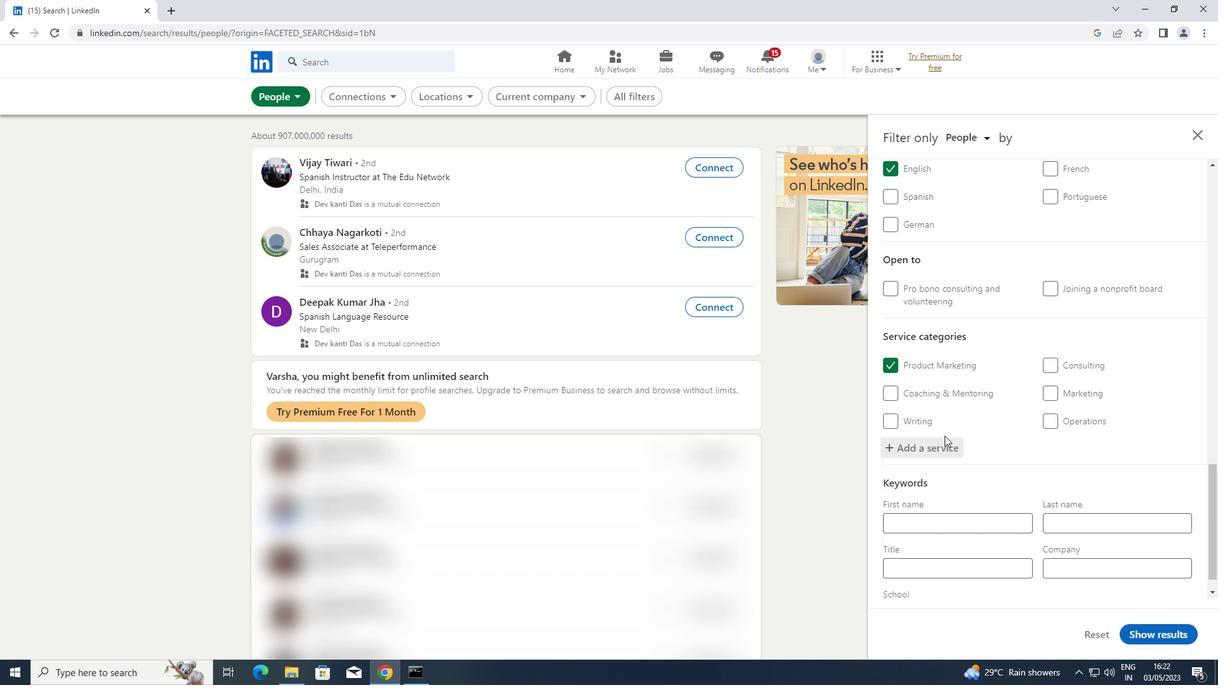 
Action: Mouse moved to (936, 547)
Screenshot: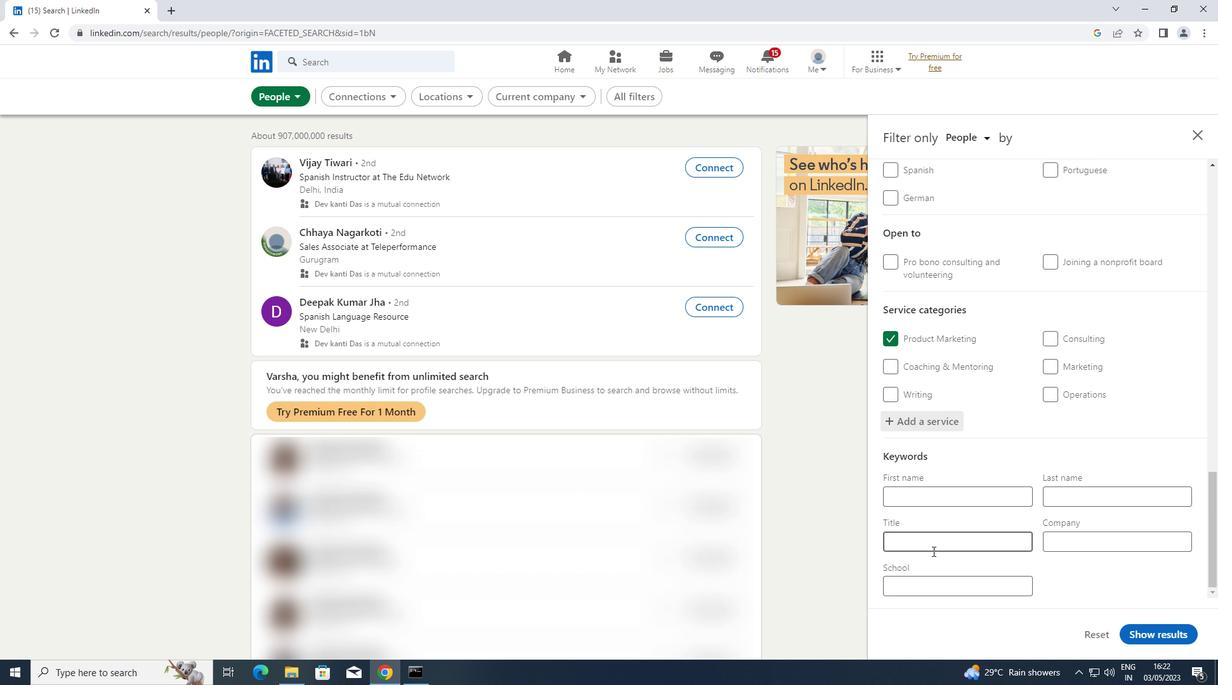 
Action: Mouse pressed left at (936, 547)
Screenshot: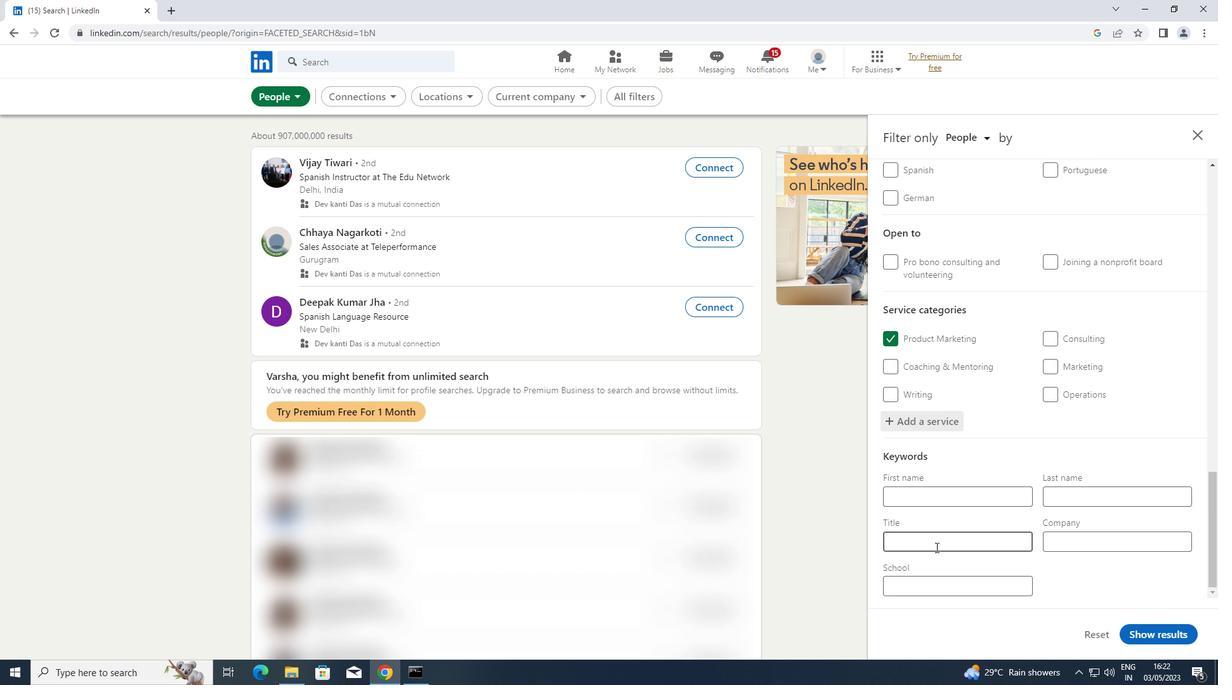 
Action: Key pressed <Key.shift>FINANCE<Key.space><Key.shift>DIRECTOR
Screenshot: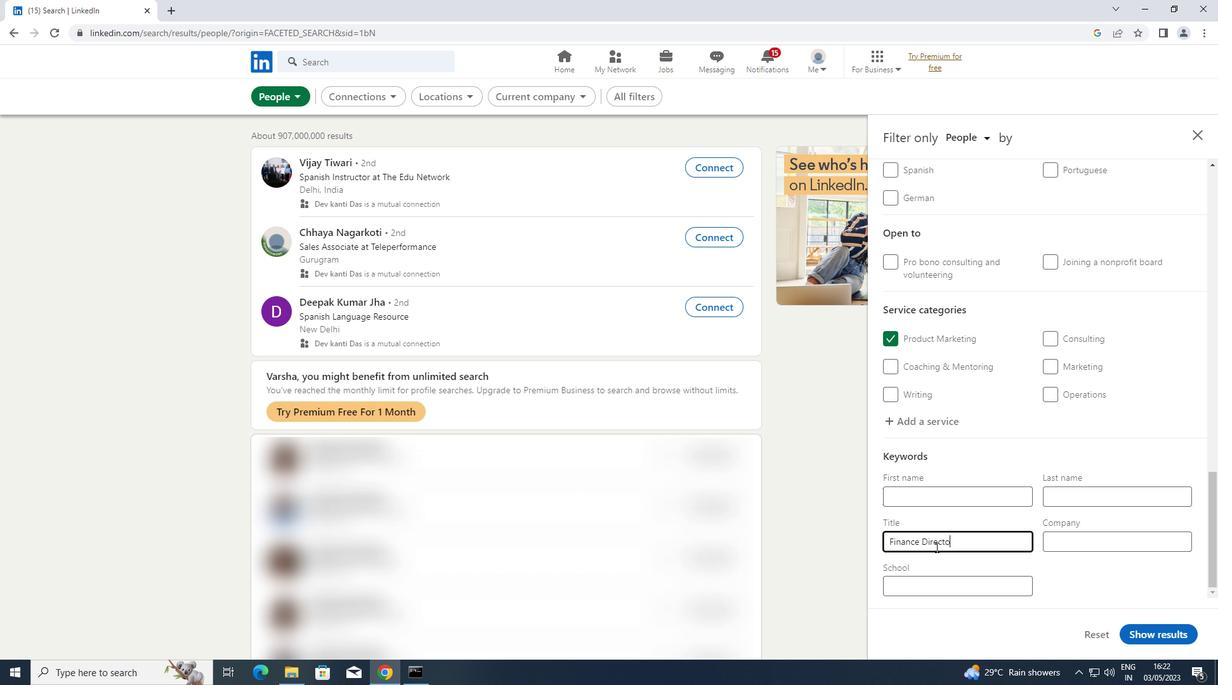 
Action: Mouse moved to (1146, 639)
Screenshot: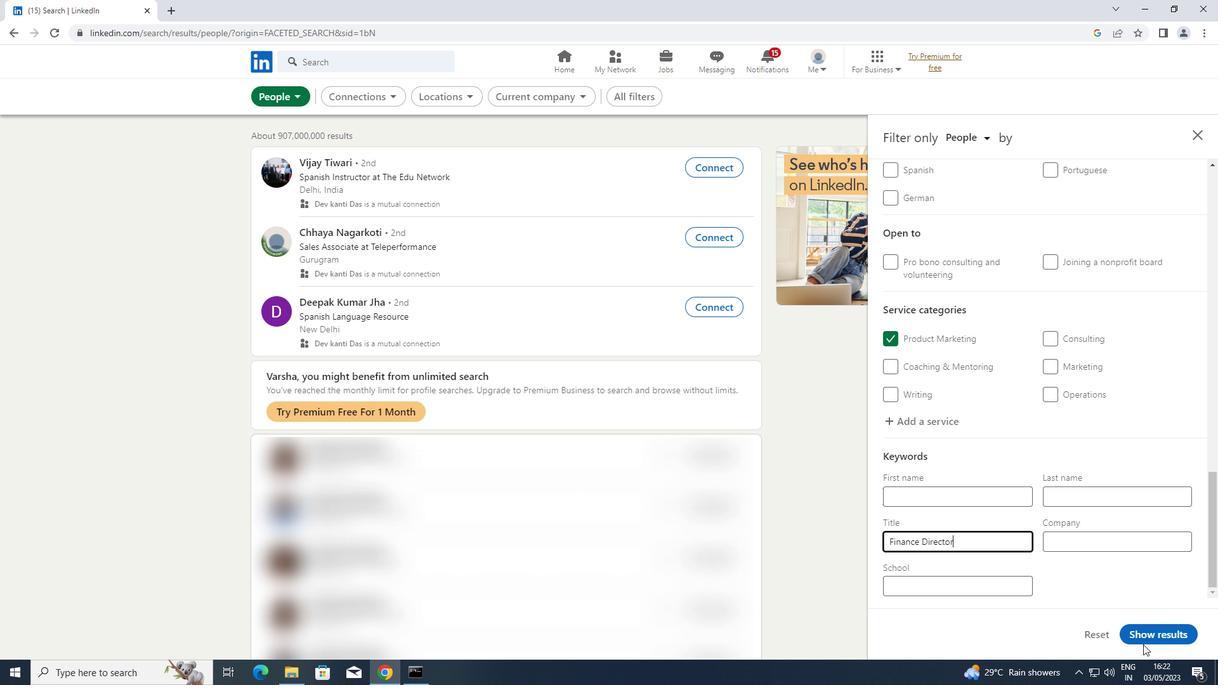 
Action: Mouse pressed left at (1146, 639)
Screenshot: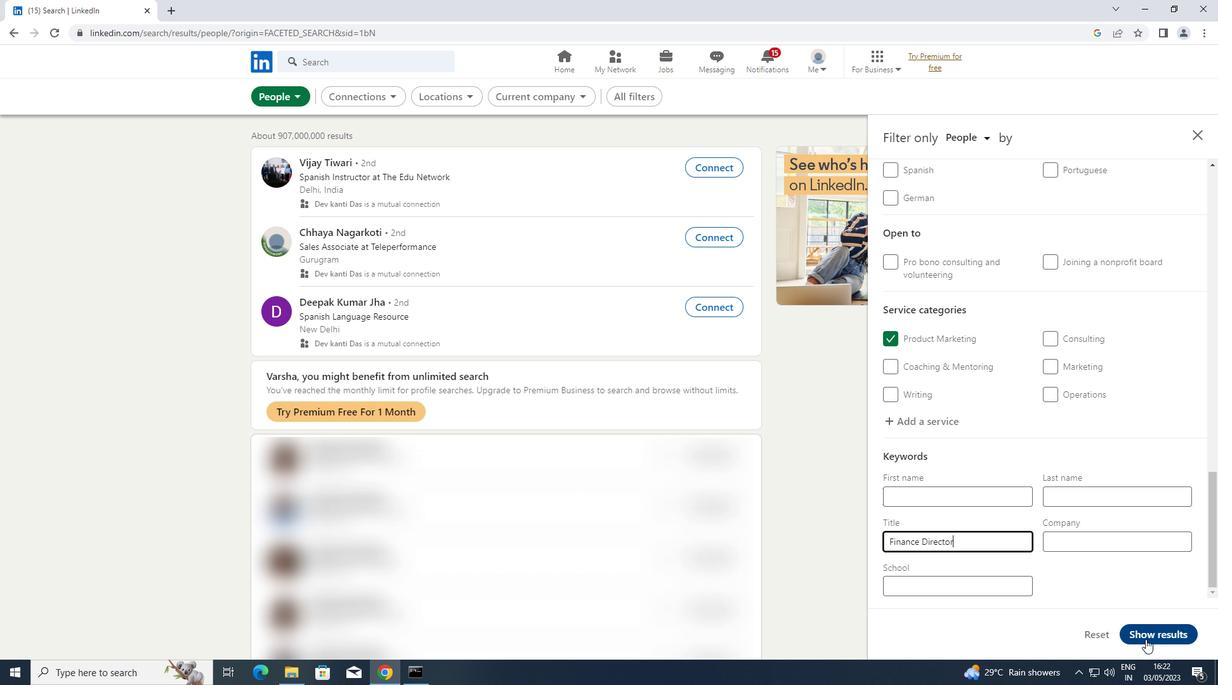 
